 Task: Look for space in Tournai, Belgium from 10th July, 2023 to 15th July, 2023 for 7 adults in price range Rs.10000 to Rs.15000. Place can be entire place or shared room with 4 bedrooms having 7 beds and 4 bathrooms. Property type can be house, flat, guest house. Amenities needed are: wifi, washing machine, heating, TV, free parkinig on premises, hot tub, gym, smoking allowed. Booking option can be shelf check-in. Required host language is English.
Action: Mouse moved to (502, 100)
Screenshot: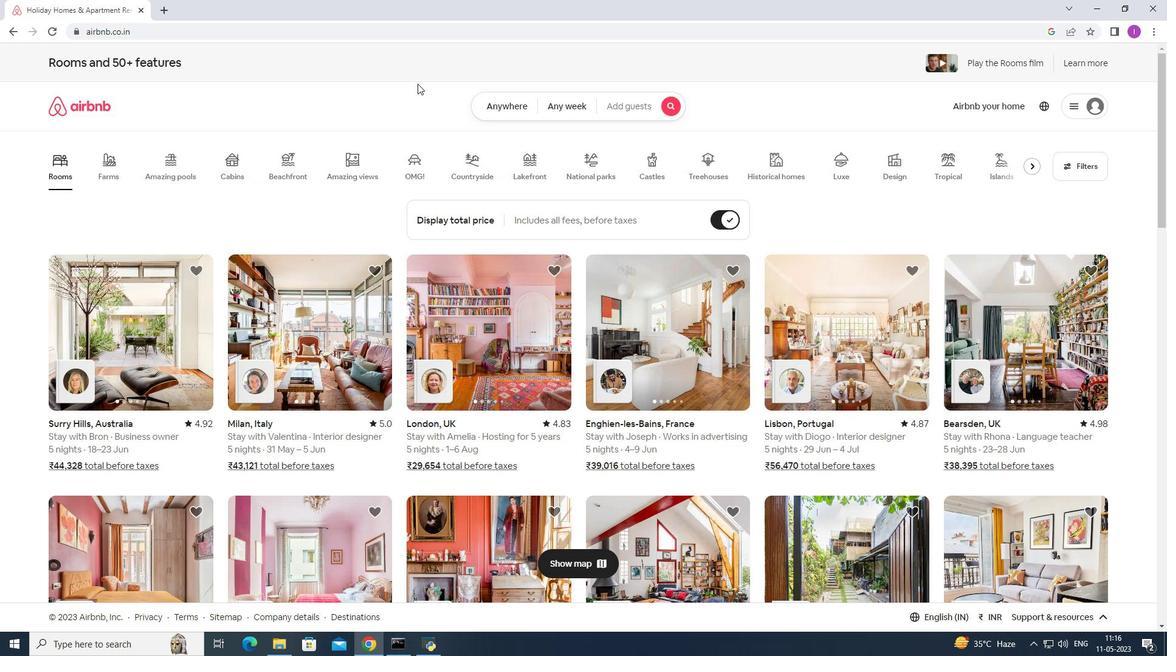 
Action: Mouse pressed left at (502, 100)
Screenshot: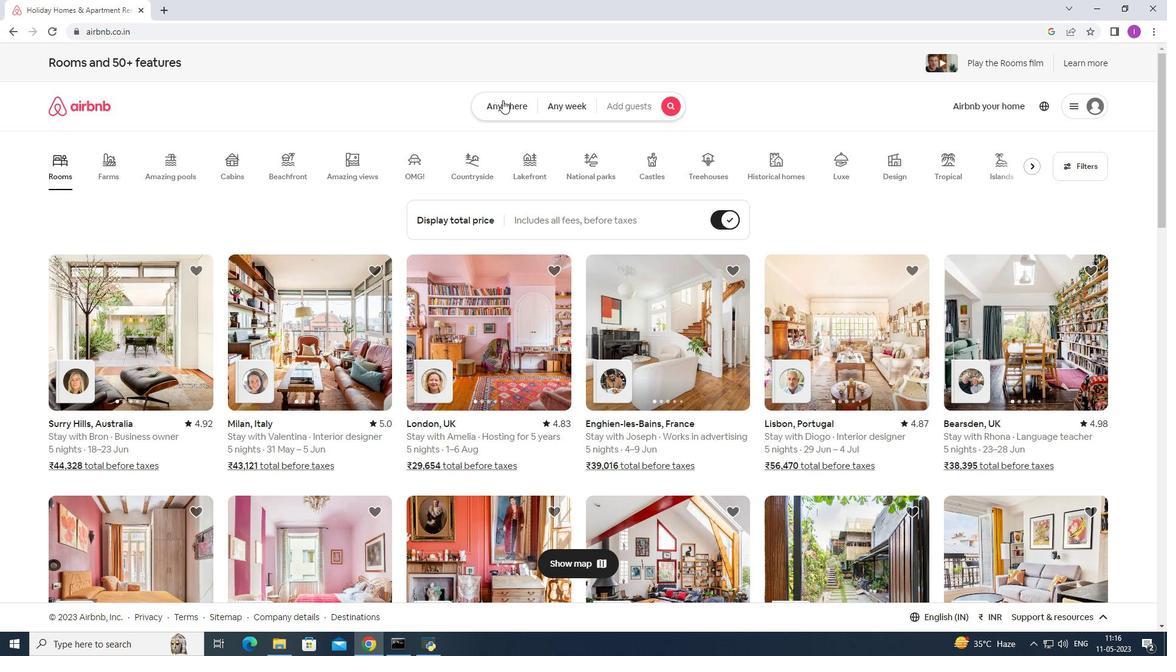 
Action: Mouse moved to (421, 155)
Screenshot: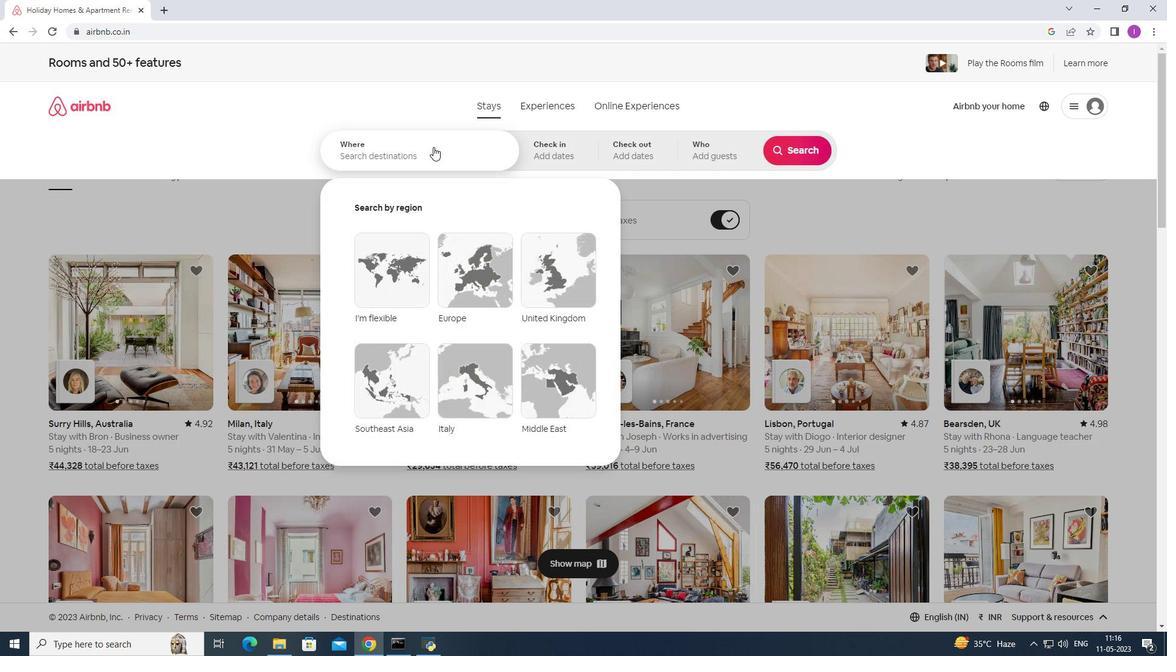 
Action: Mouse pressed left at (421, 155)
Screenshot: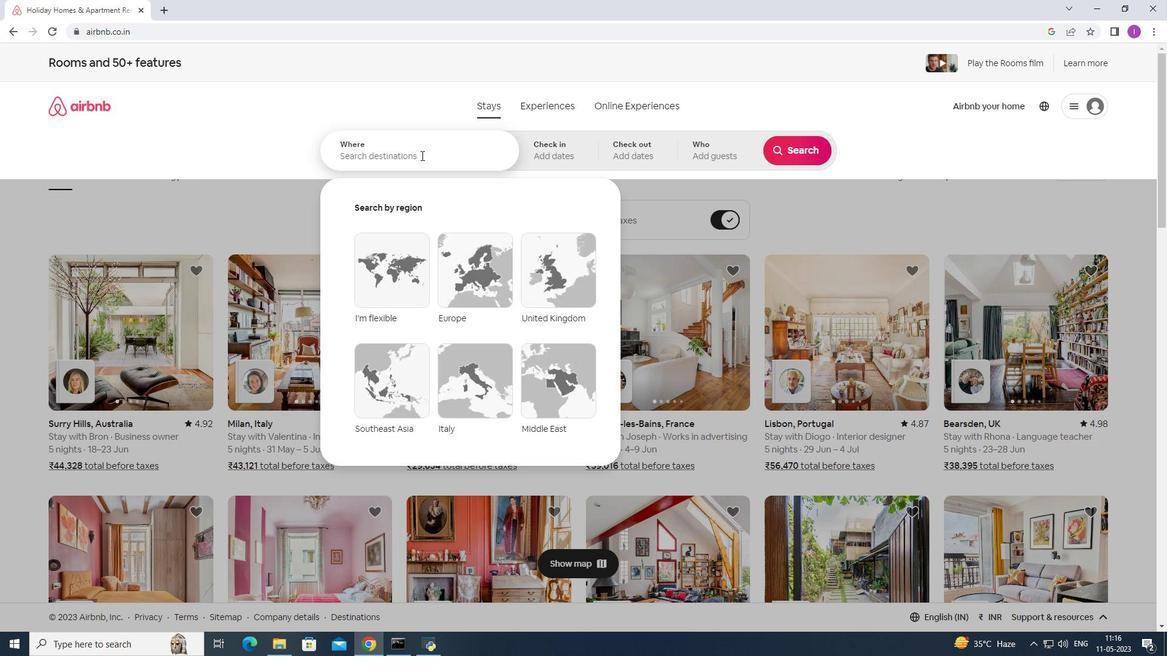 
Action: Mouse moved to (442, 167)
Screenshot: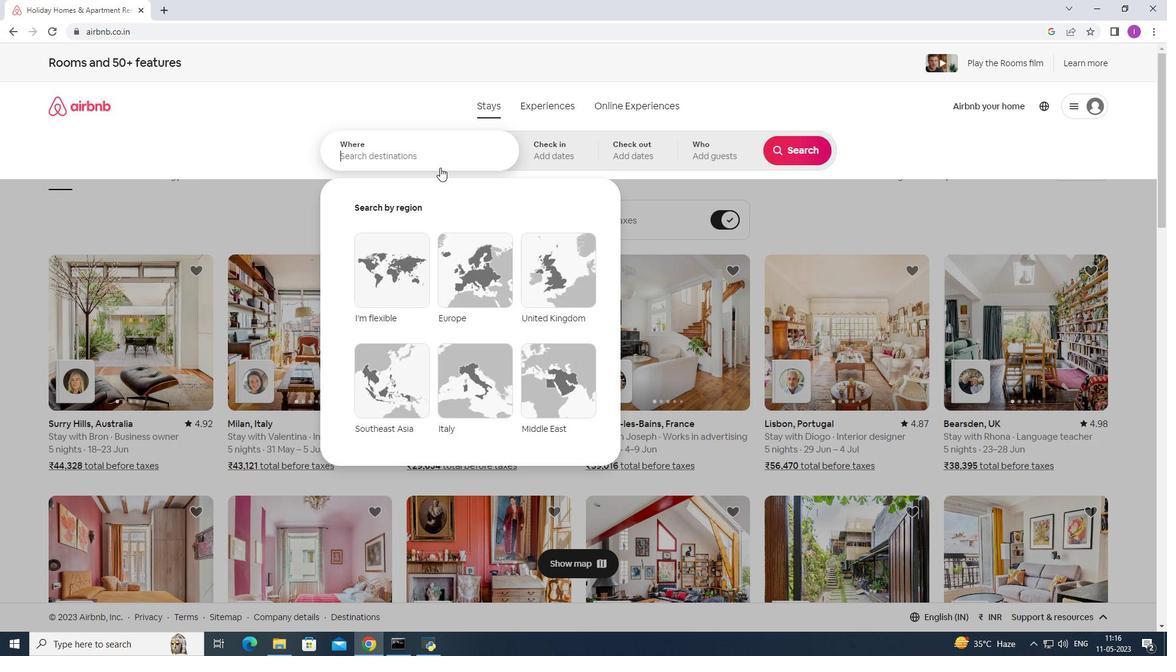
Action: Key pressed <Key.shift>Tournai,<Key.shift><Key.shift>Belgium
Screenshot: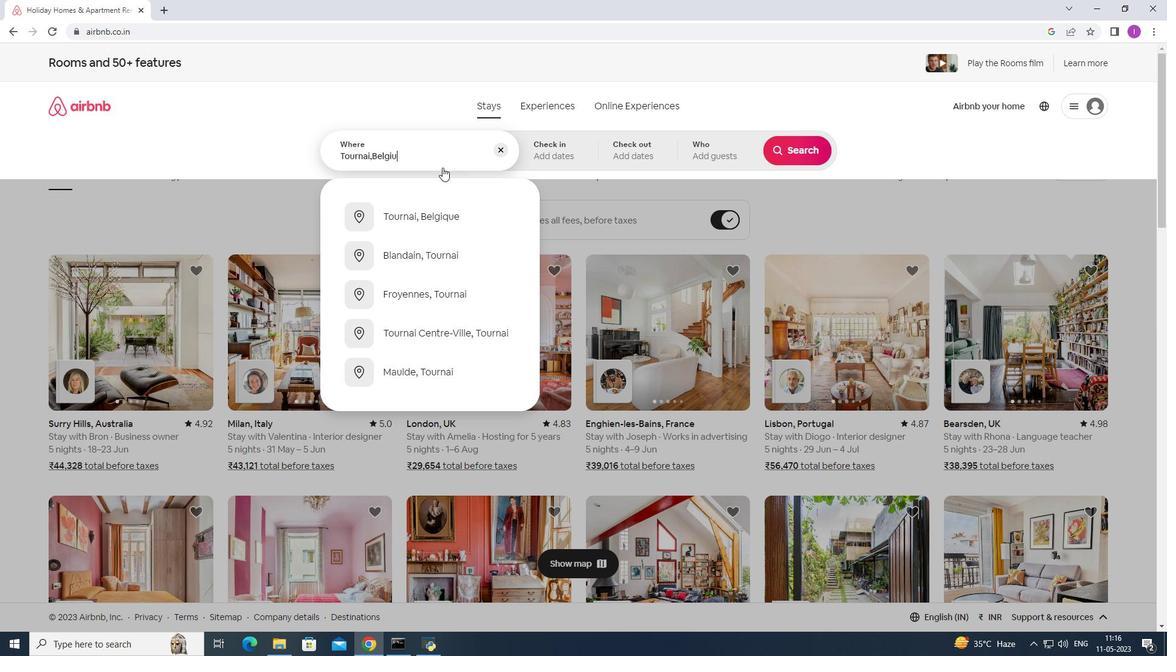 
Action: Mouse moved to (408, 216)
Screenshot: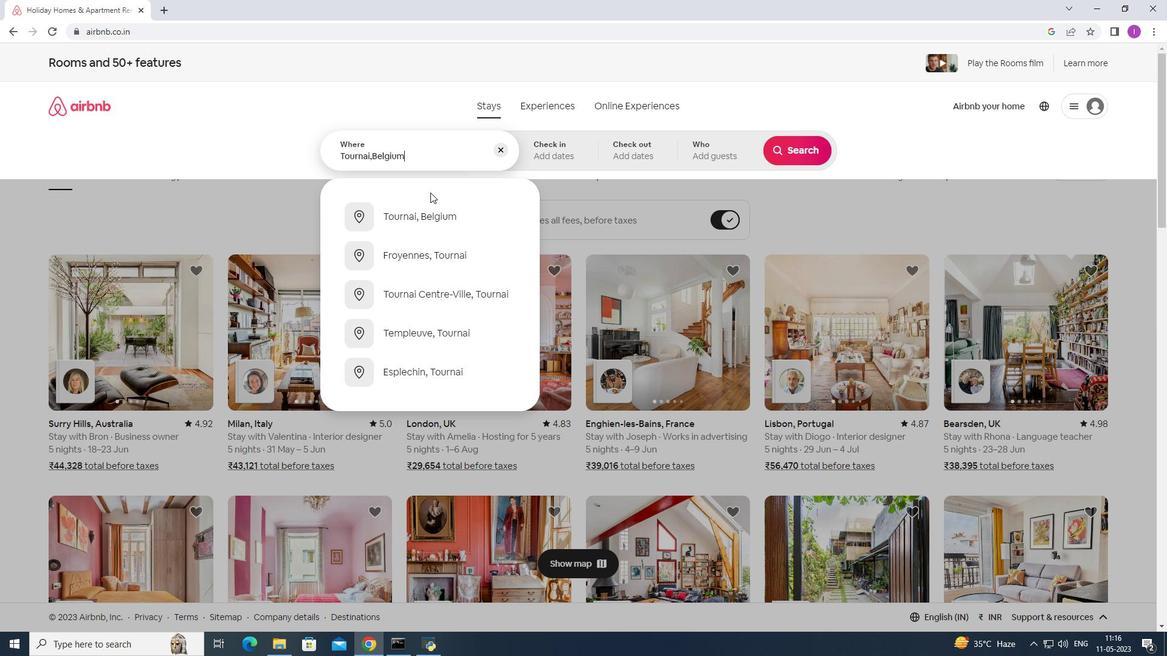 
Action: Mouse pressed left at (408, 216)
Screenshot: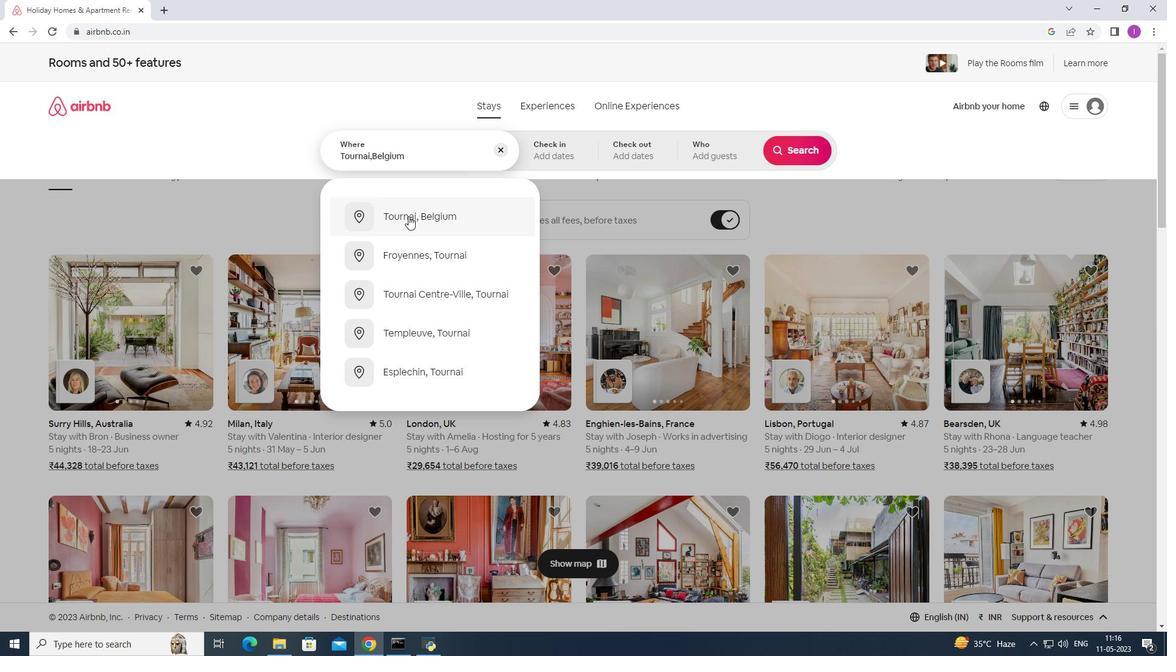 
Action: Mouse moved to (790, 244)
Screenshot: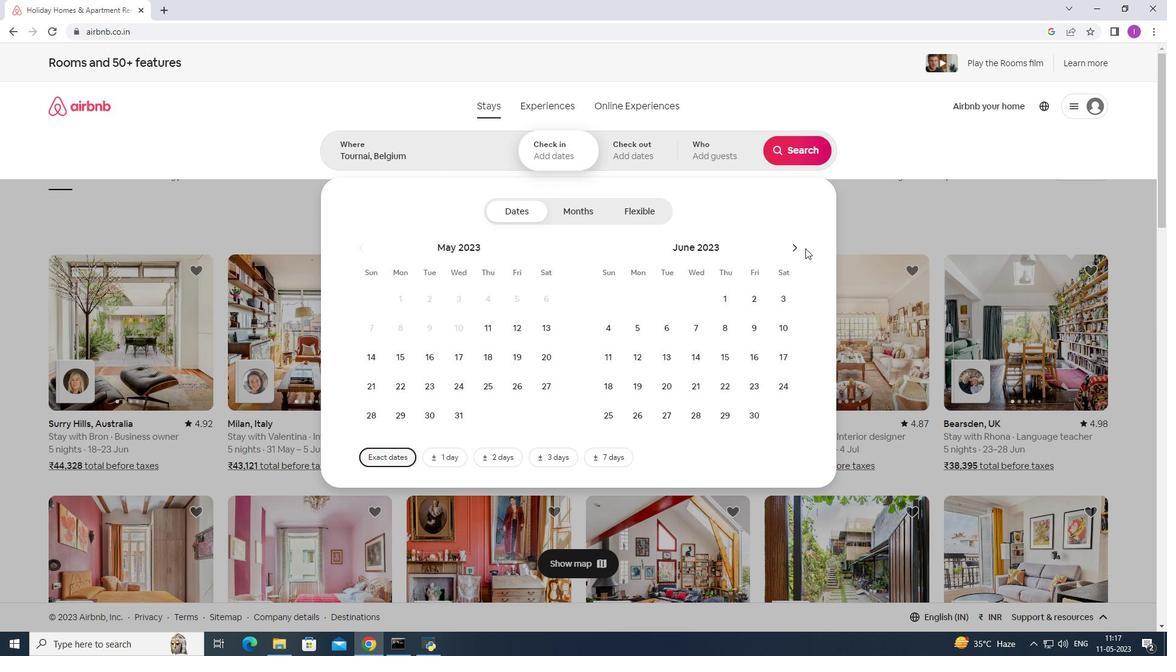 
Action: Mouse pressed left at (790, 244)
Screenshot: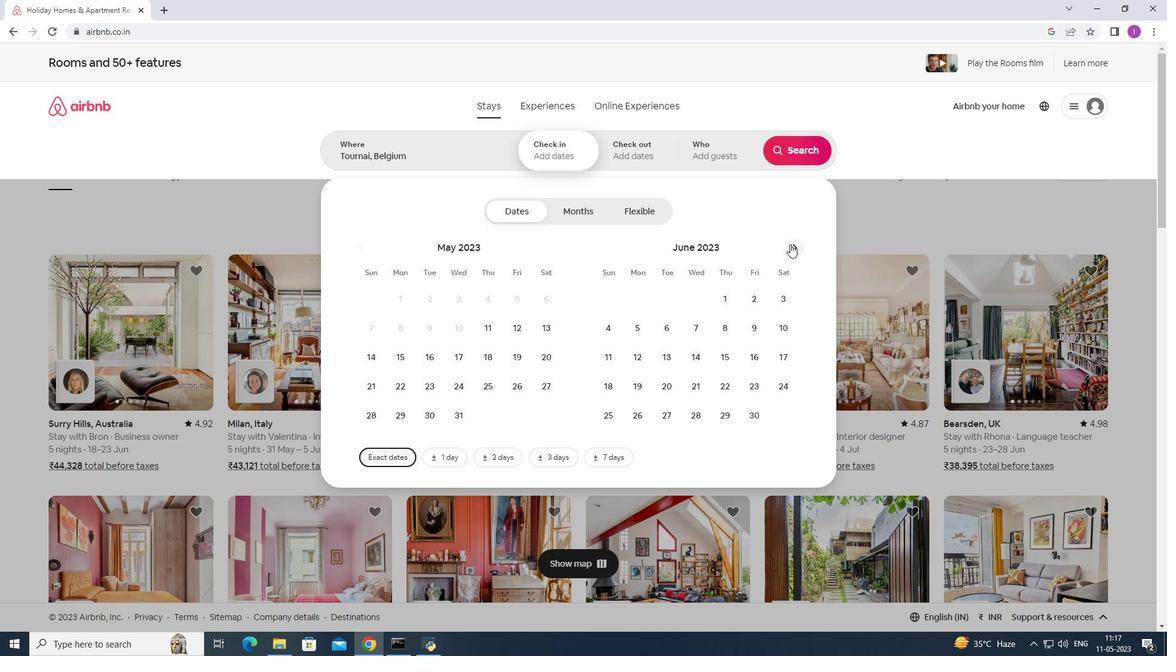 
Action: Mouse moved to (642, 352)
Screenshot: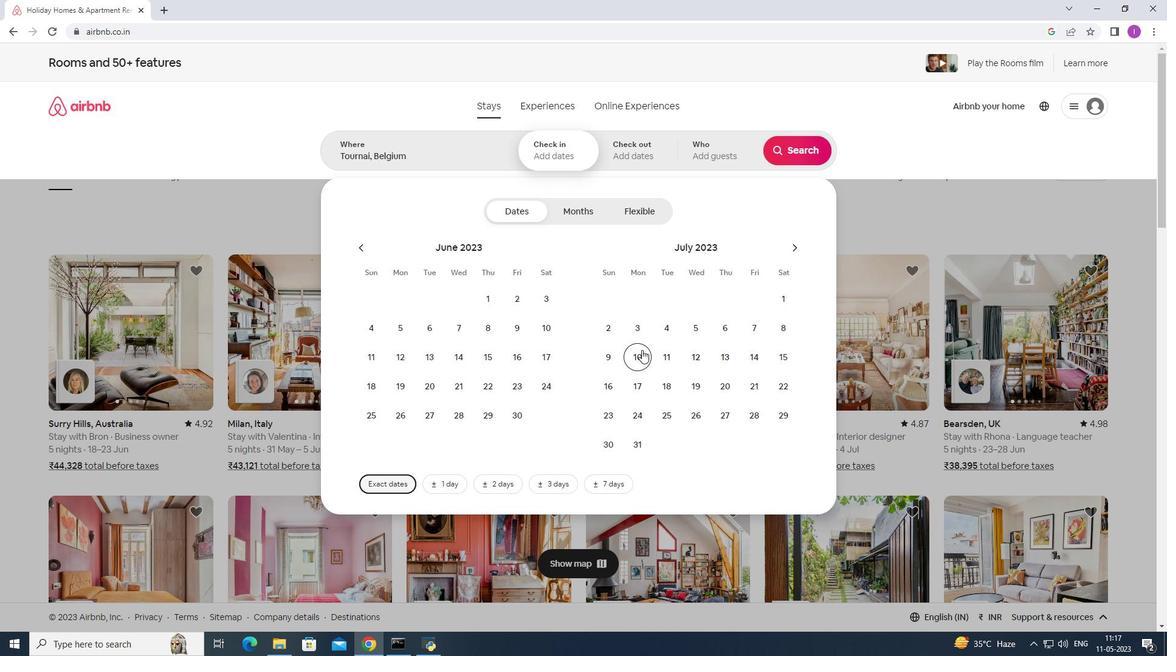 
Action: Mouse pressed left at (642, 352)
Screenshot: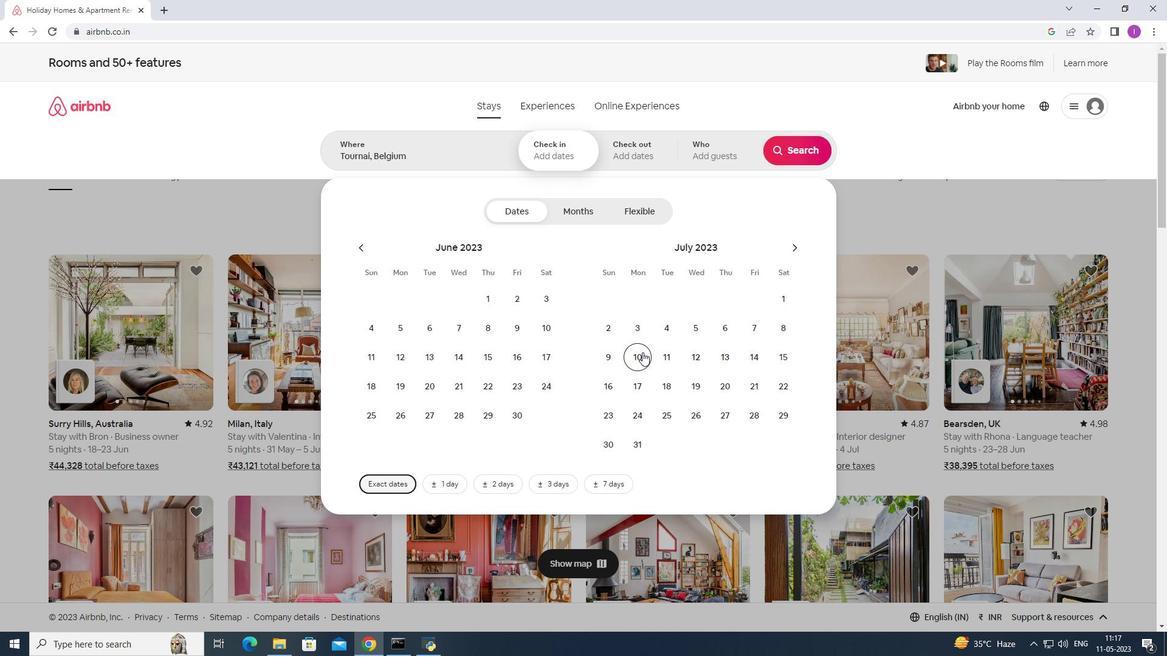 
Action: Mouse moved to (779, 356)
Screenshot: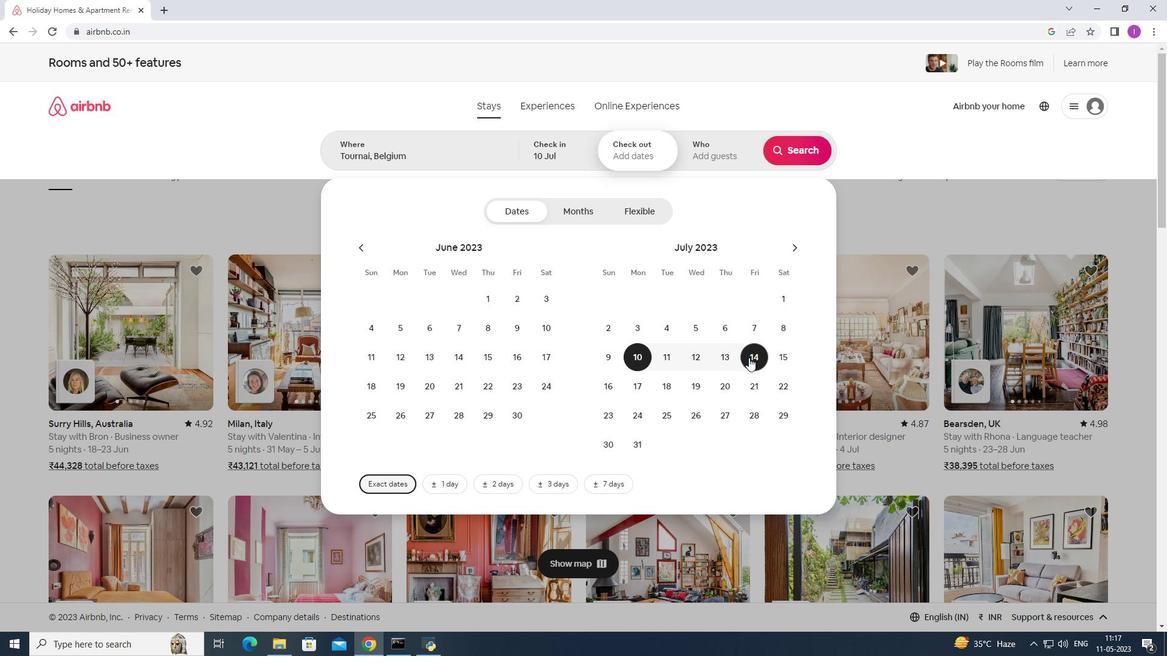 
Action: Mouse pressed left at (779, 356)
Screenshot: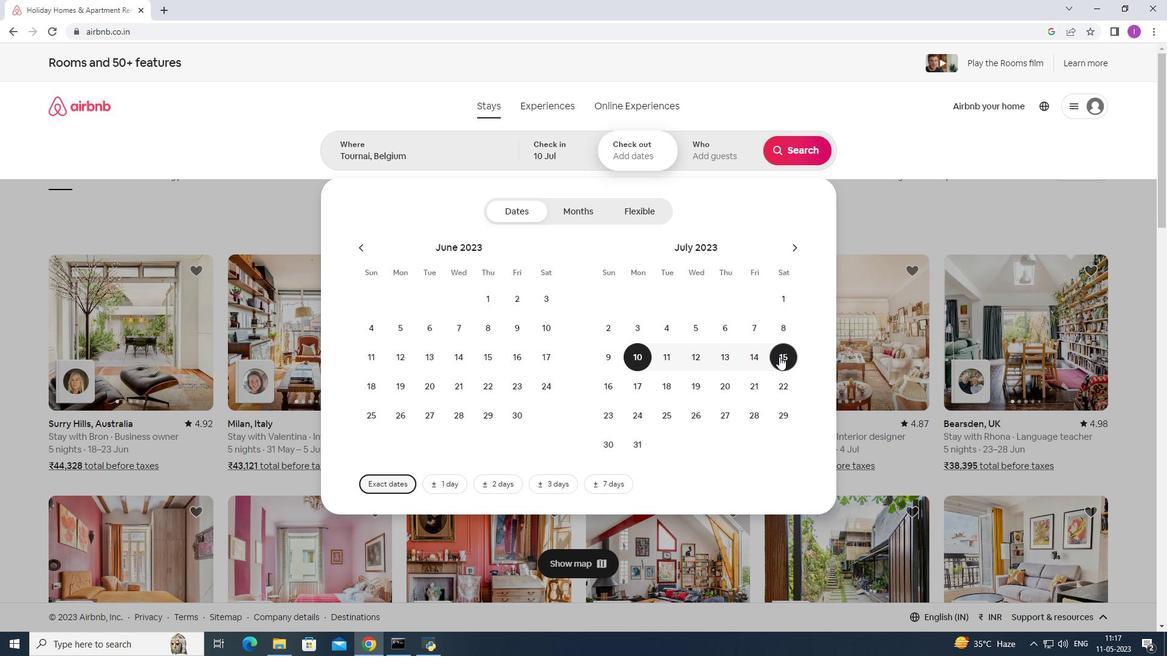 
Action: Mouse moved to (748, 152)
Screenshot: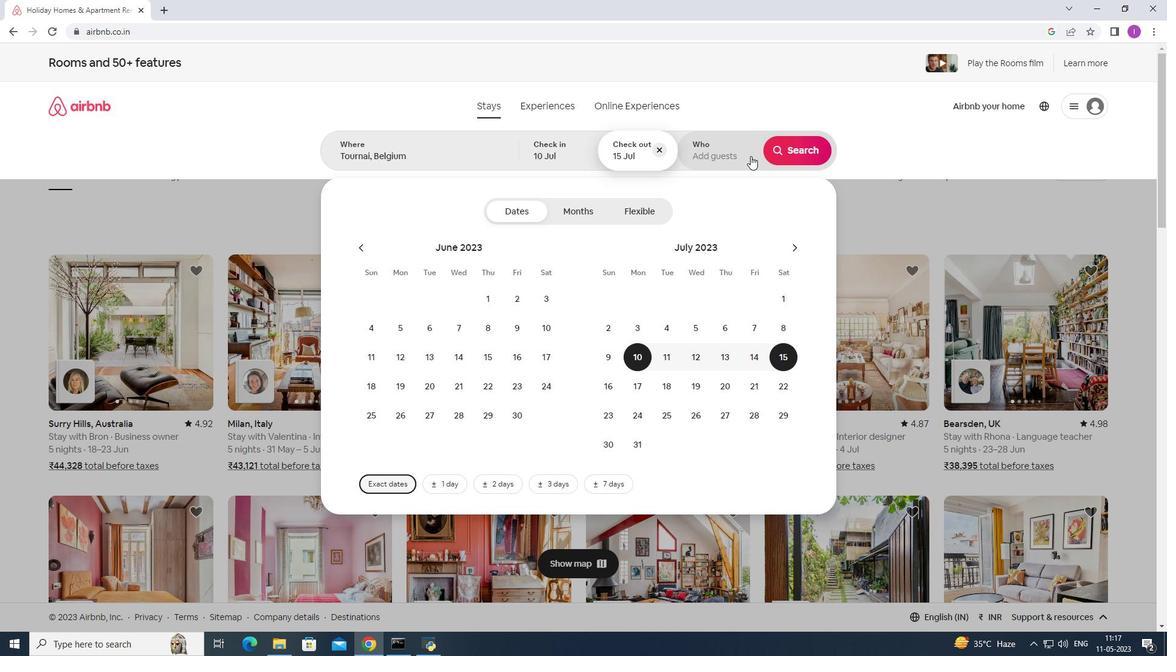 
Action: Mouse pressed left at (748, 152)
Screenshot: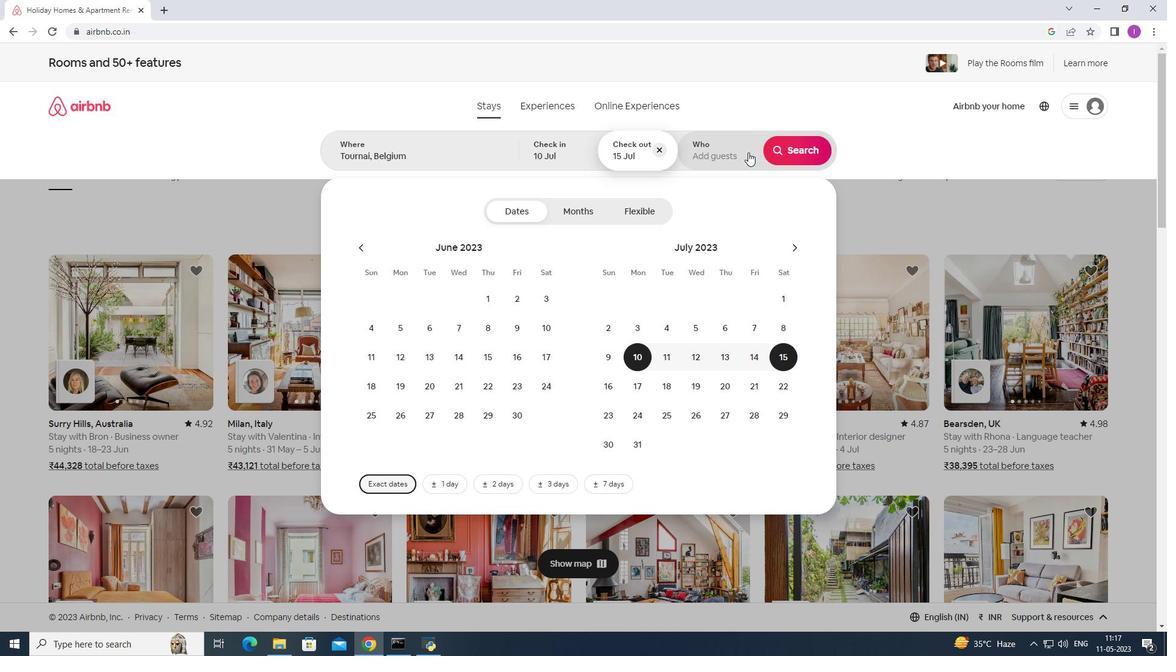 
Action: Mouse moved to (804, 211)
Screenshot: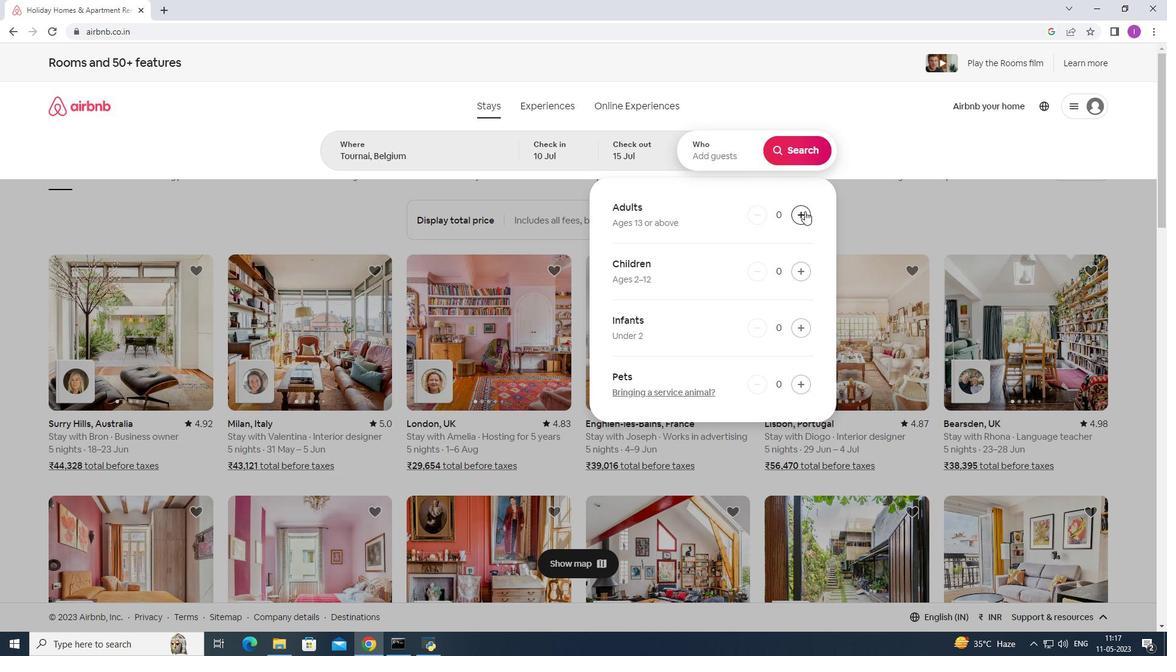
Action: Mouse pressed left at (804, 211)
Screenshot: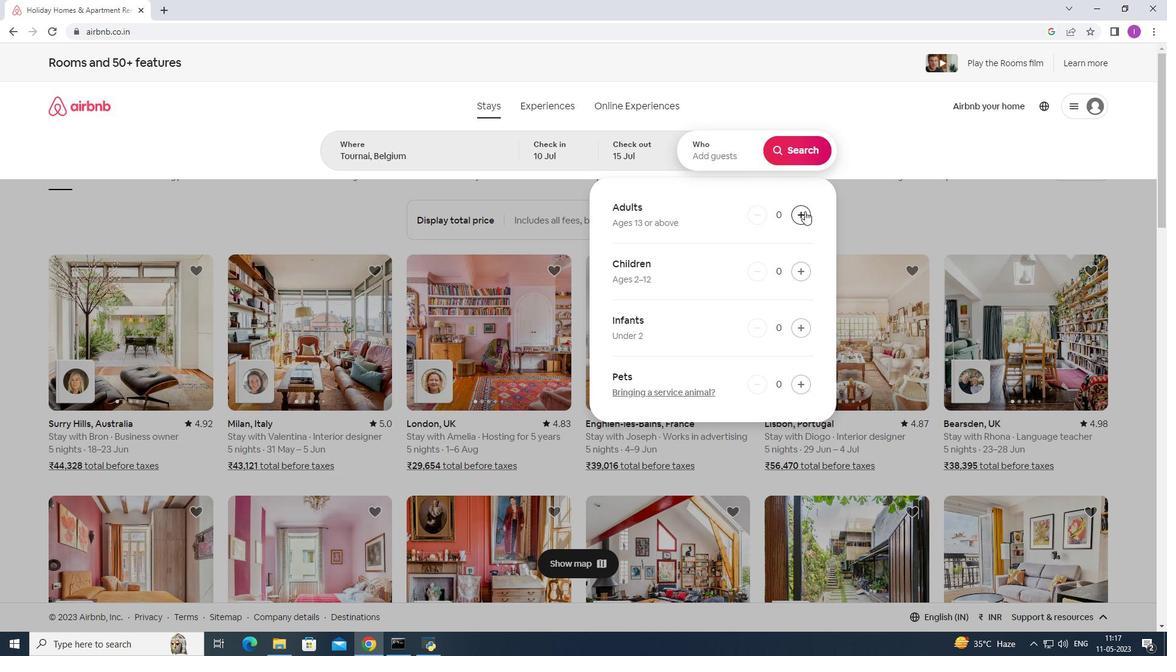 
Action: Mouse pressed left at (804, 211)
Screenshot: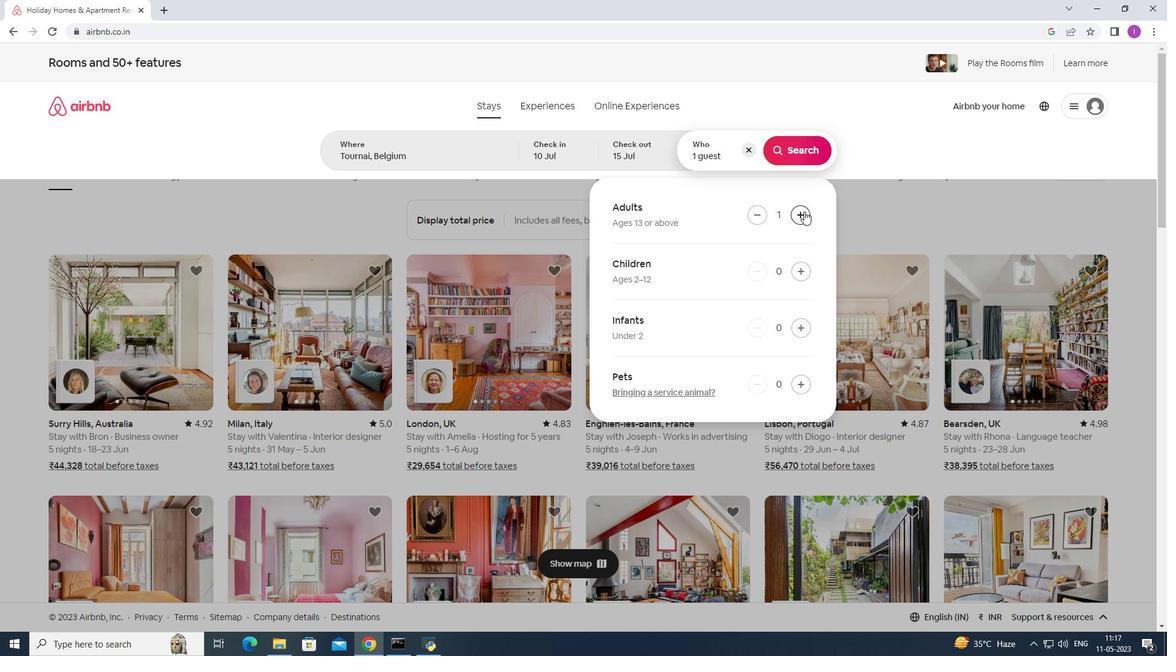 
Action: Mouse pressed left at (804, 211)
Screenshot: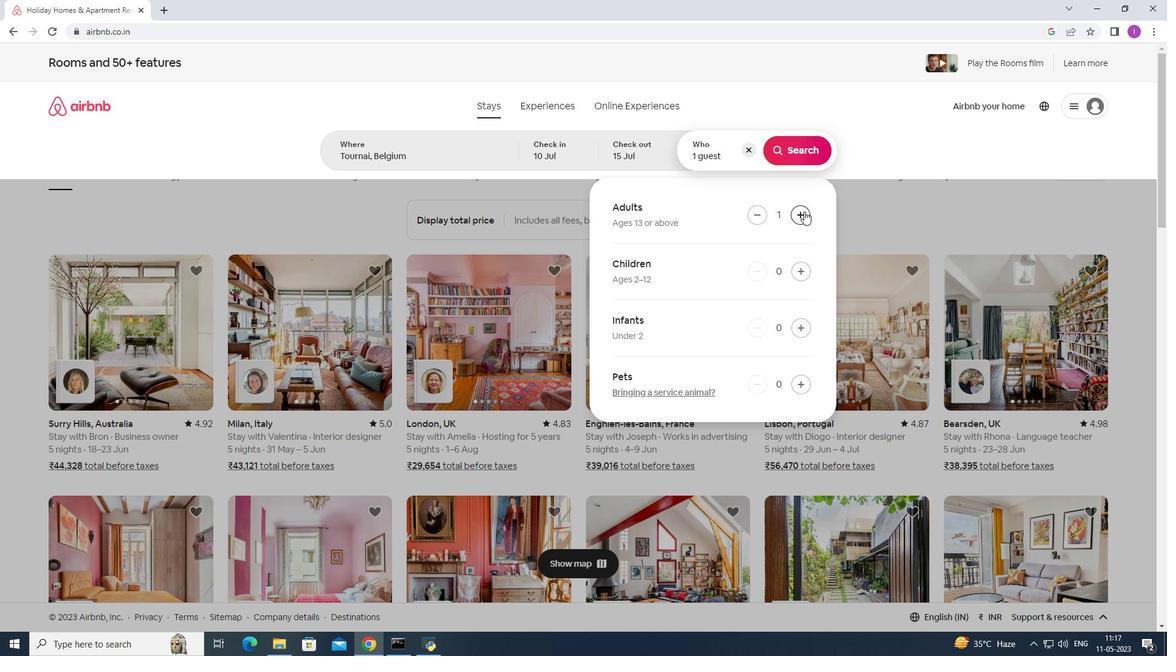 
Action: Mouse pressed left at (804, 211)
Screenshot: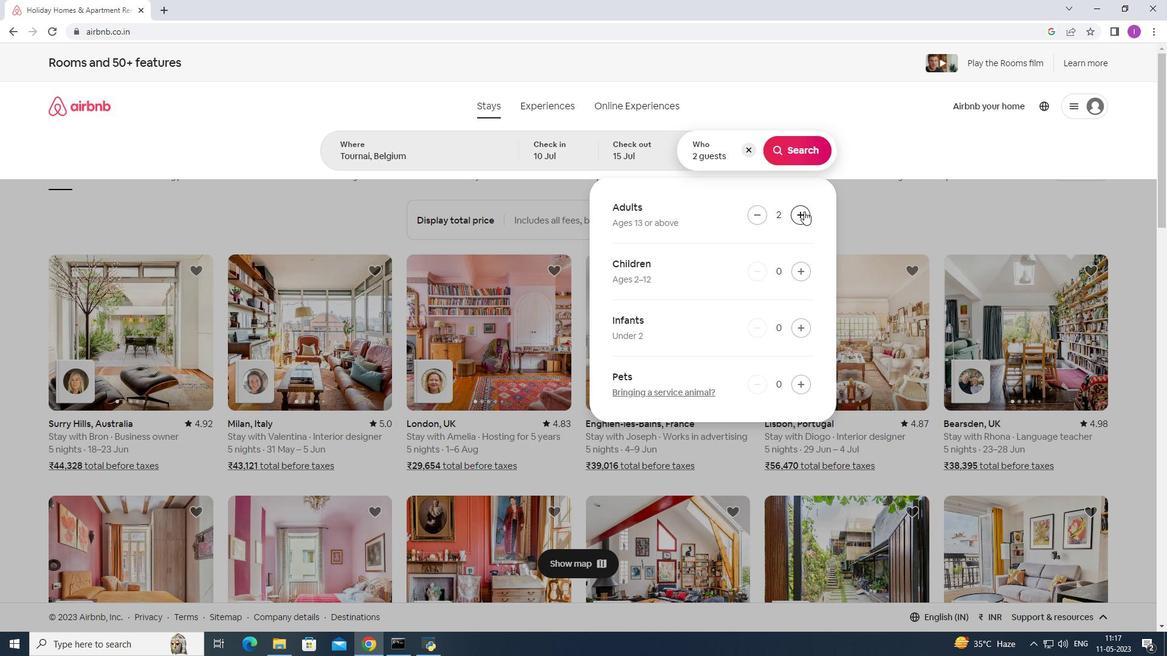 
Action: Mouse pressed left at (804, 211)
Screenshot: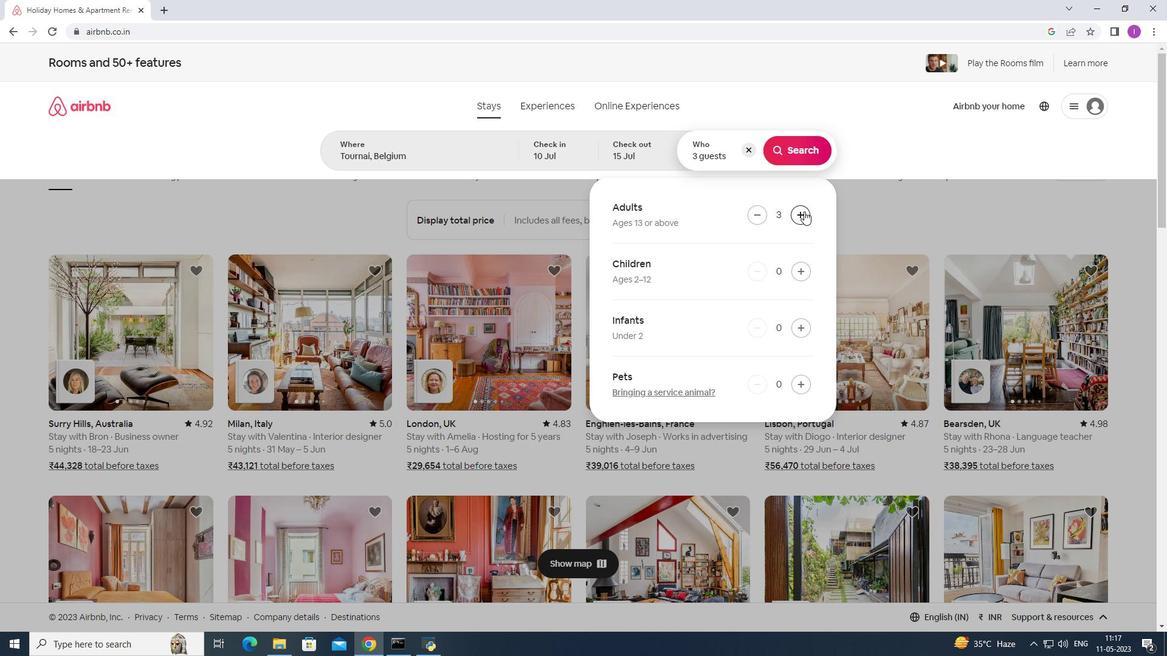 
Action: Mouse pressed left at (804, 211)
Screenshot: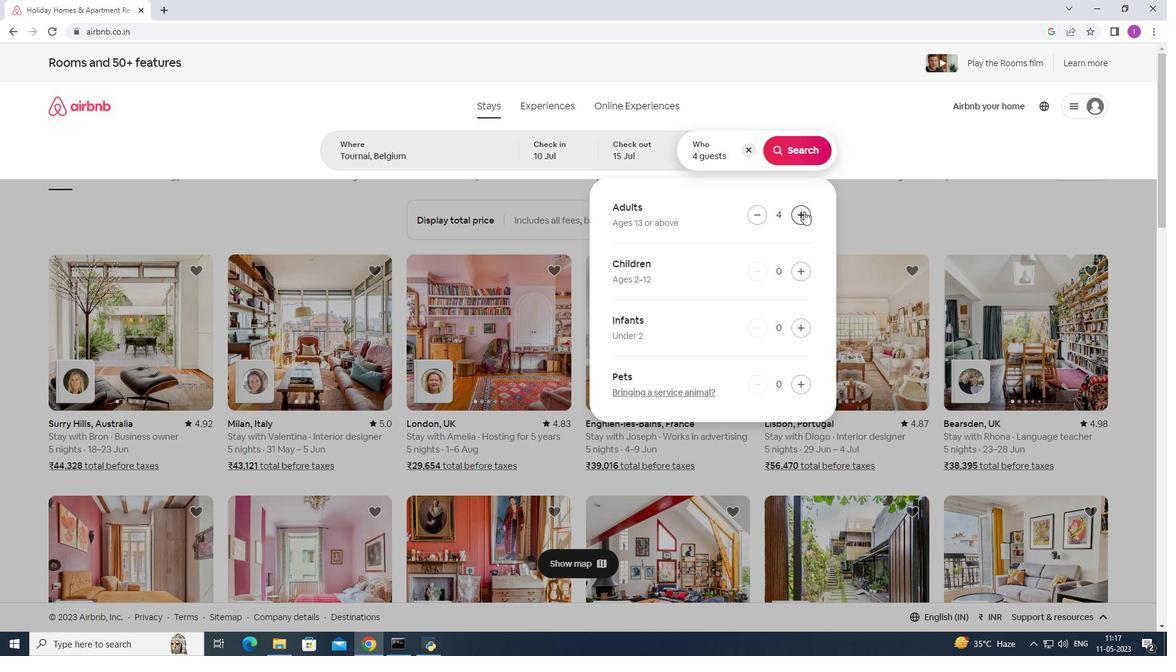 
Action: Mouse moved to (803, 212)
Screenshot: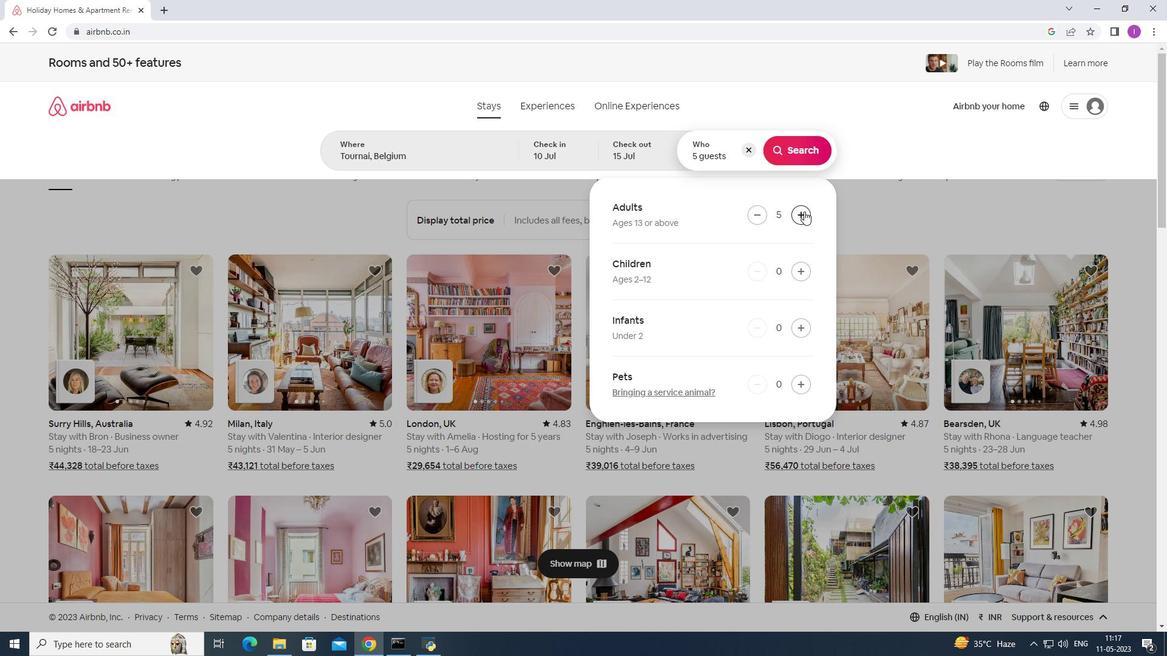 
Action: Mouse pressed left at (803, 212)
Screenshot: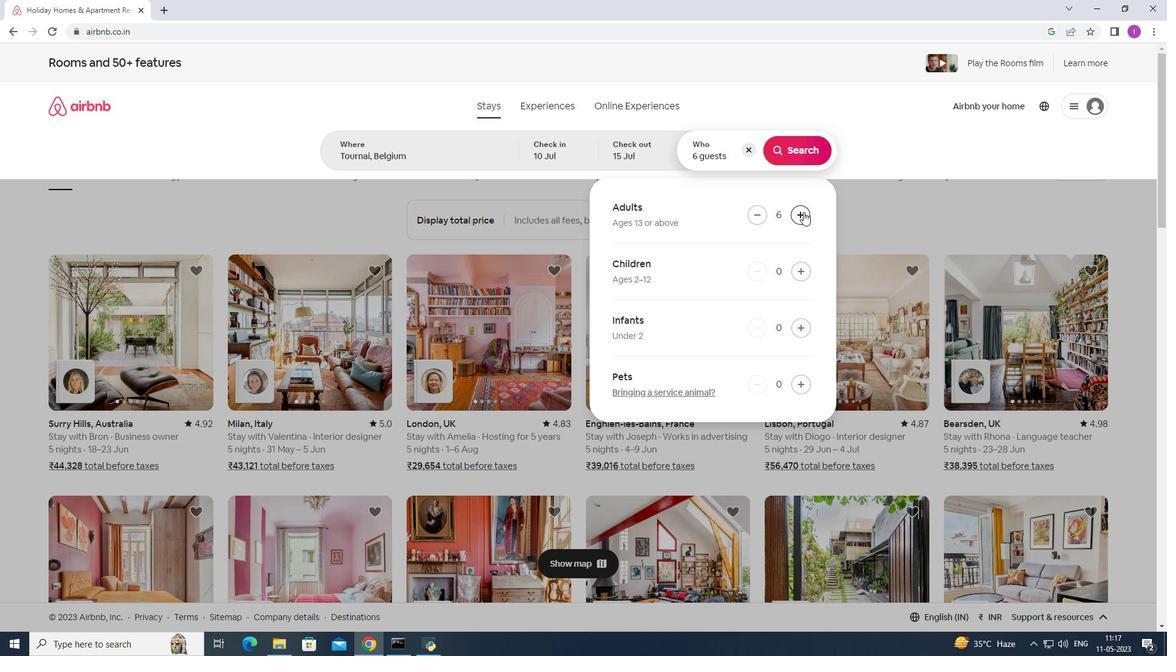 
Action: Mouse moved to (800, 158)
Screenshot: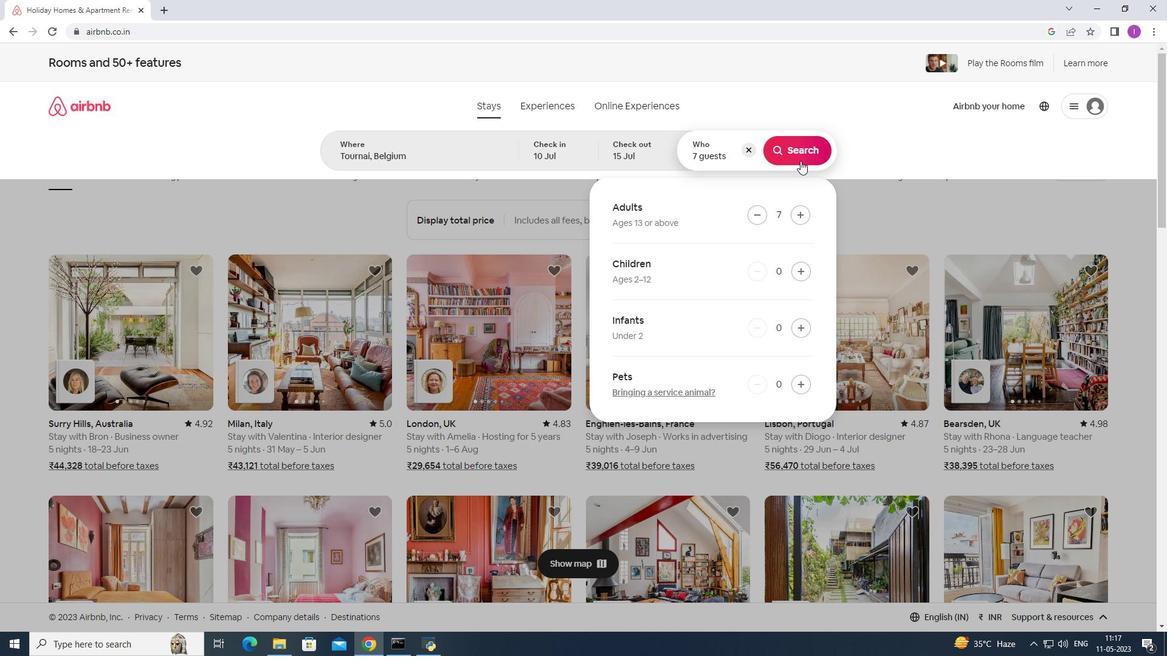 
Action: Mouse pressed left at (800, 158)
Screenshot: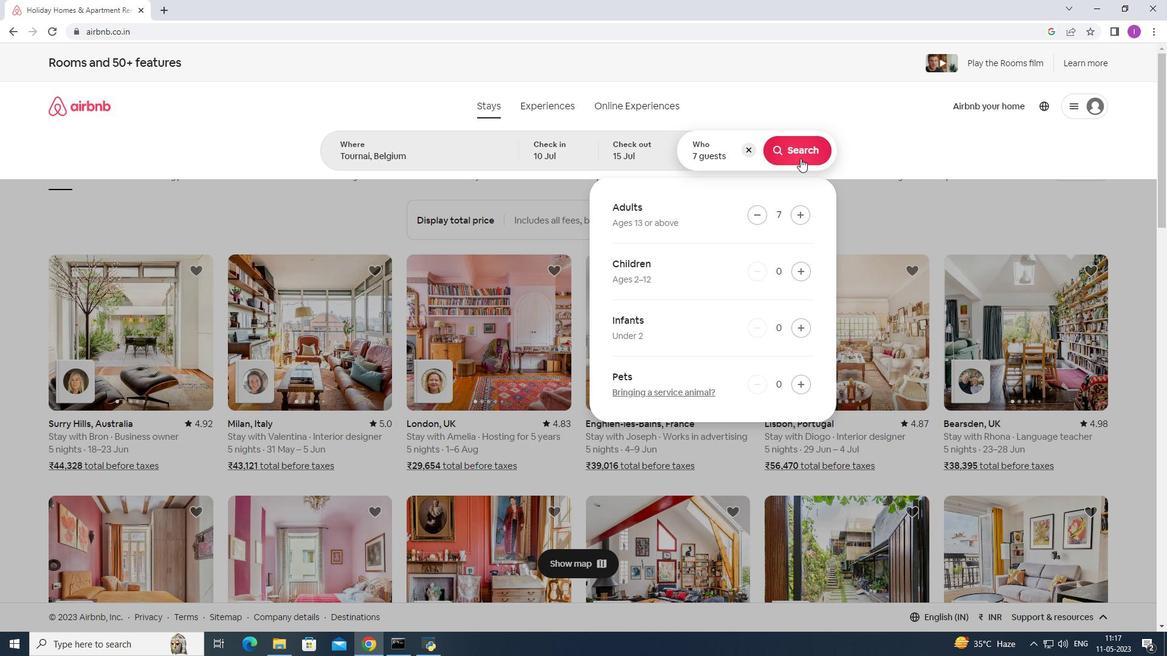 
Action: Mouse moved to (1106, 116)
Screenshot: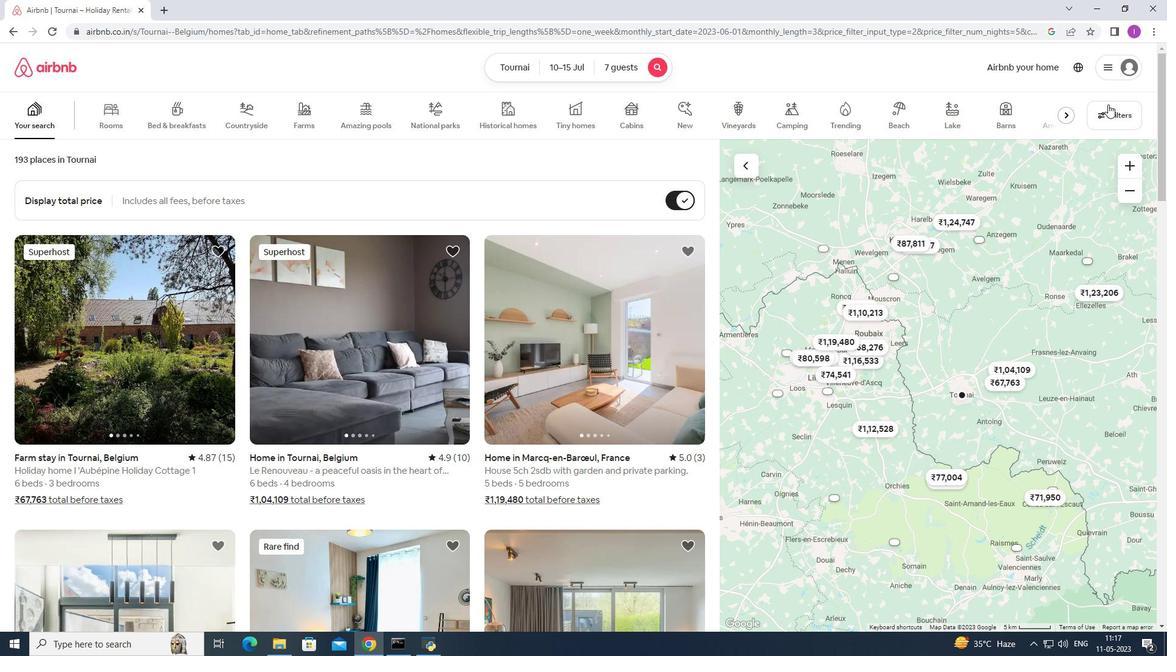 
Action: Mouse pressed left at (1106, 116)
Screenshot: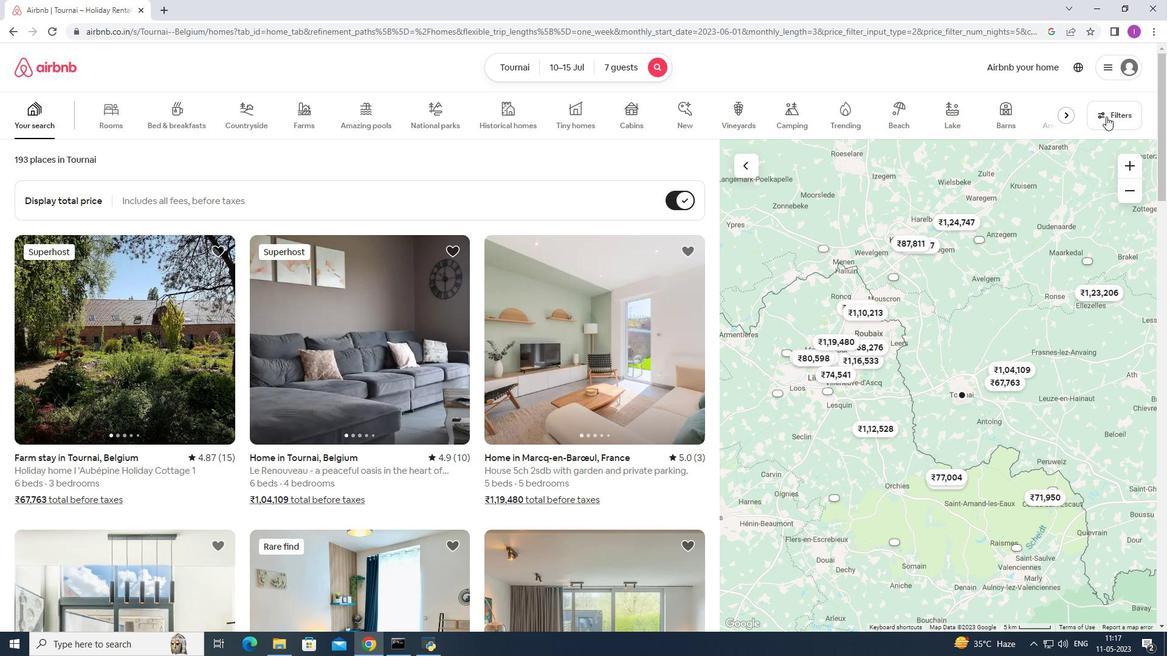 
Action: Mouse moved to (665, 418)
Screenshot: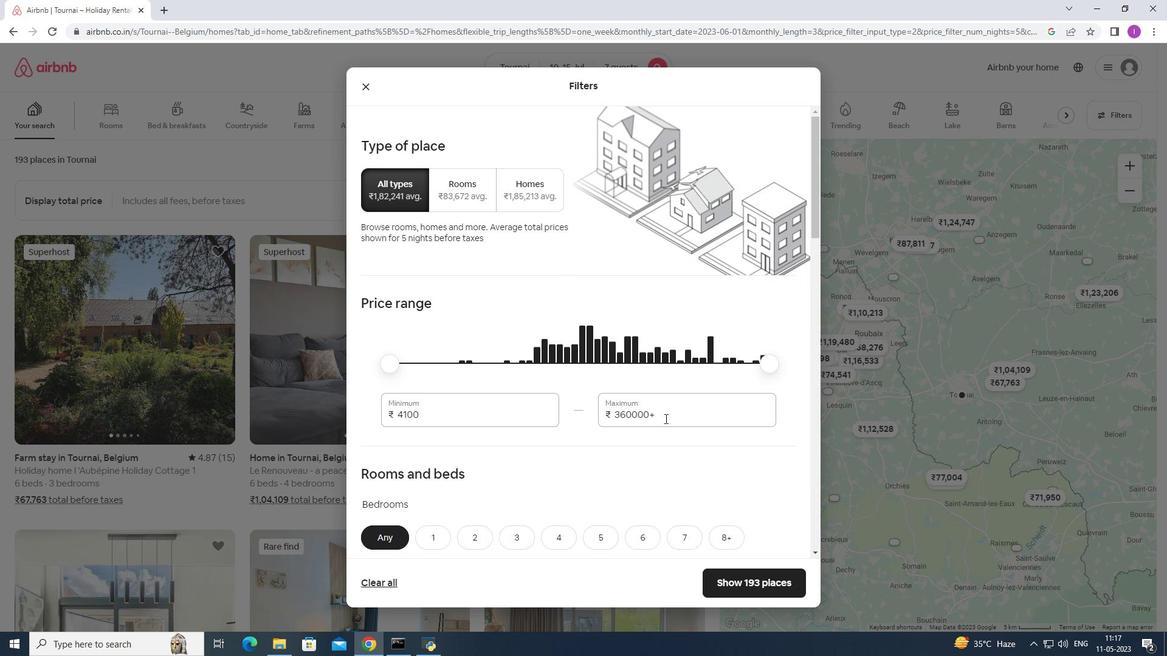 
Action: Mouse pressed left at (665, 418)
Screenshot: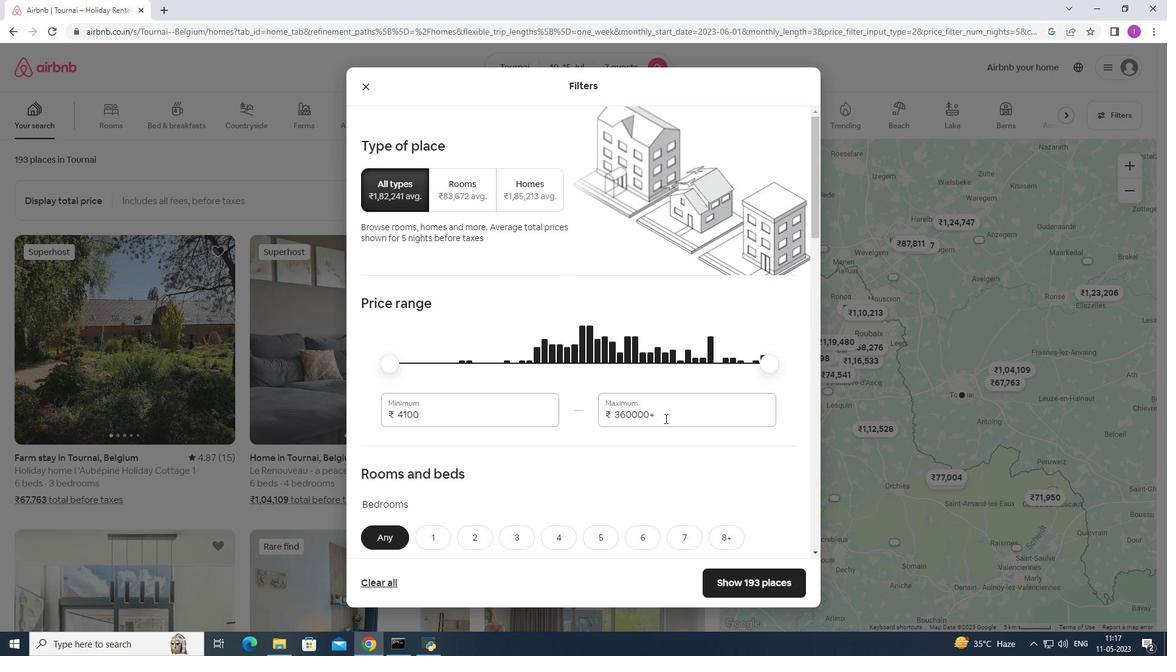 
Action: Mouse moved to (594, 420)
Screenshot: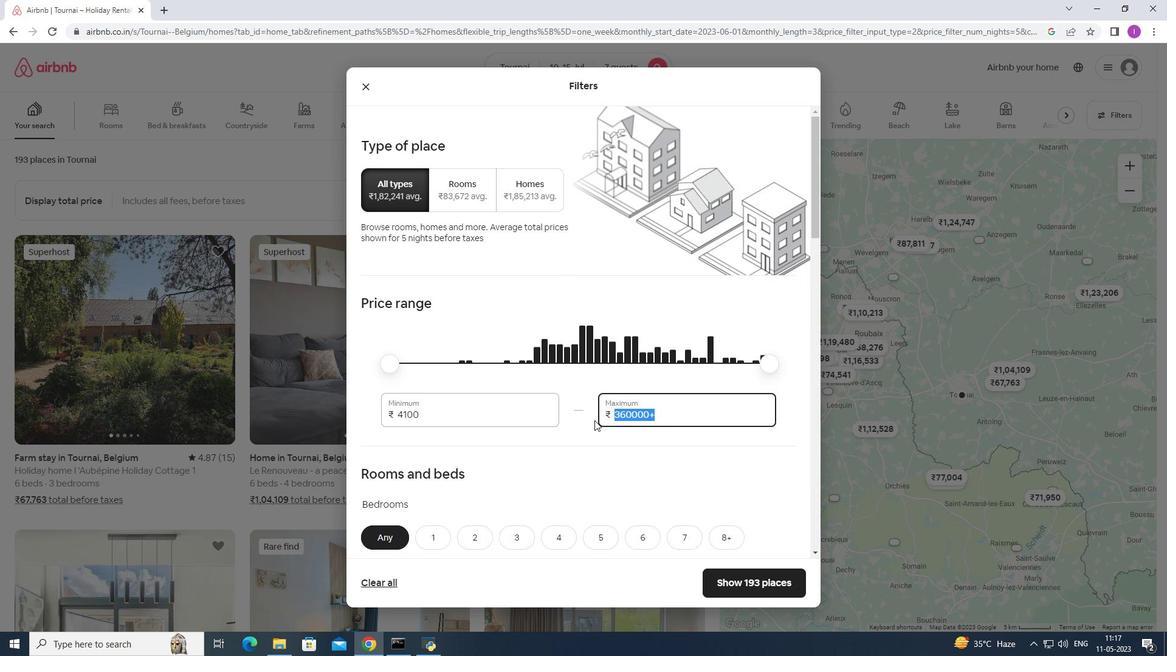 
Action: Key pressed 1
Screenshot: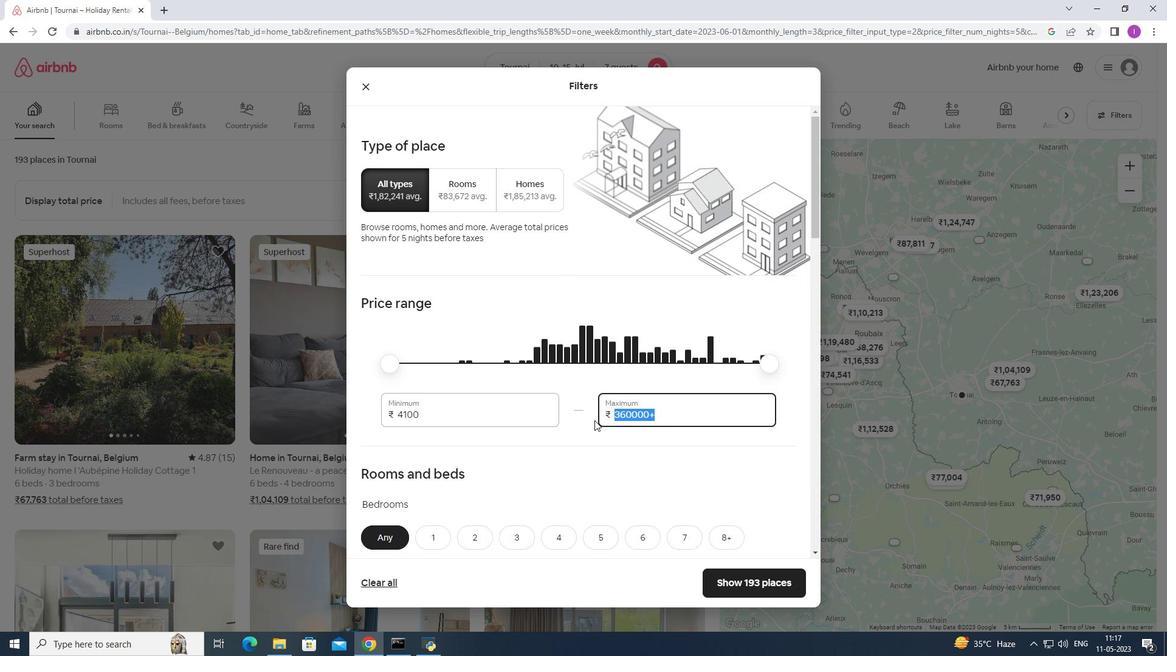 
Action: Mouse moved to (594, 417)
Screenshot: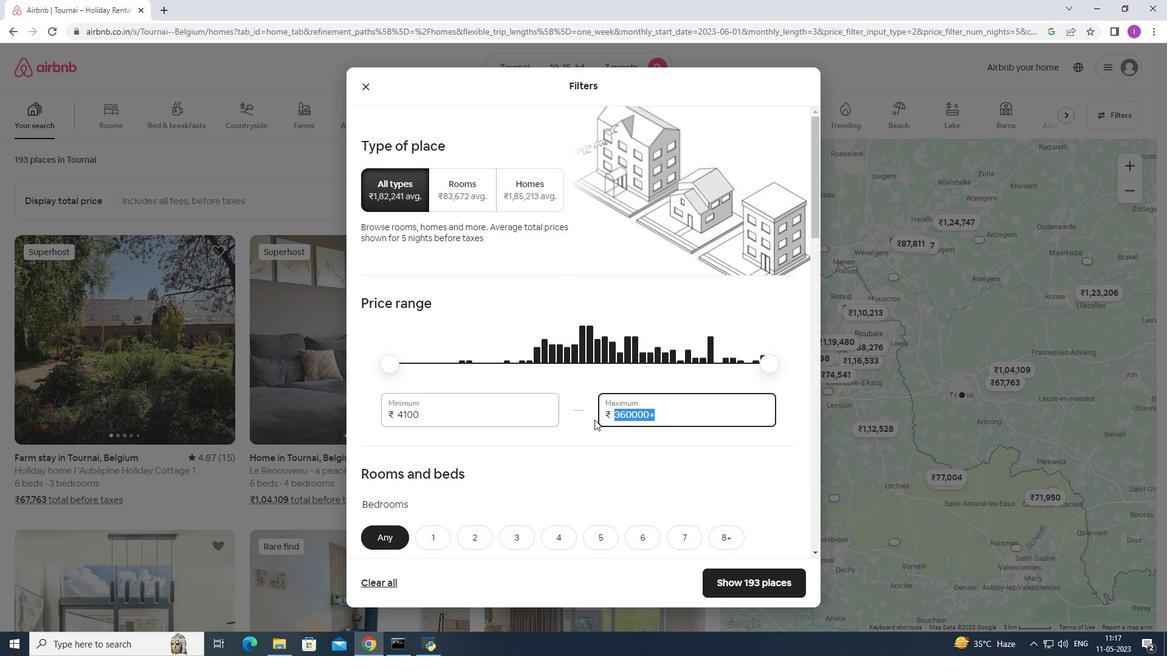 
Action: Key pressed 5000
Screenshot: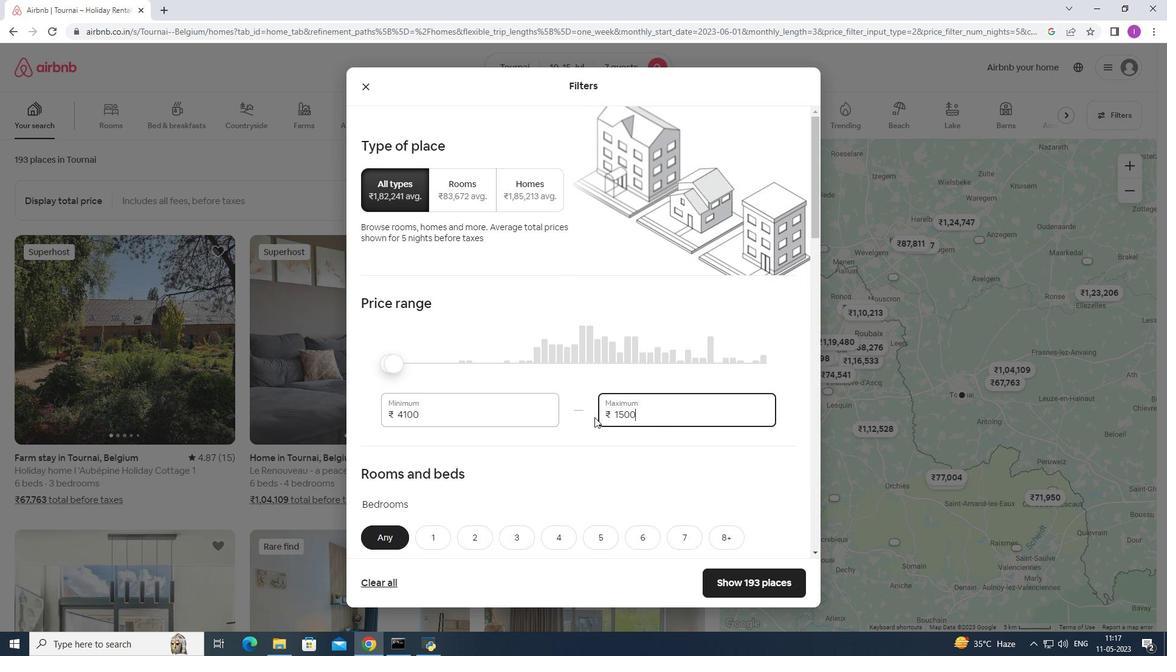 
Action: Mouse moved to (434, 415)
Screenshot: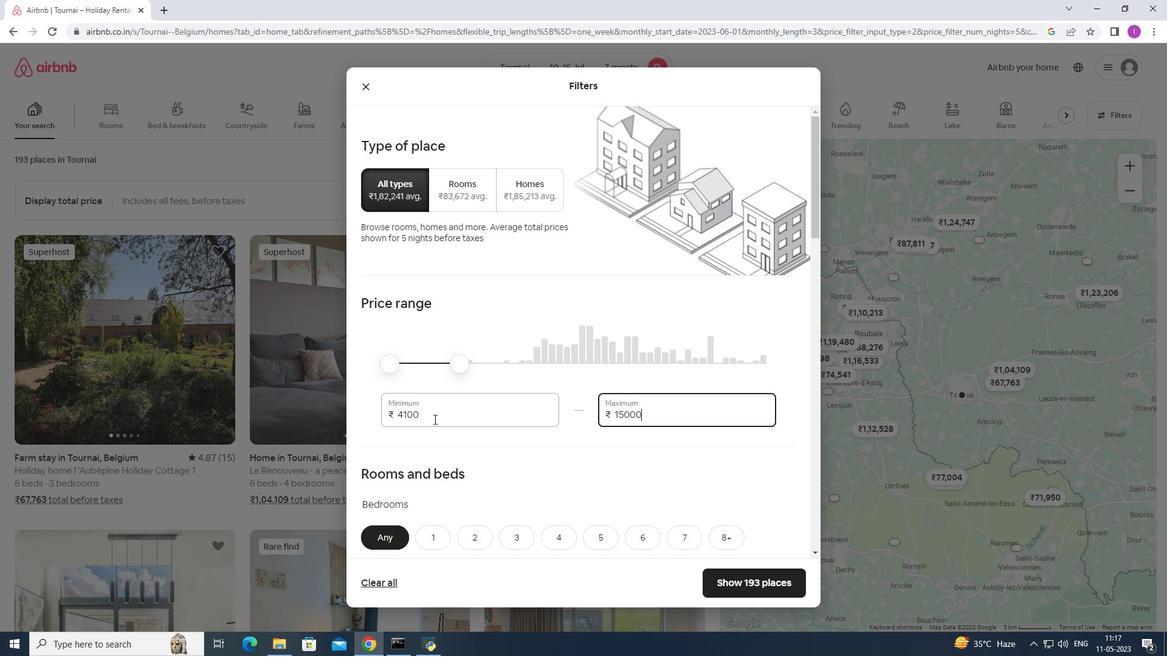 
Action: Mouse pressed left at (434, 415)
Screenshot: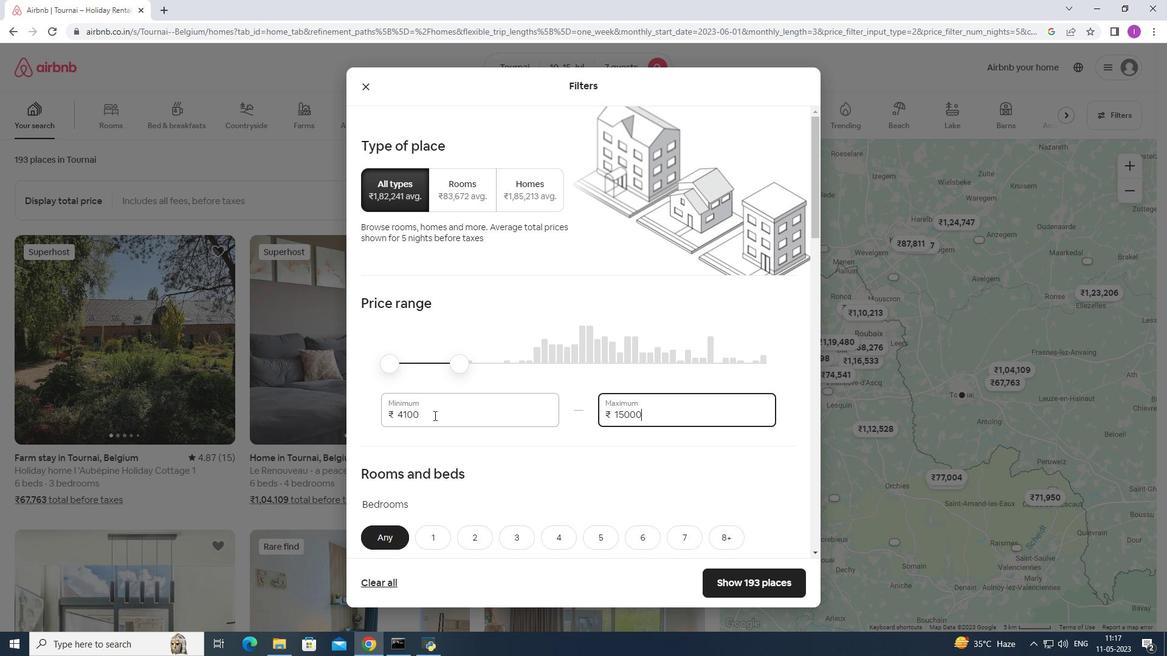 
Action: Mouse moved to (382, 421)
Screenshot: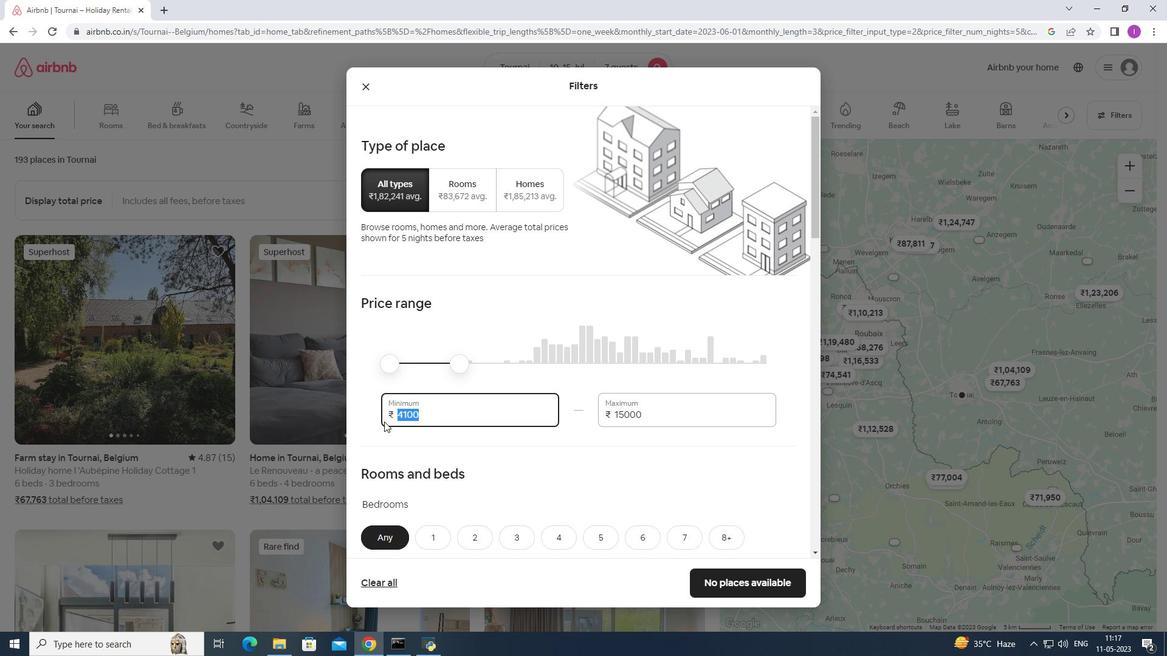 
Action: Key pressed 1
Screenshot: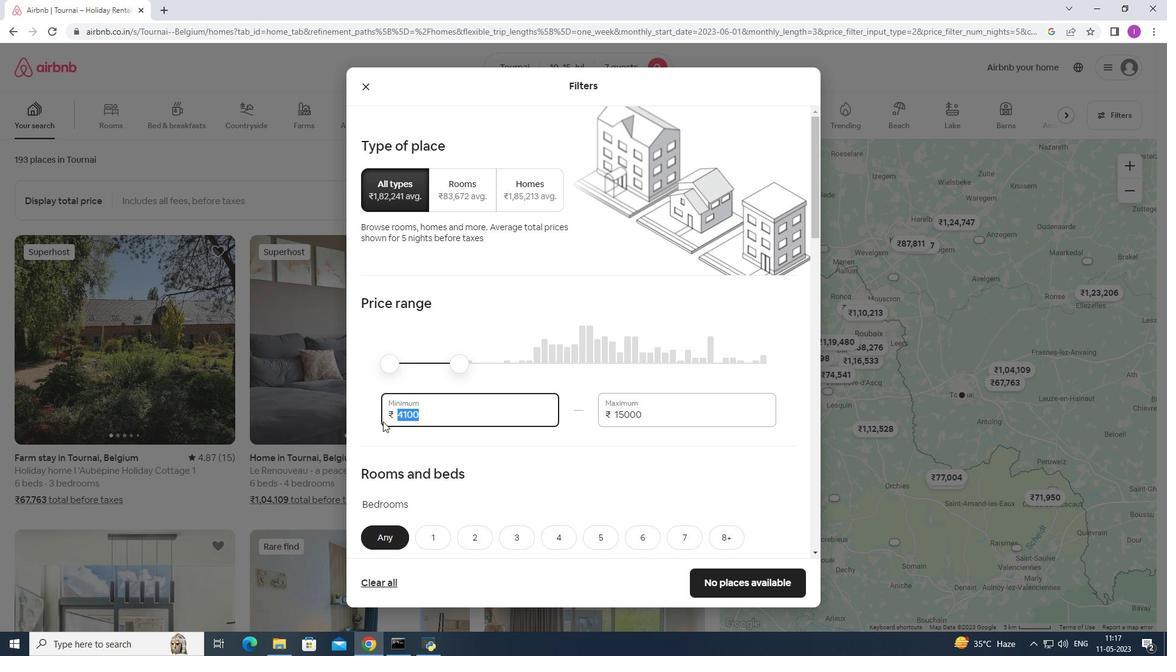 
Action: Mouse moved to (390, 415)
Screenshot: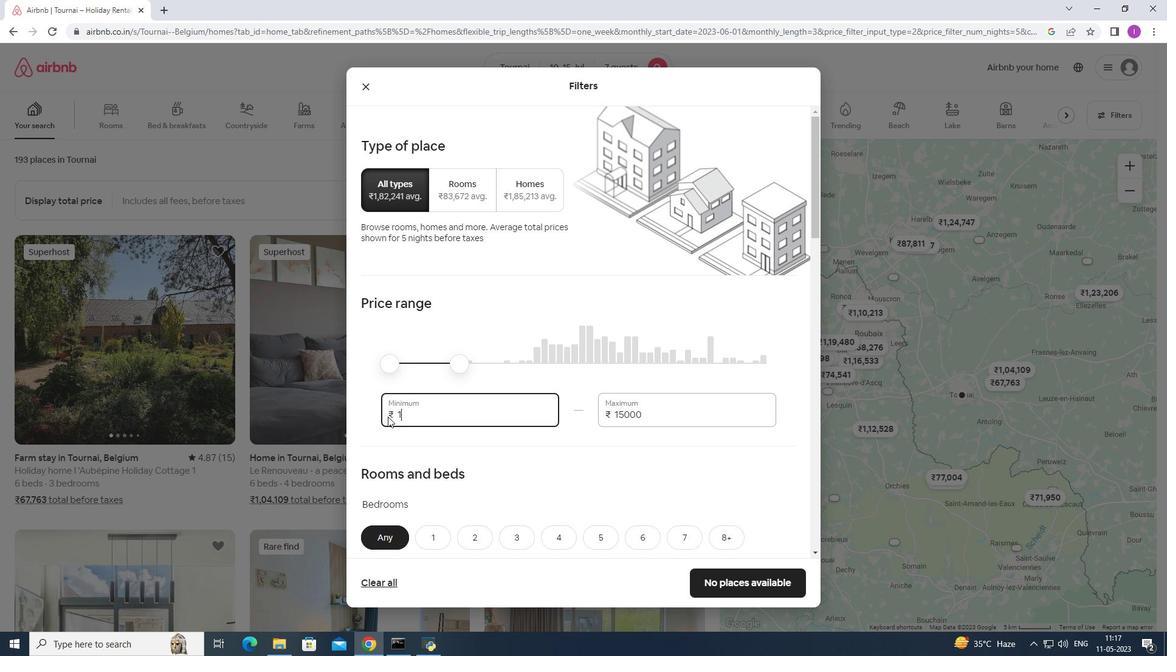 
Action: Key pressed 0
Screenshot: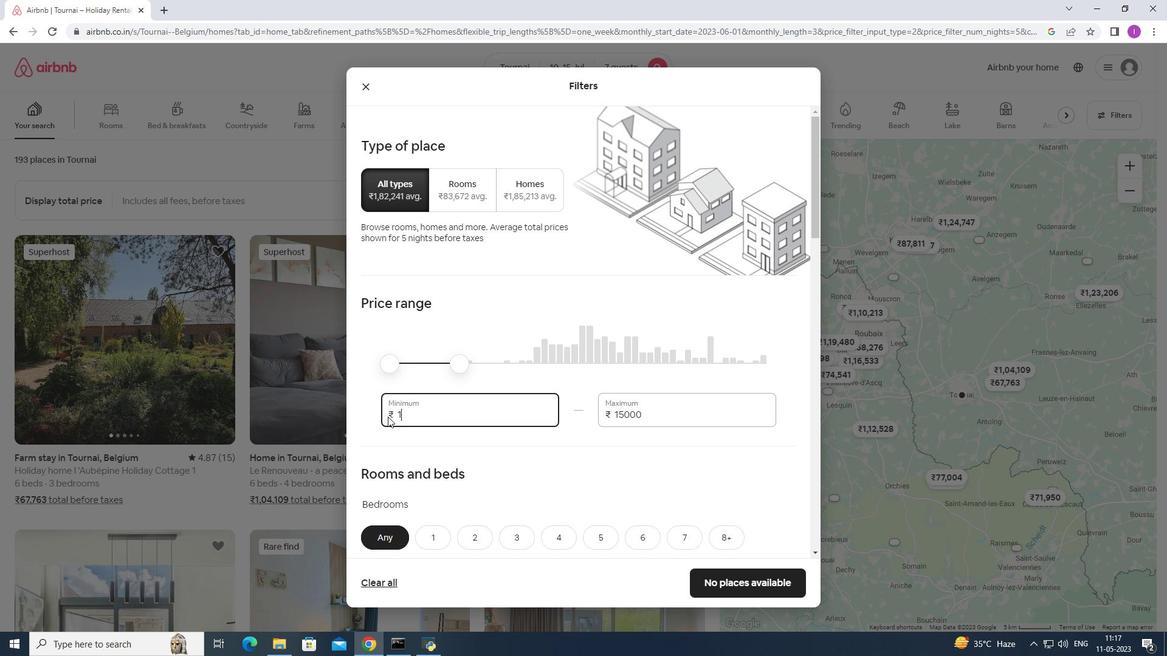 
Action: Mouse moved to (390, 414)
Screenshot: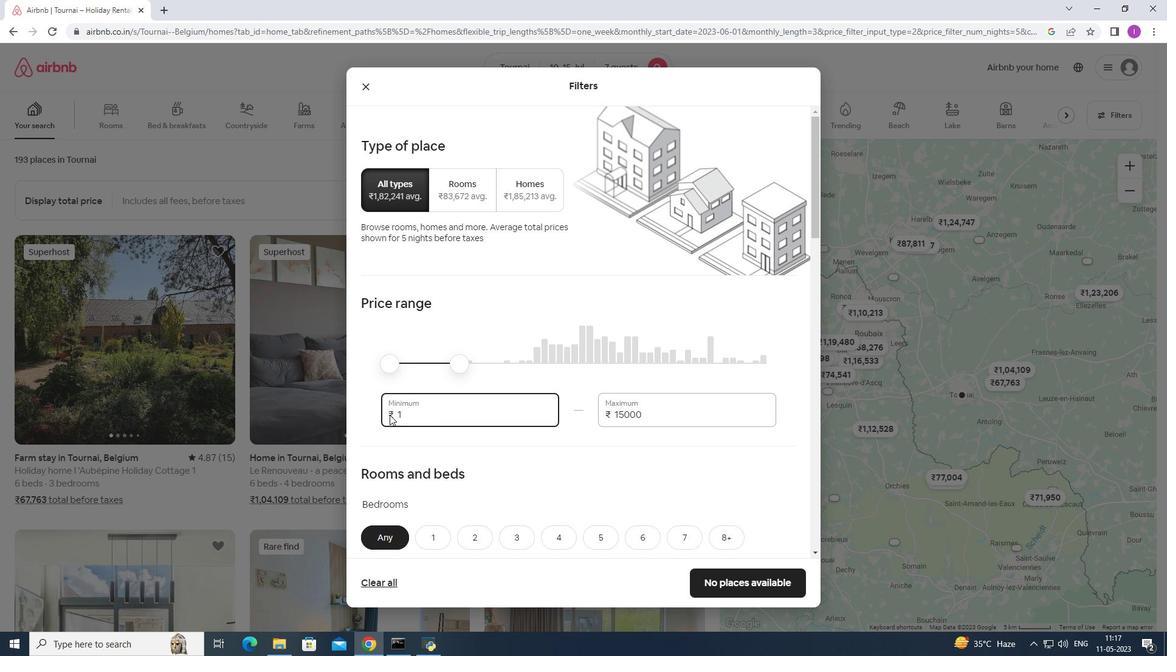 
Action: Key pressed 0
Screenshot: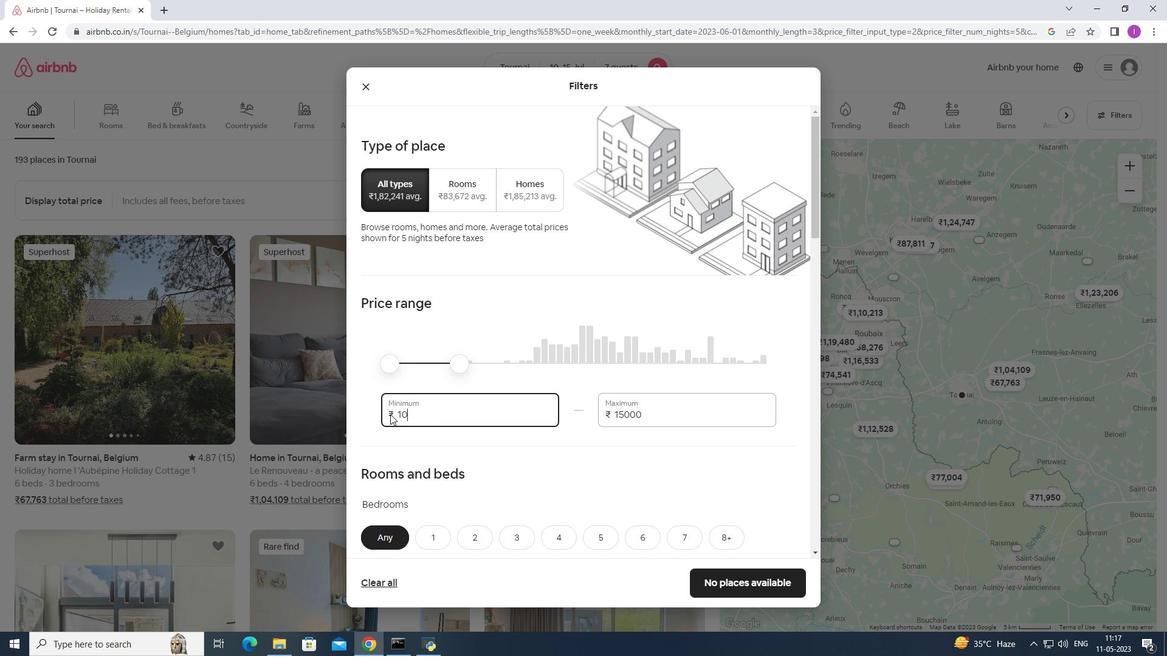 
Action: Mouse moved to (395, 412)
Screenshot: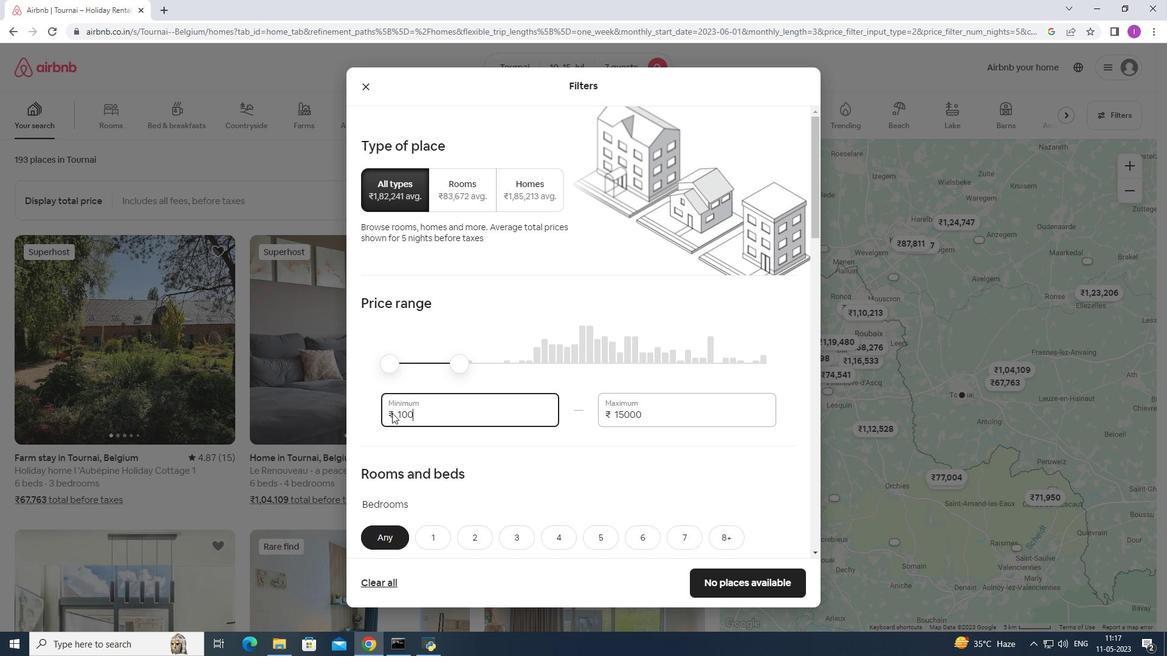 
Action: Key pressed 0
Screenshot: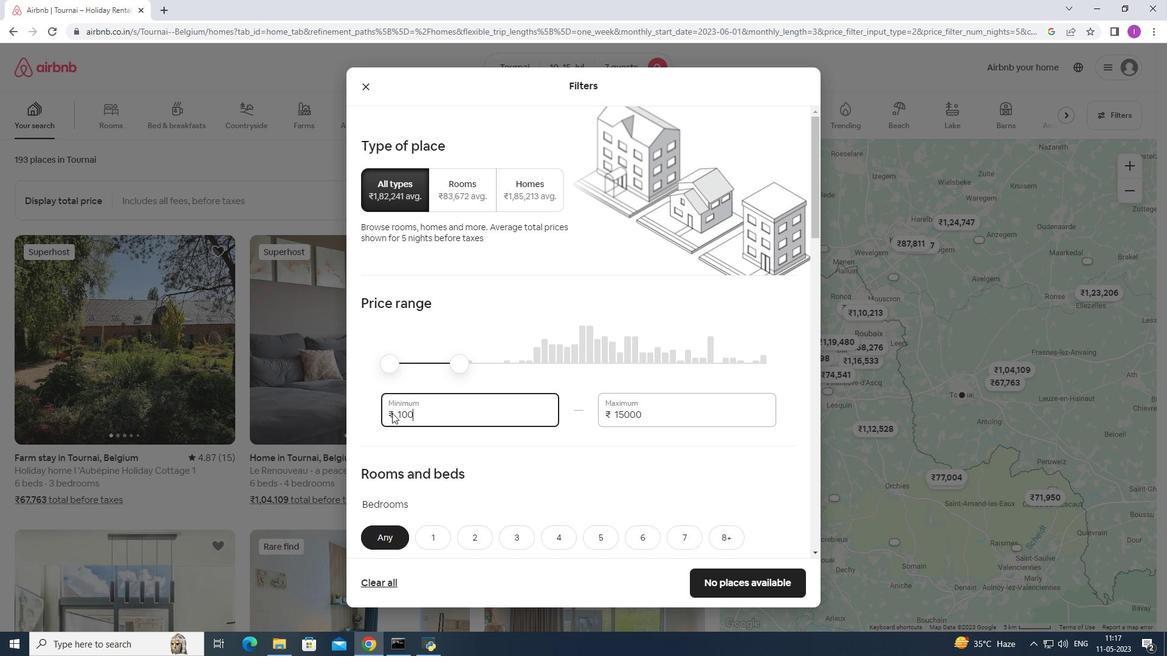 
Action: Mouse moved to (421, 410)
Screenshot: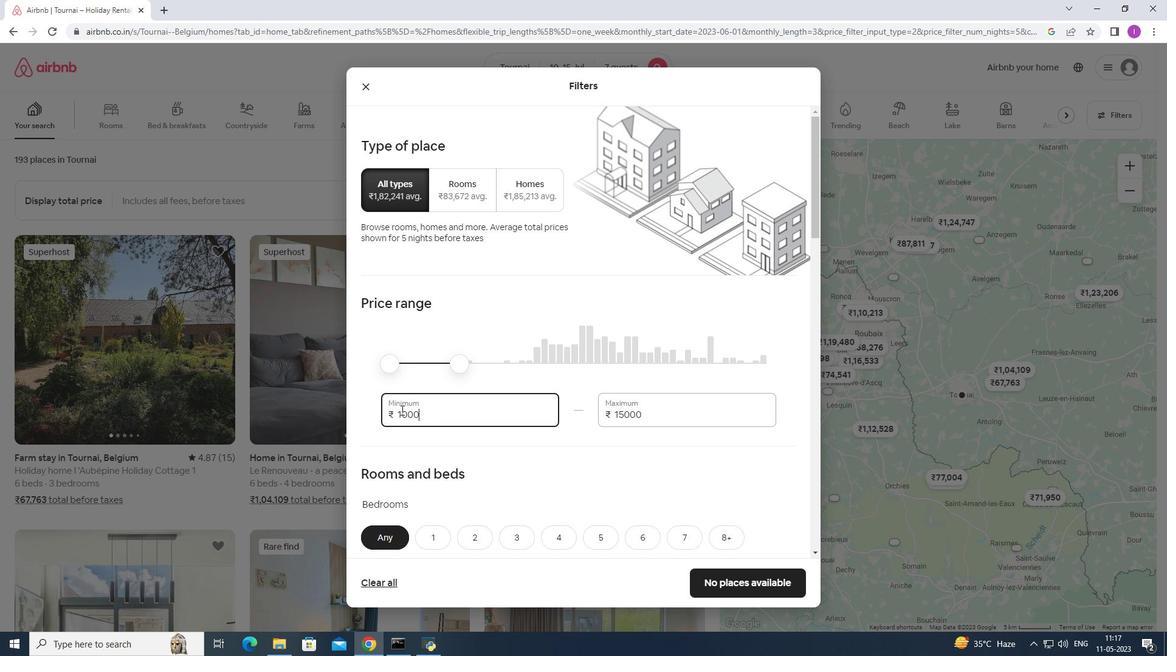 
Action: Key pressed 0
Screenshot: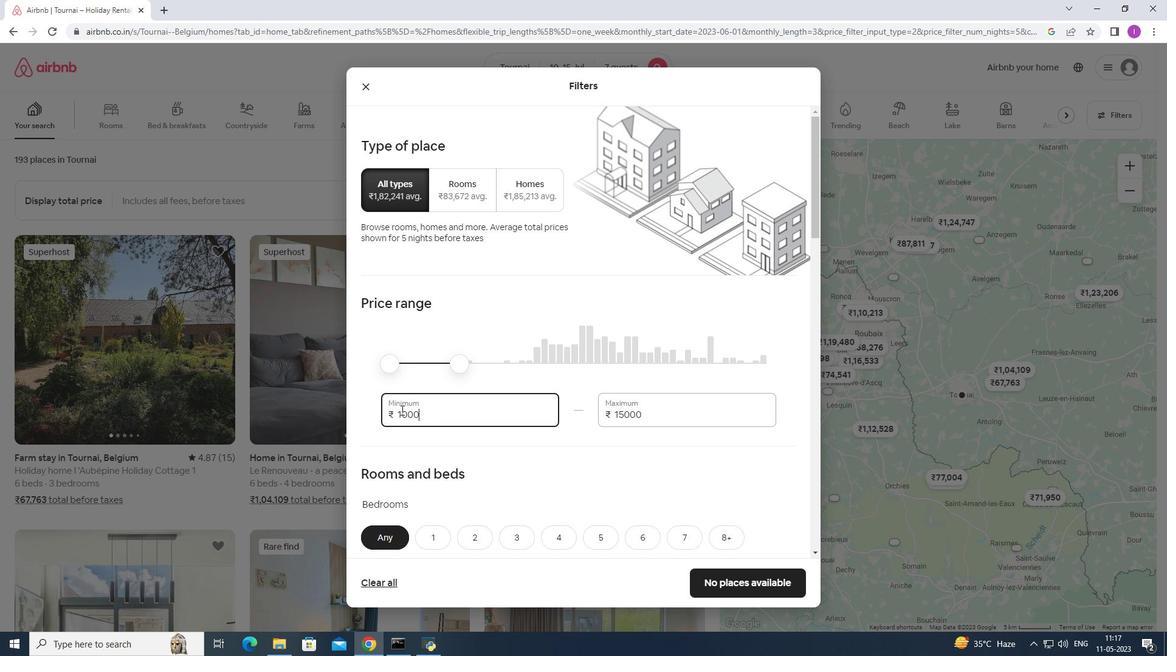 
Action: Mouse moved to (593, 478)
Screenshot: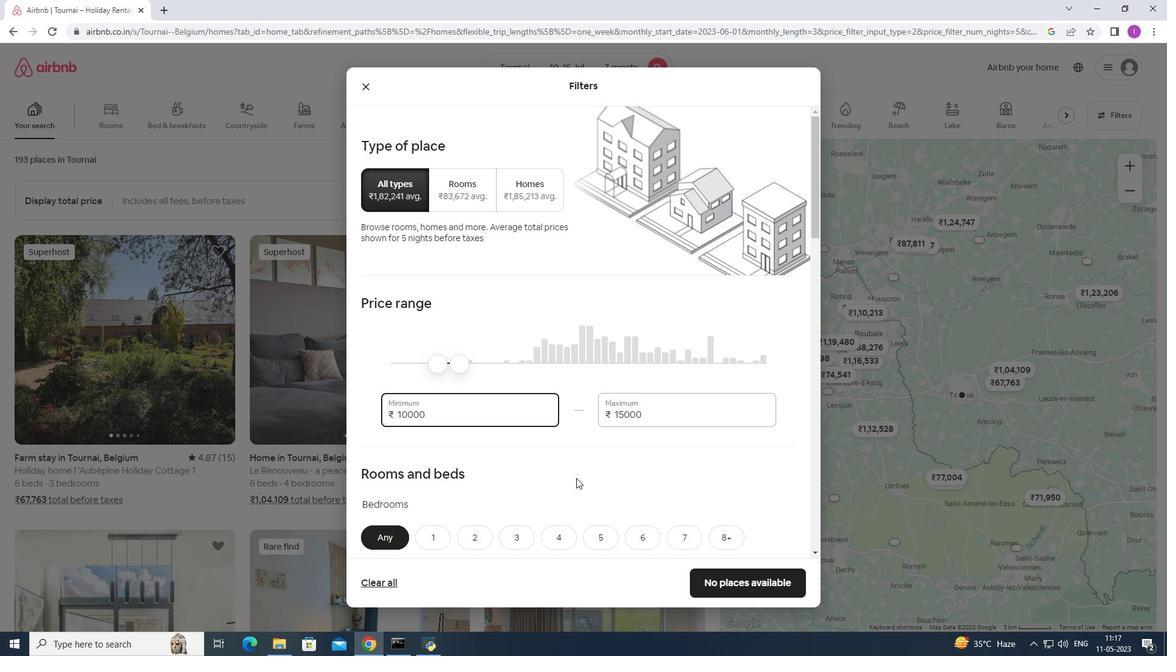 
Action: Mouse scrolled (593, 477) with delta (0, 0)
Screenshot: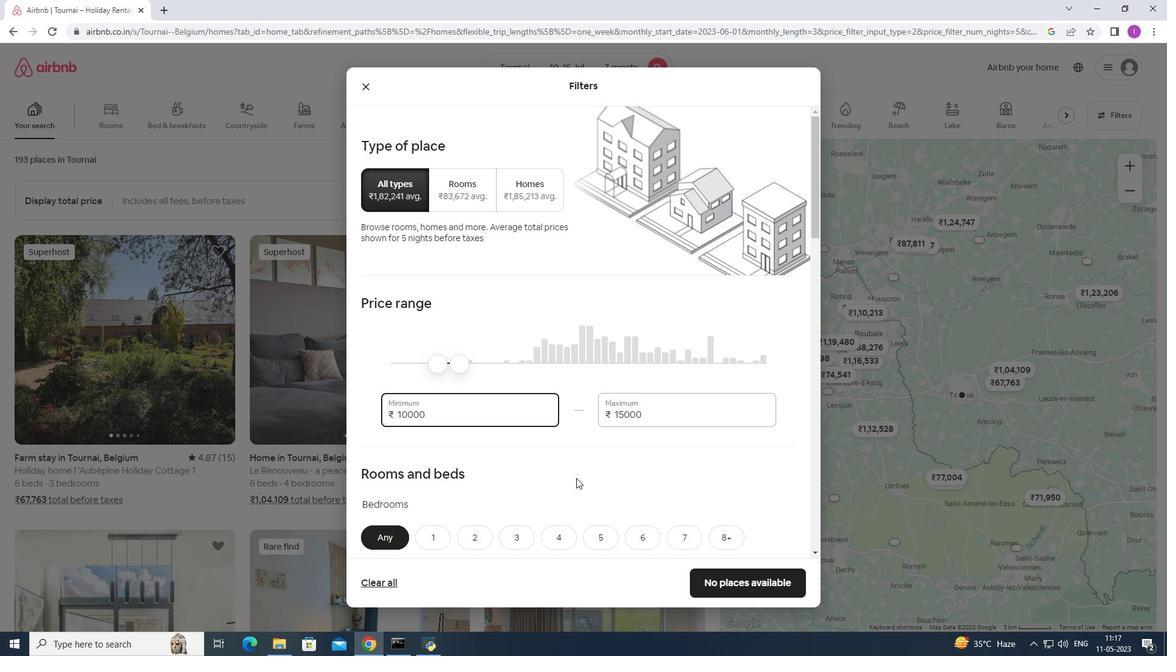 
Action: Mouse scrolled (593, 477) with delta (0, 0)
Screenshot: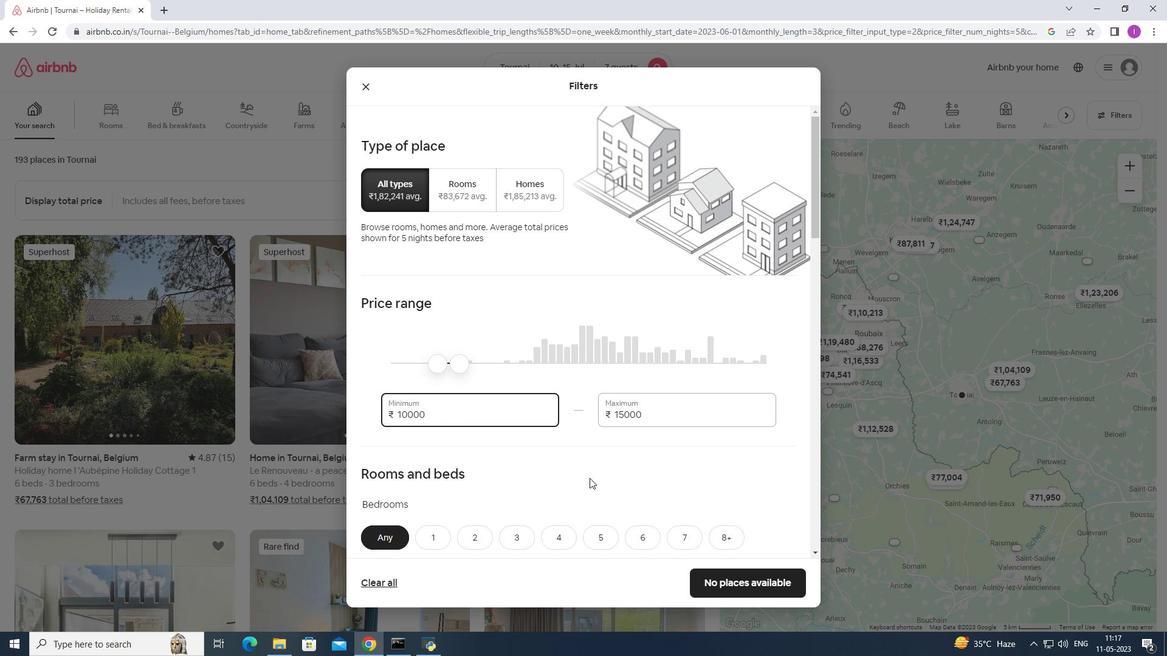 
Action: Mouse scrolled (593, 477) with delta (0, 0)
Screenshot: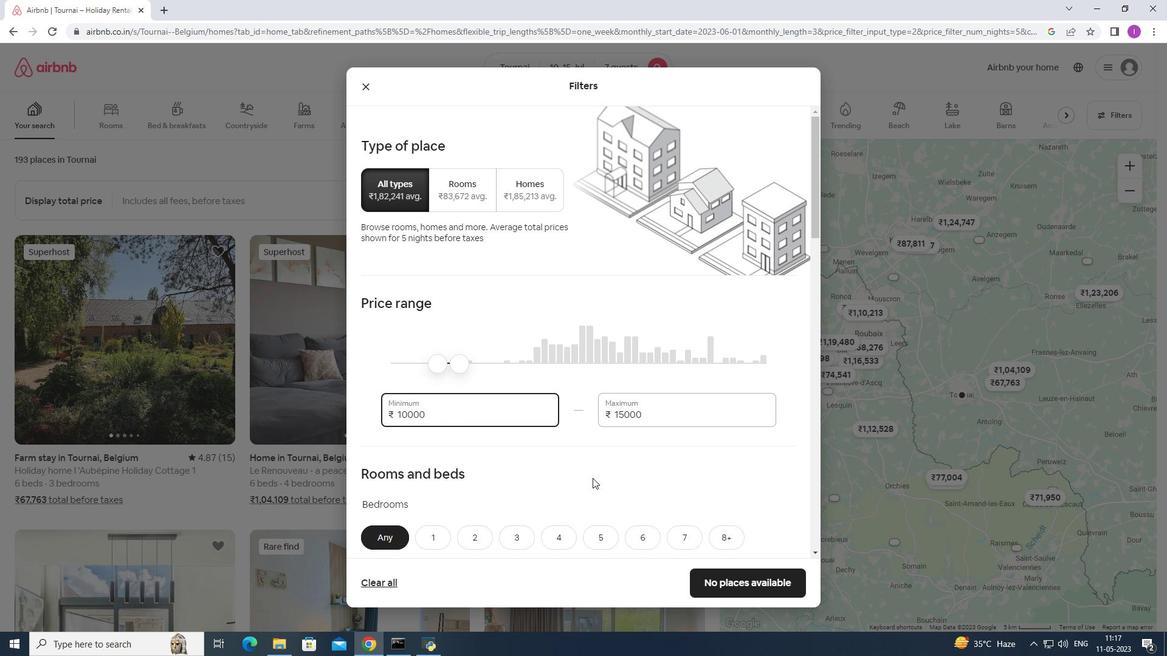 
Action: Mouse moved to (558, 359)
Screenshot: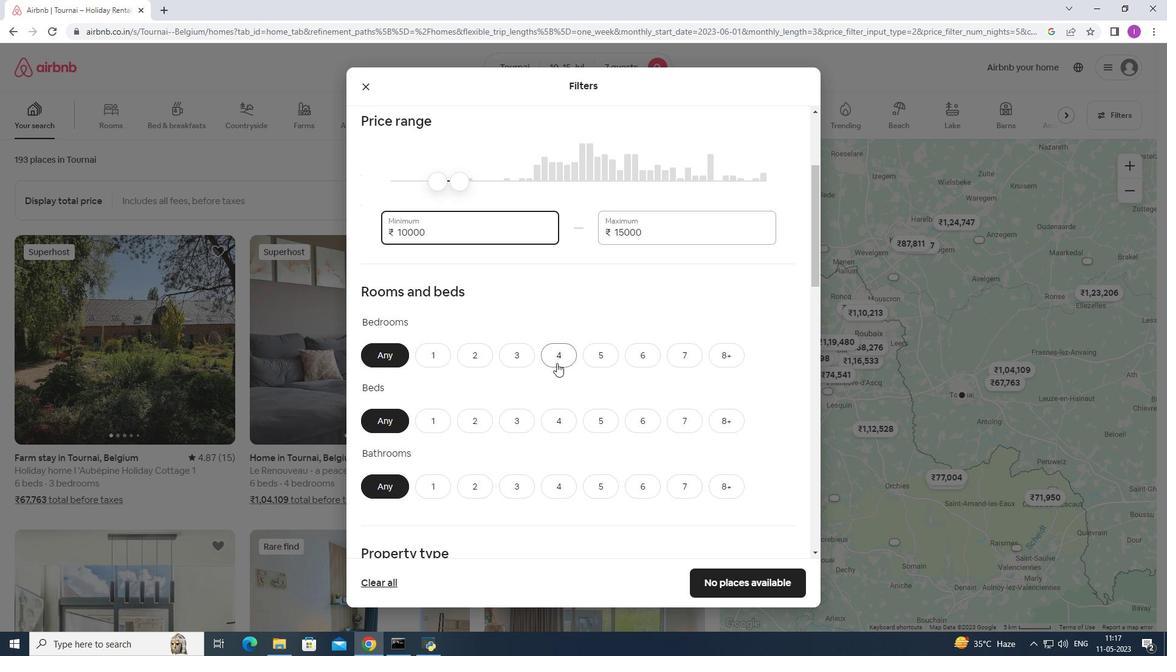 
Action: Mouse pressed left at (558, 359)
Screenshot: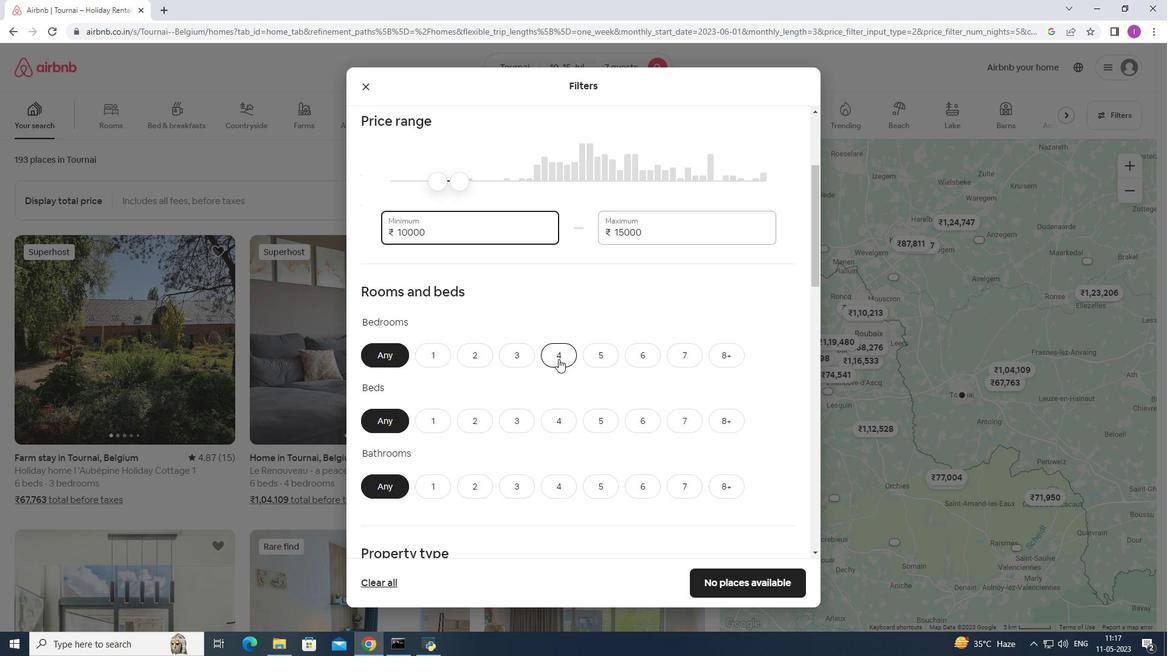 
Action: Mouse moved to (699, 423)
Screenshot: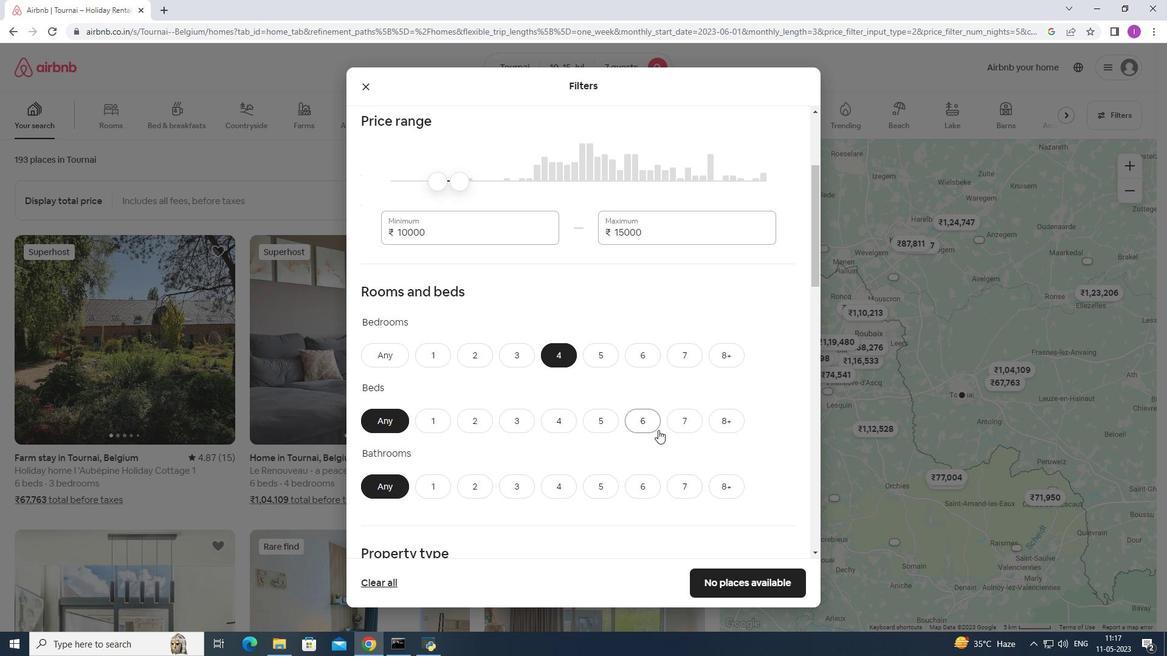 
Action: Mouse pressed left at (699, 423)
Screenshot: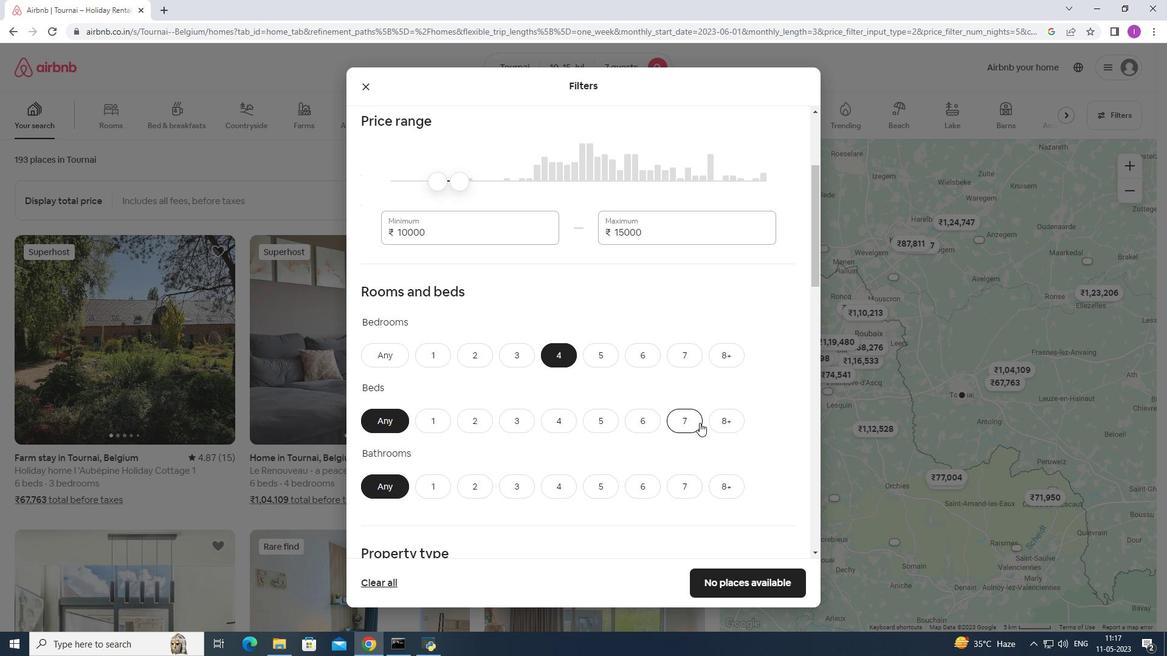 
Action: Mouse moved to (553, 491)
Screenshot: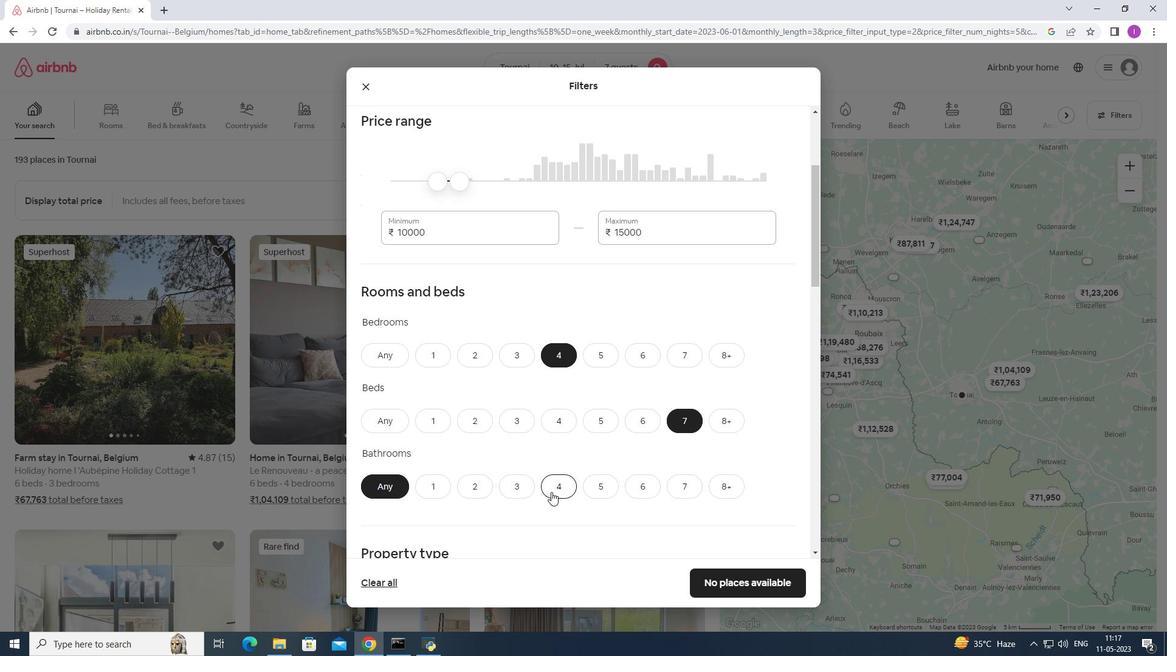 
Action: Mouse pressed left at (553, 491)
Screenshot: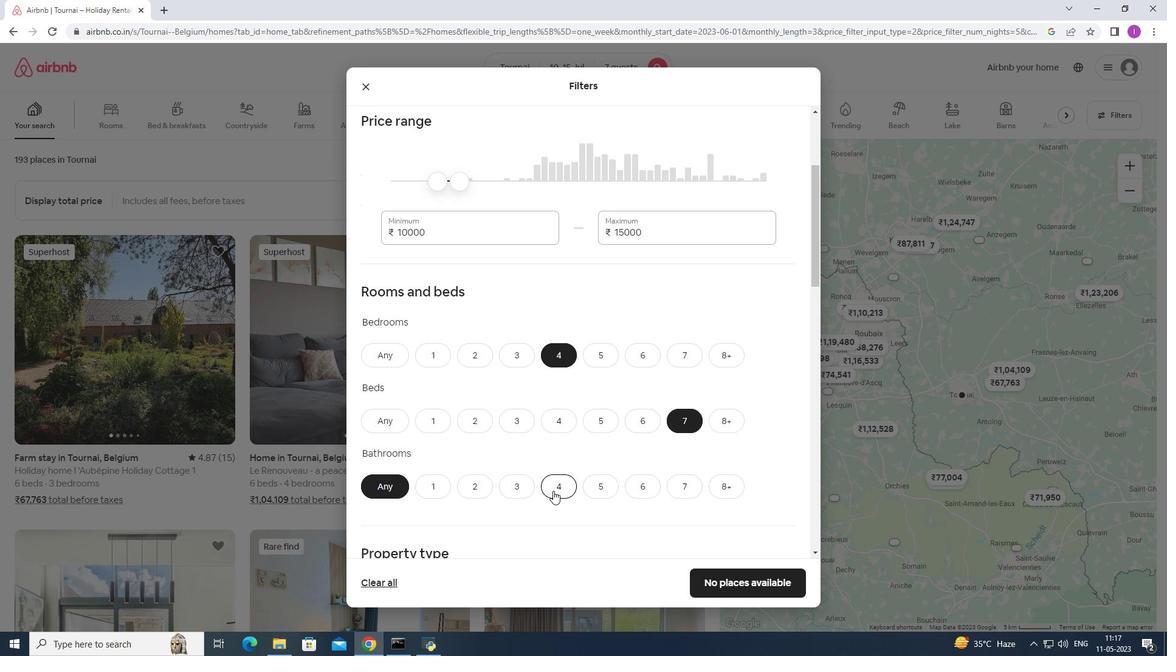
Action: Mouse moved to (565, 457)
Screenshot: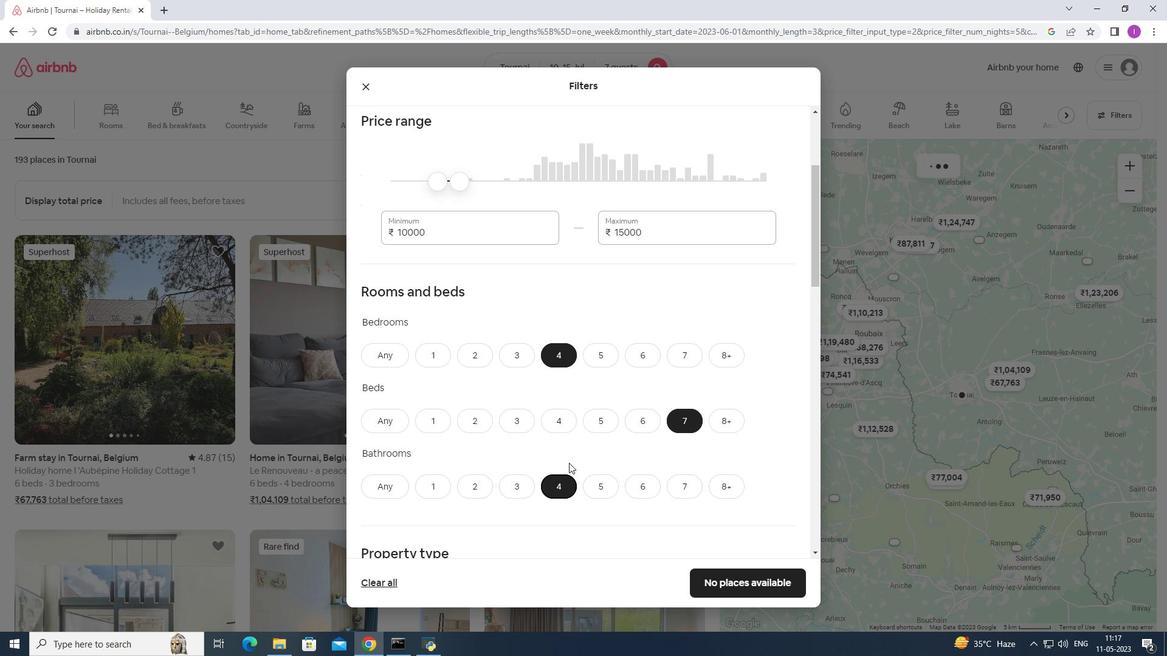 
Action: Mouse scrolled (565, 457) with delta (0, 0)
Screenshot: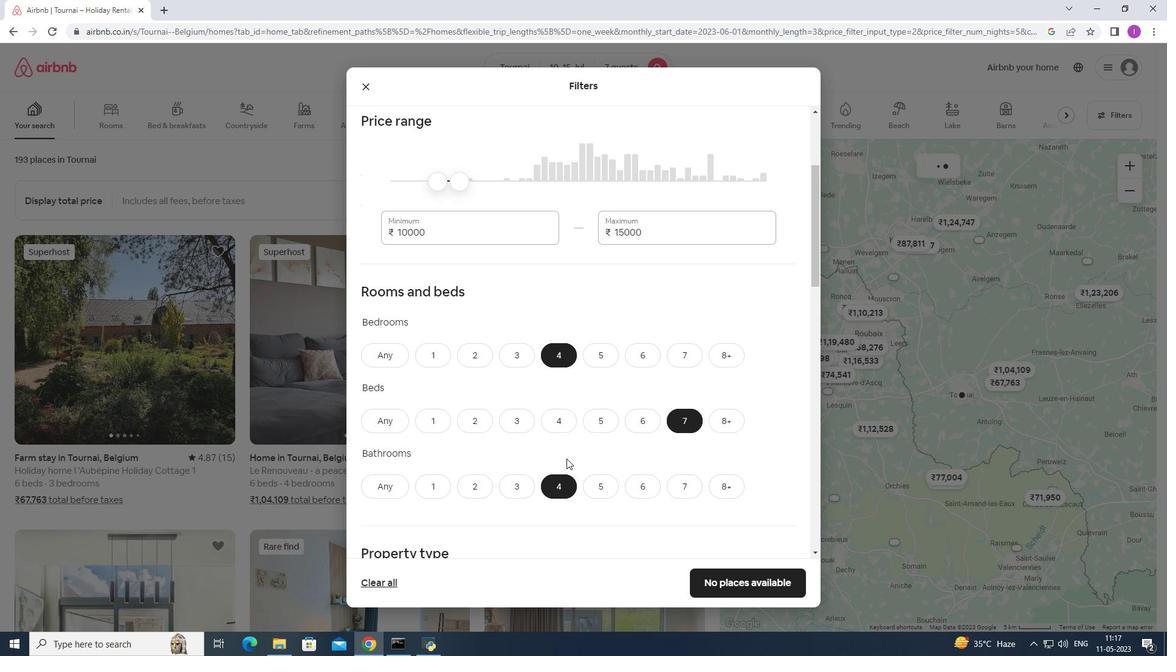 
Action: Mouse scrolled (565, 457) with delta (0, 0)
Screenshot: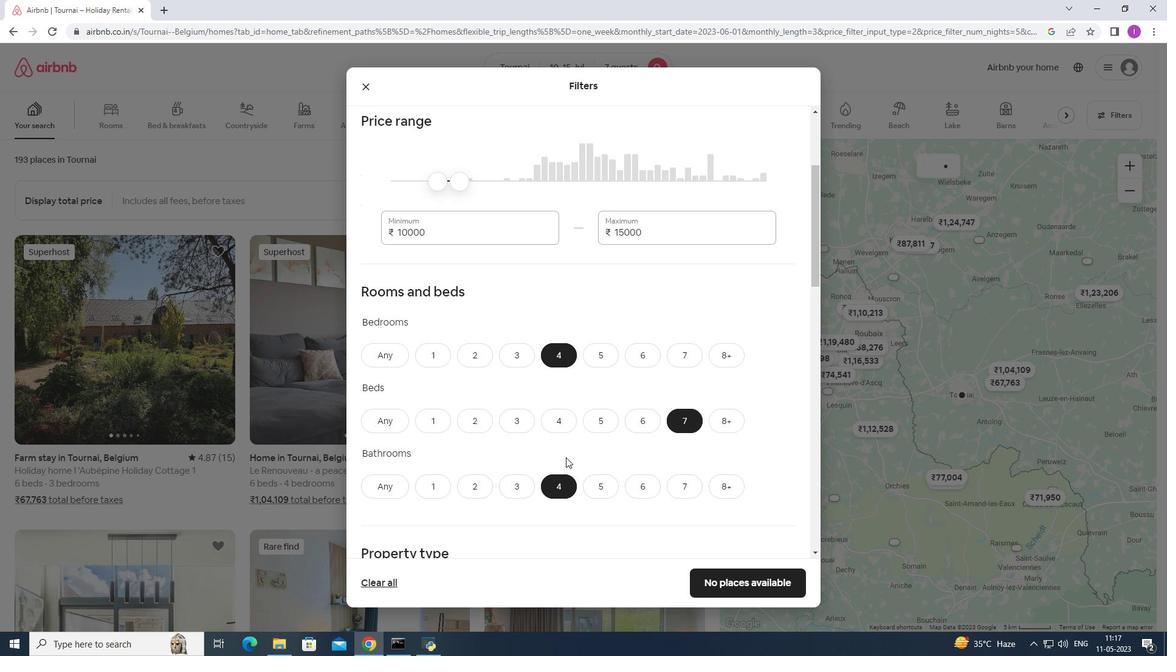 
Action: Mouse moved to (562, 452)
Screenshot: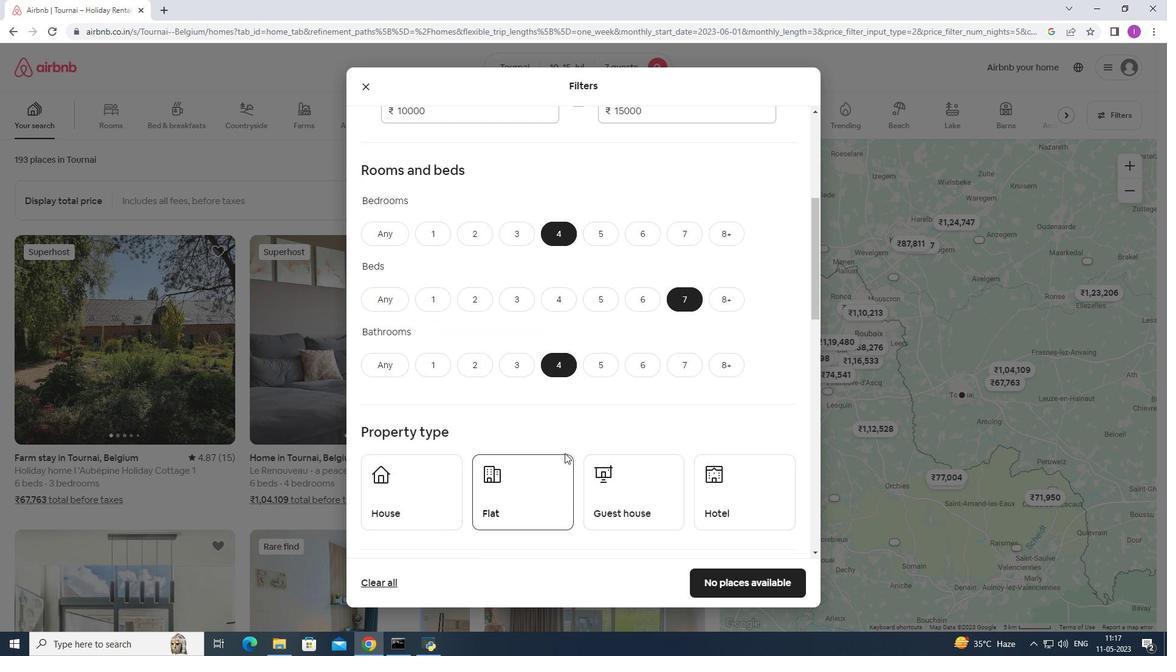 
Action: Mouse scrolled (562, 451) with delta (0, 0)
Screenshot: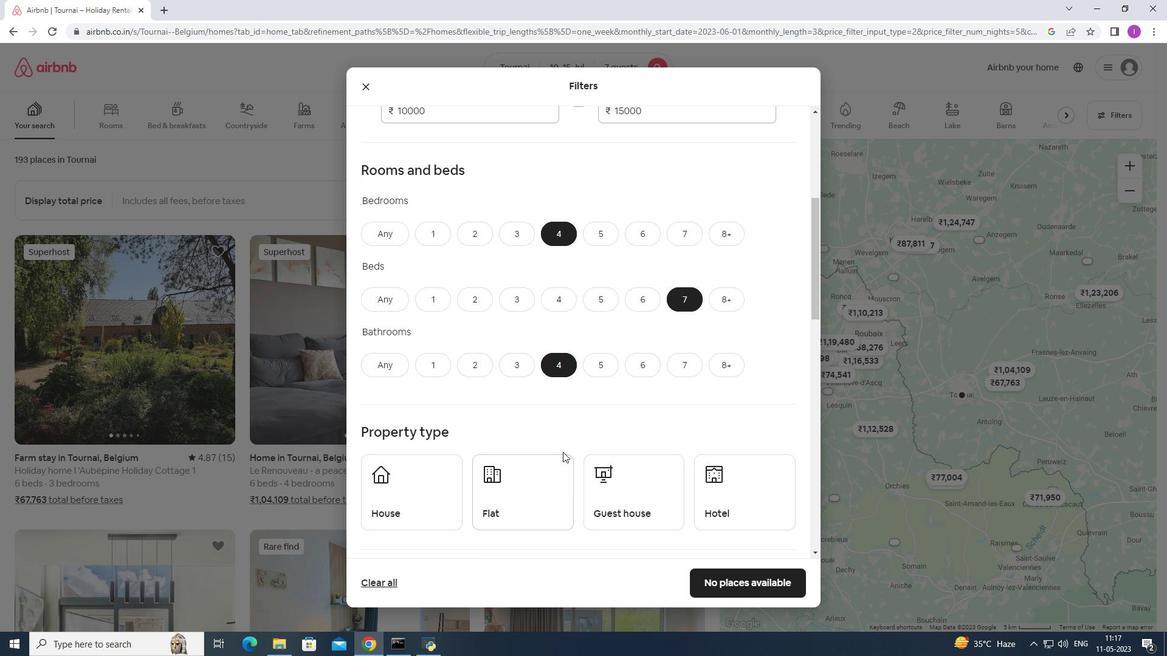 
Action: Mouse moved to (462, 398)
Screenshot: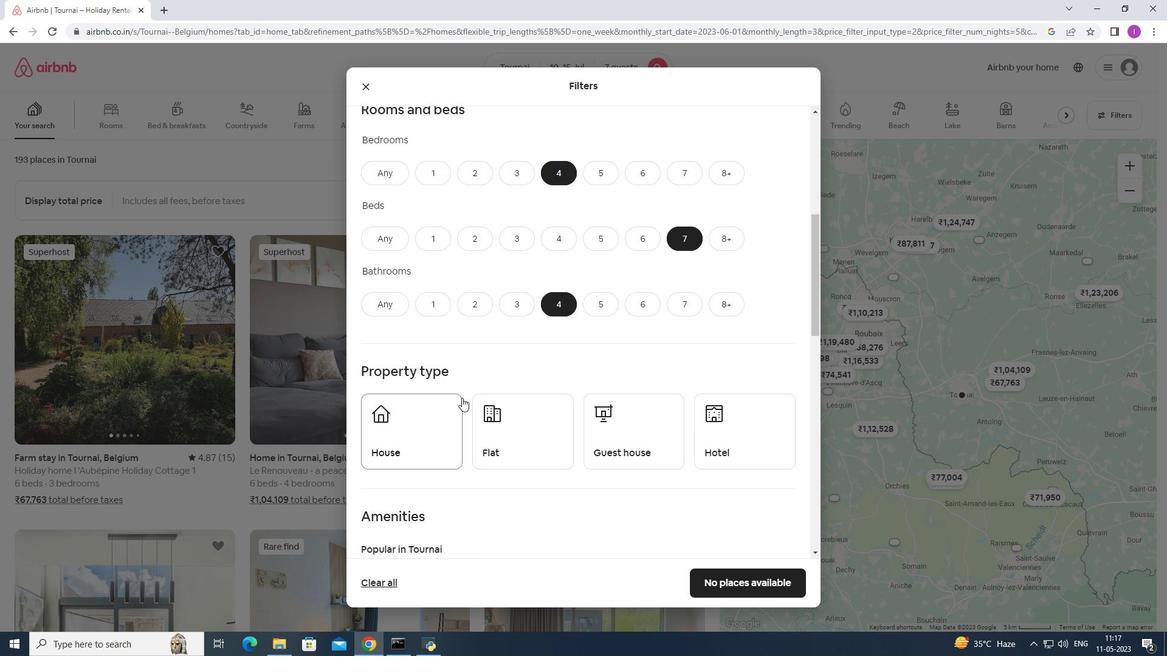 
Action: Mouse scrolled (462, 398) with delta (0, 0)
Screenshot: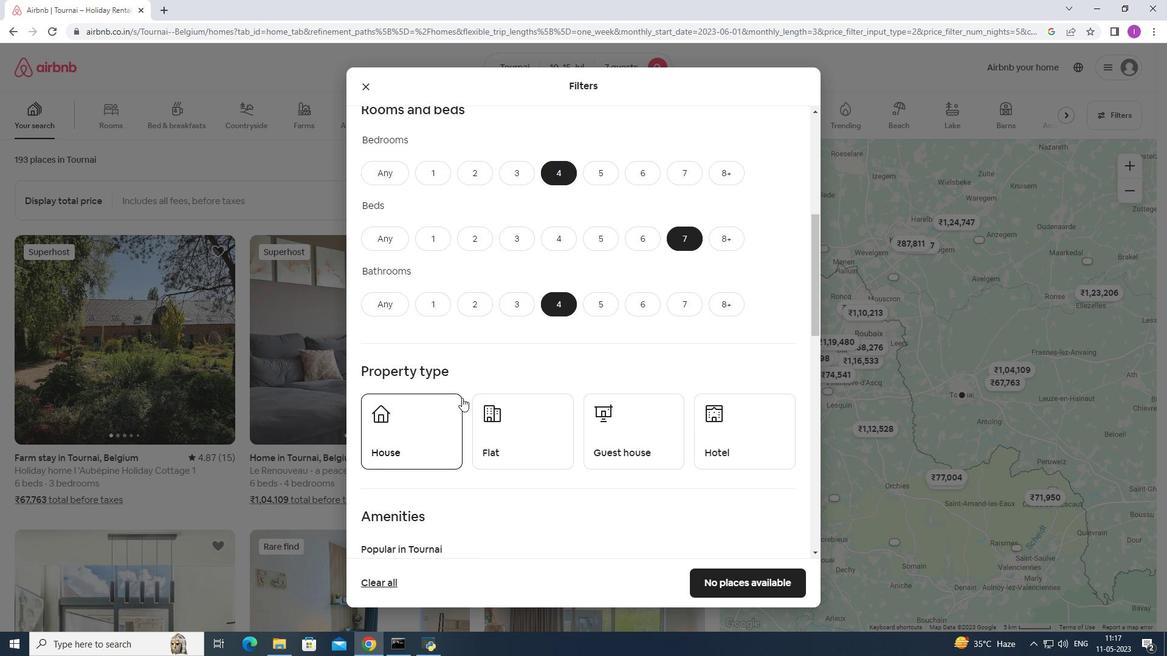 
Action: Mouse moved to (407, 365)
Screenshot: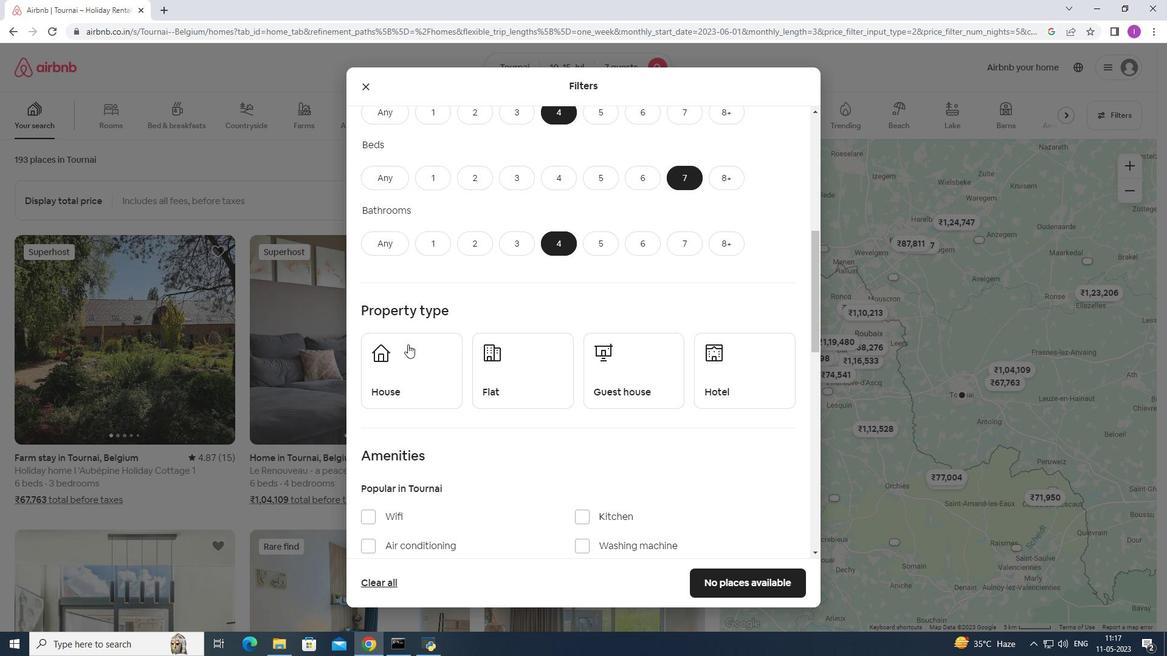 
Action: Mouse pressed left at (407, 365)
Screenshot: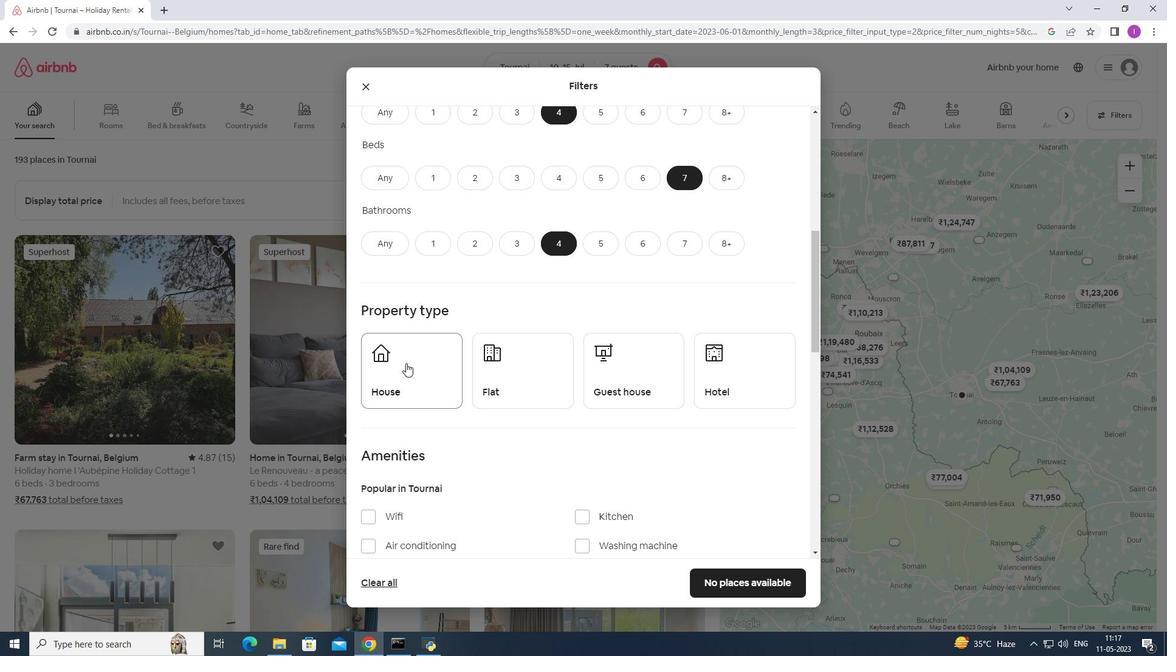 
Action: Mouse moved to (503, 379)
Screenshot: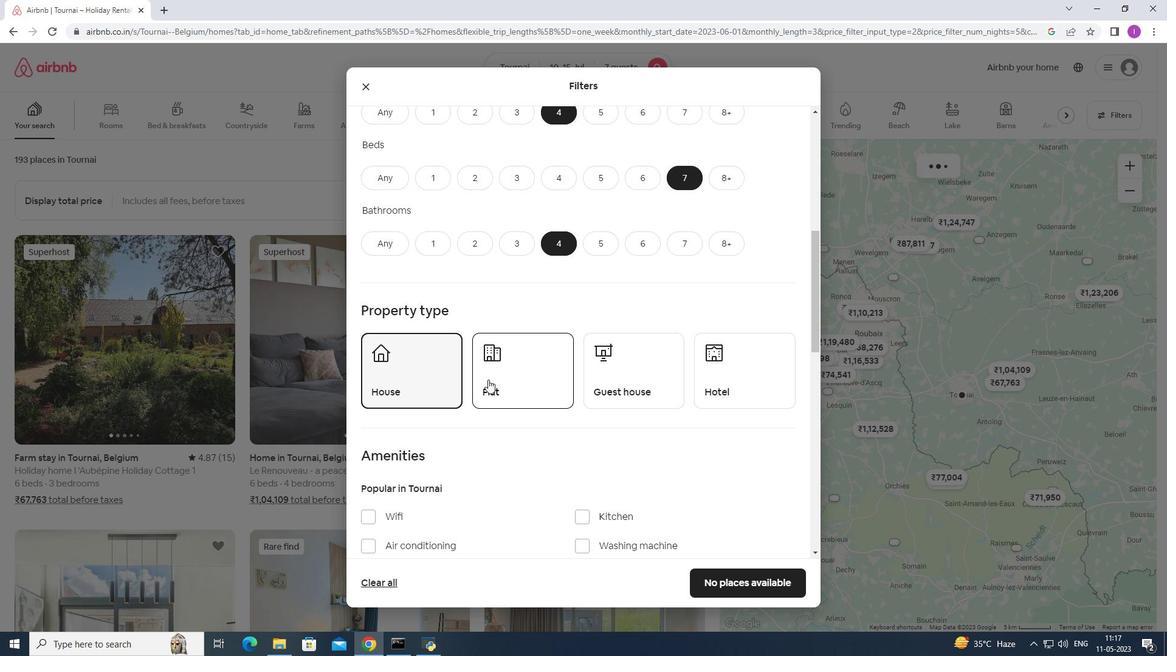 
Action: Mouse pressed left at (503, 379)
Screenshot: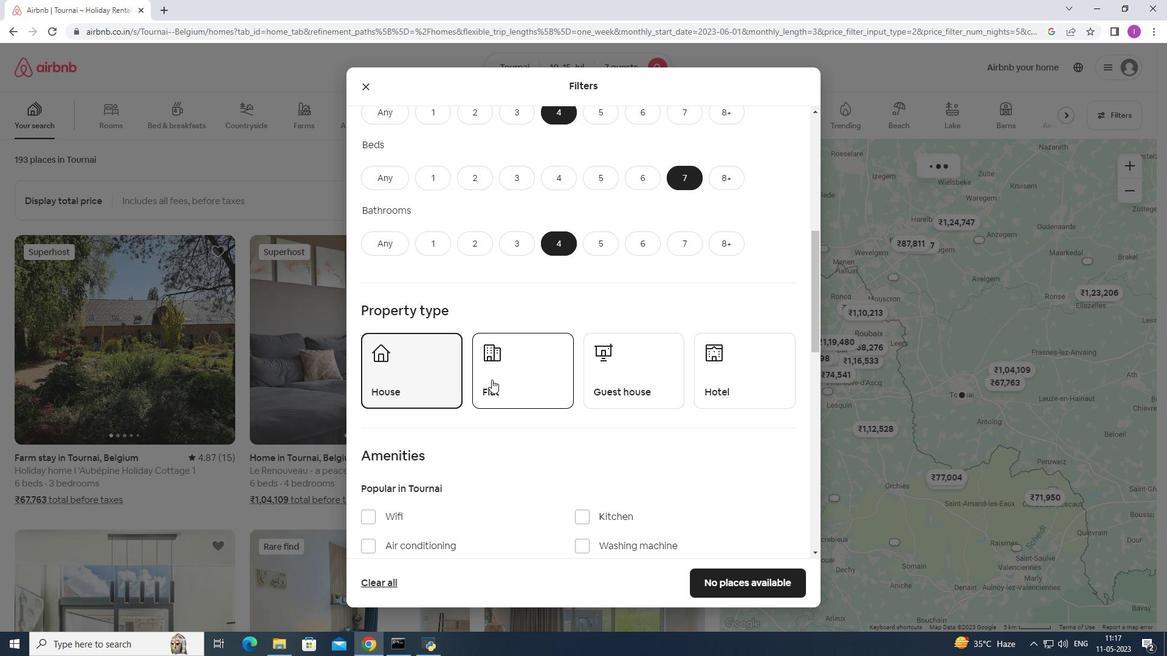 
Action: Mouse moved to (633, 380)
Screenshot: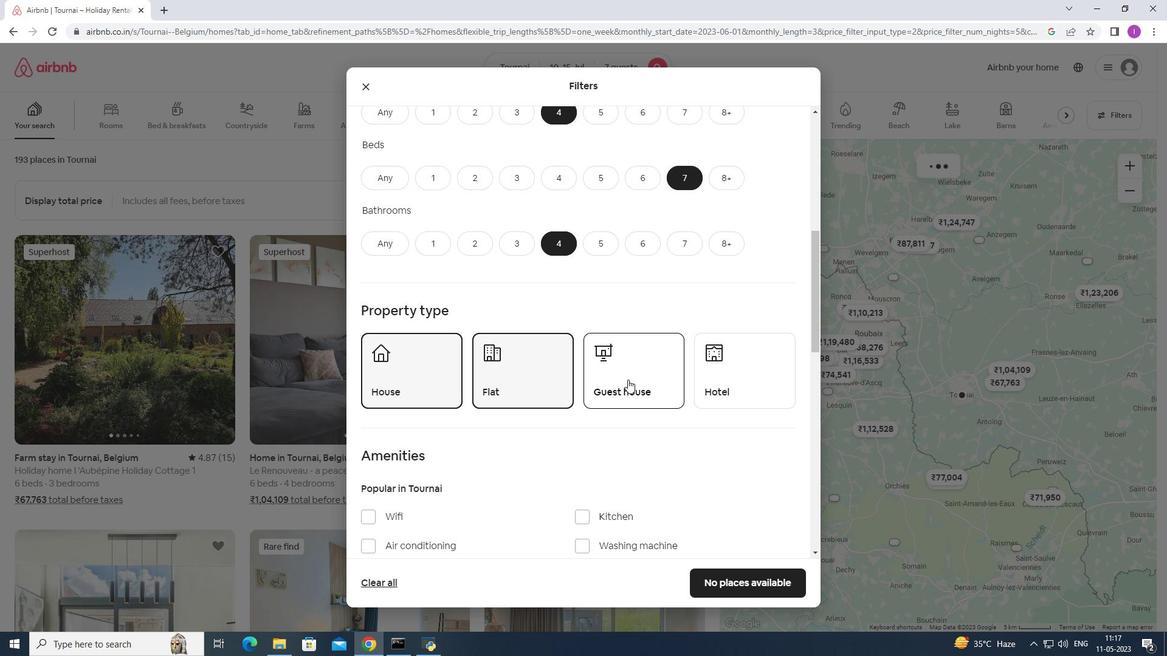 
Action: Mouse pressed left at (633, 380)
Screenshot: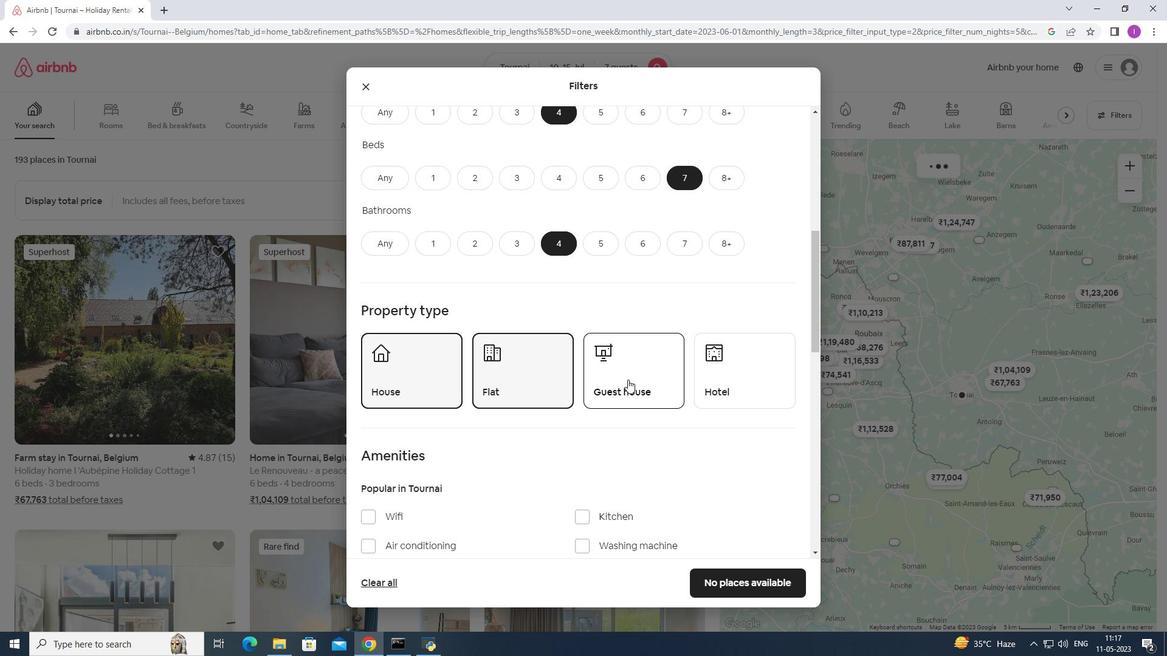 
Action: Mouse moved to (545, 458)
Screenshot: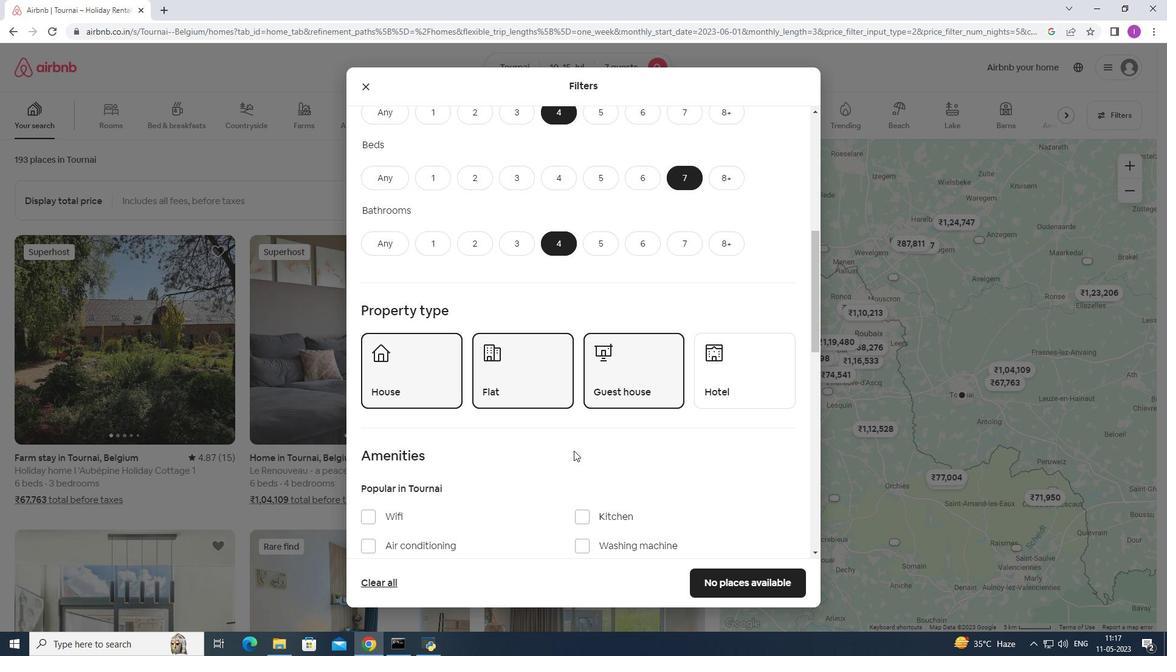 
Action: Mouse scrolled (545, 457) with delta (0, 0)
Screenshot: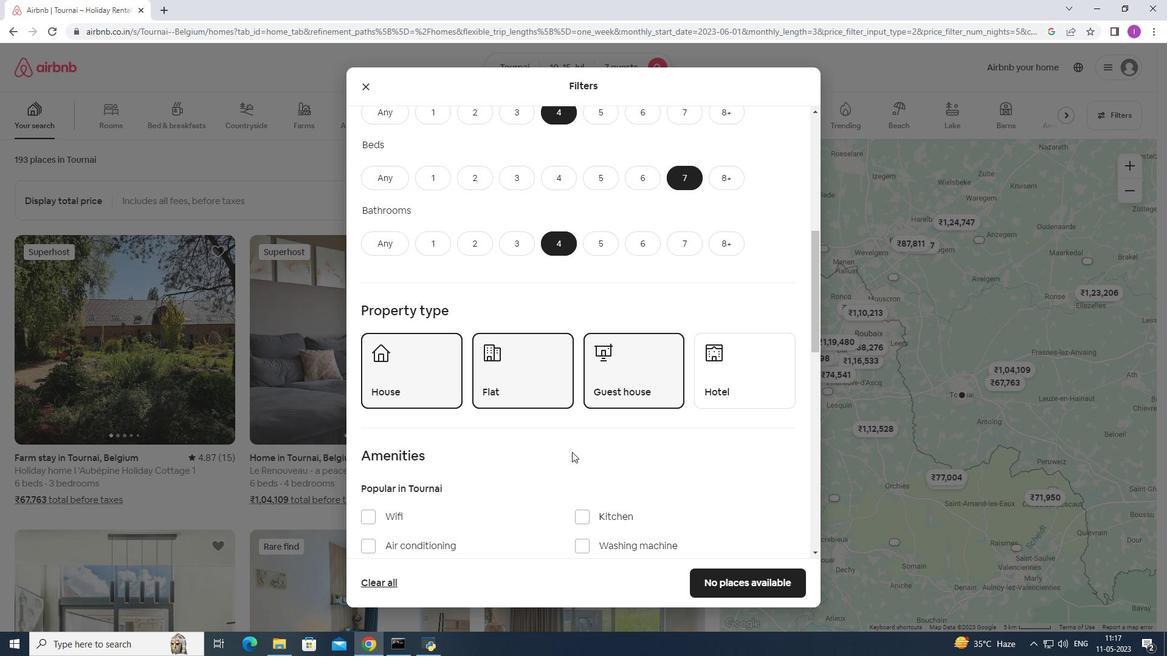 
Action: Mouse scrolled (545, 457) with delta (0, 0)
Screenshot: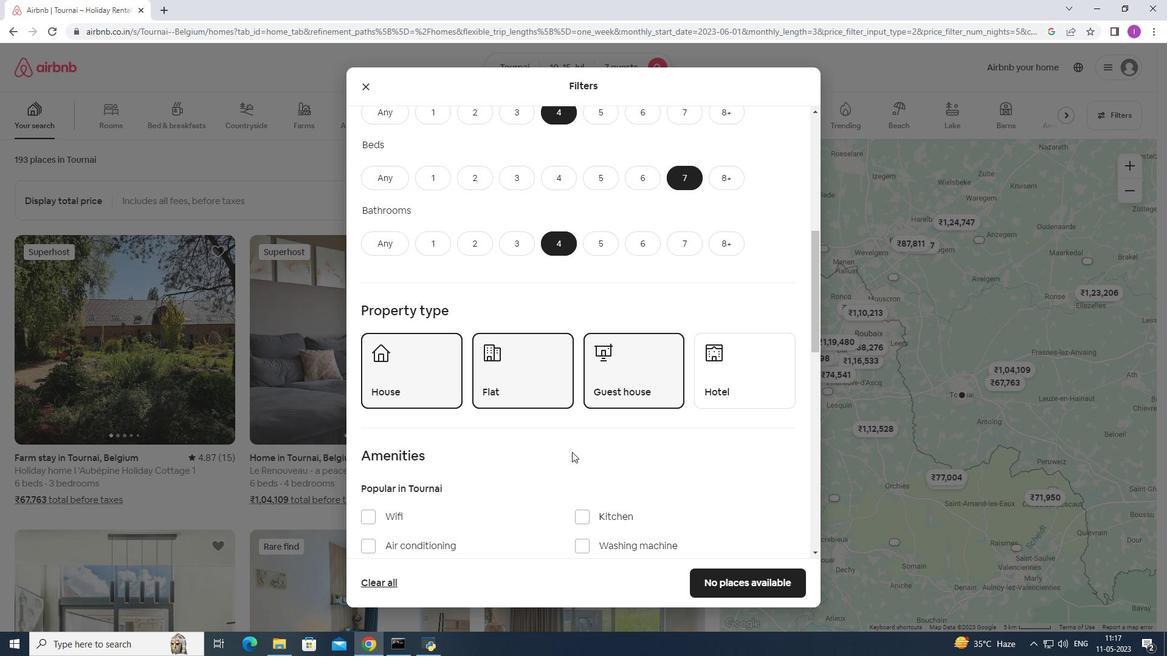 
Action: Mouse moved to (376, 388)
Screenshot: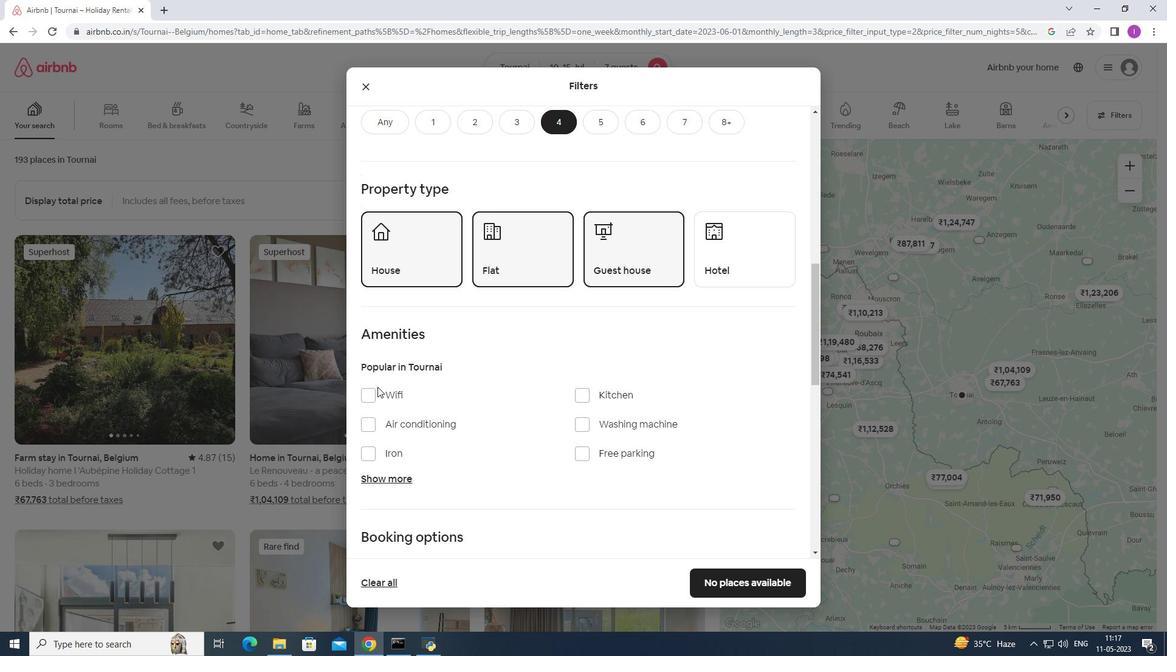 
Action: Mouse pressed left at (376, 388)
Screenshot: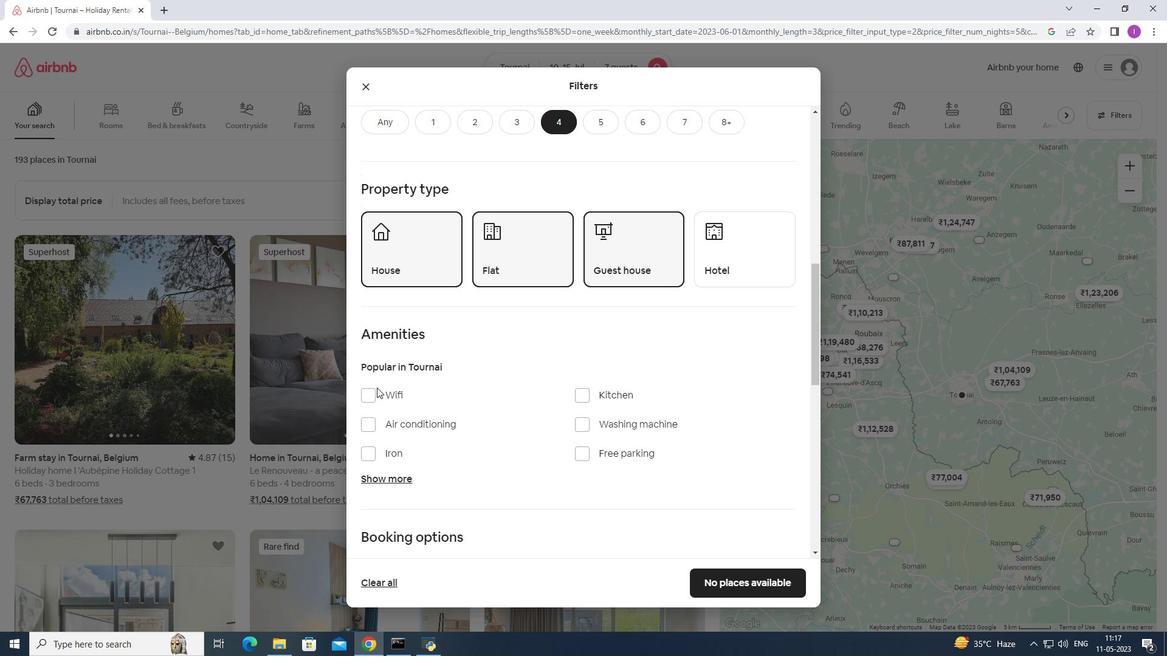 
Action: Mouse moved to (593, 450)
Screenshot: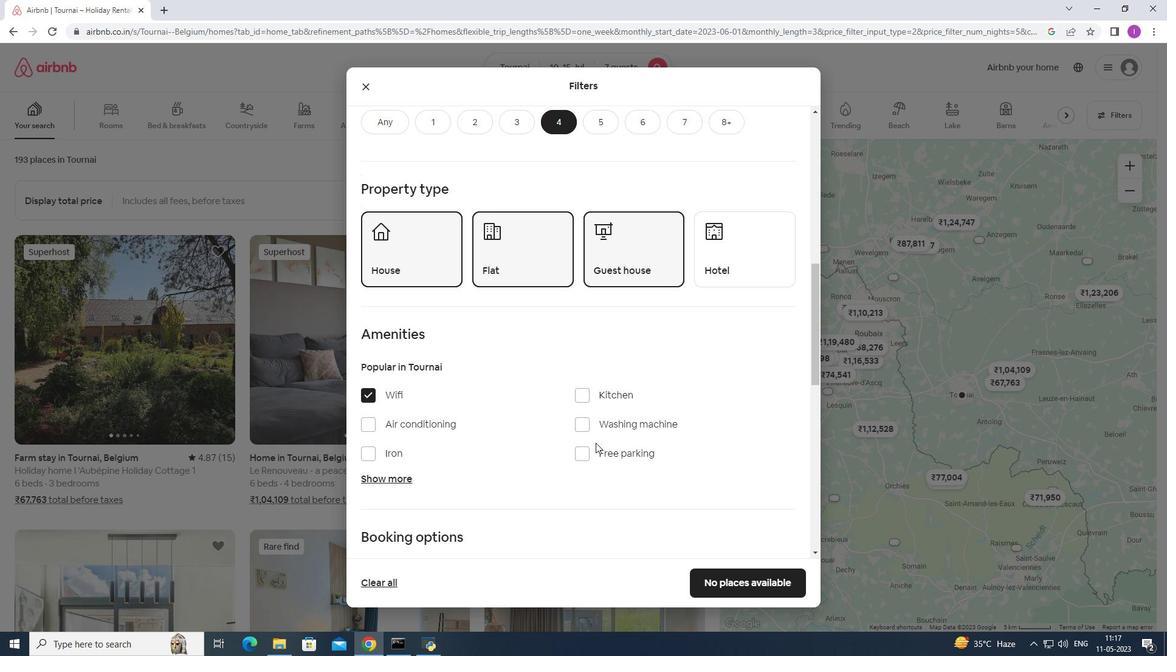 
Action: Mouse pressed left at (593, 450)
Screenshot: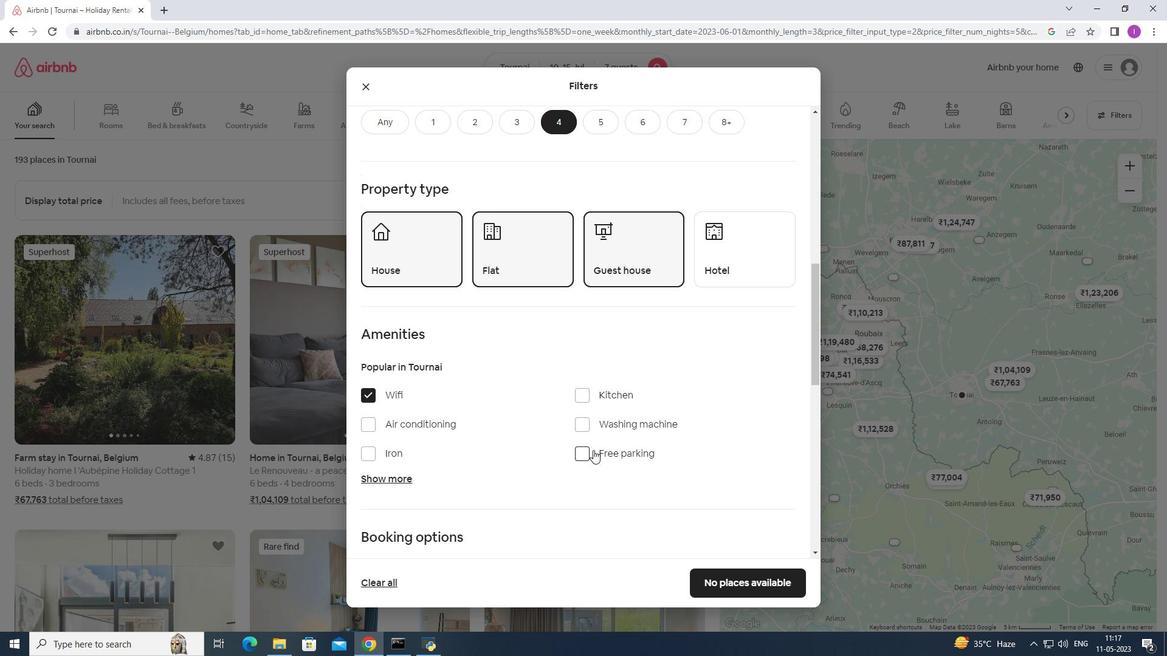 
Action: Mouse moved to (407, 479)
Screenshot: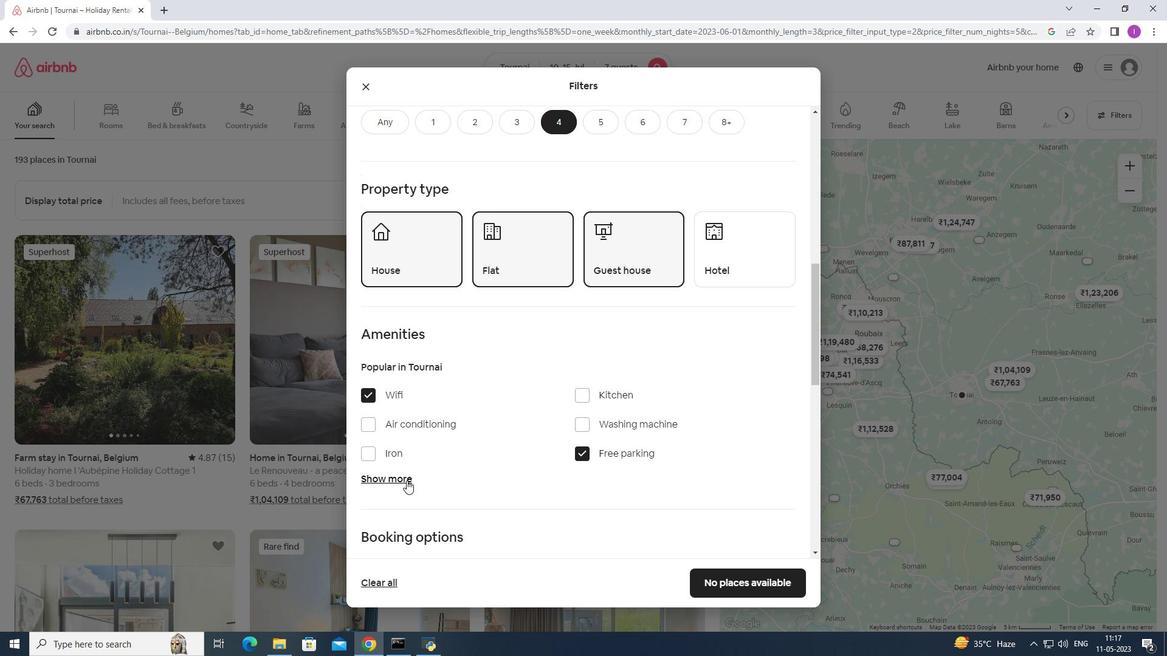 
Action: Mouse pressed left at (407, 479)
Screenshot: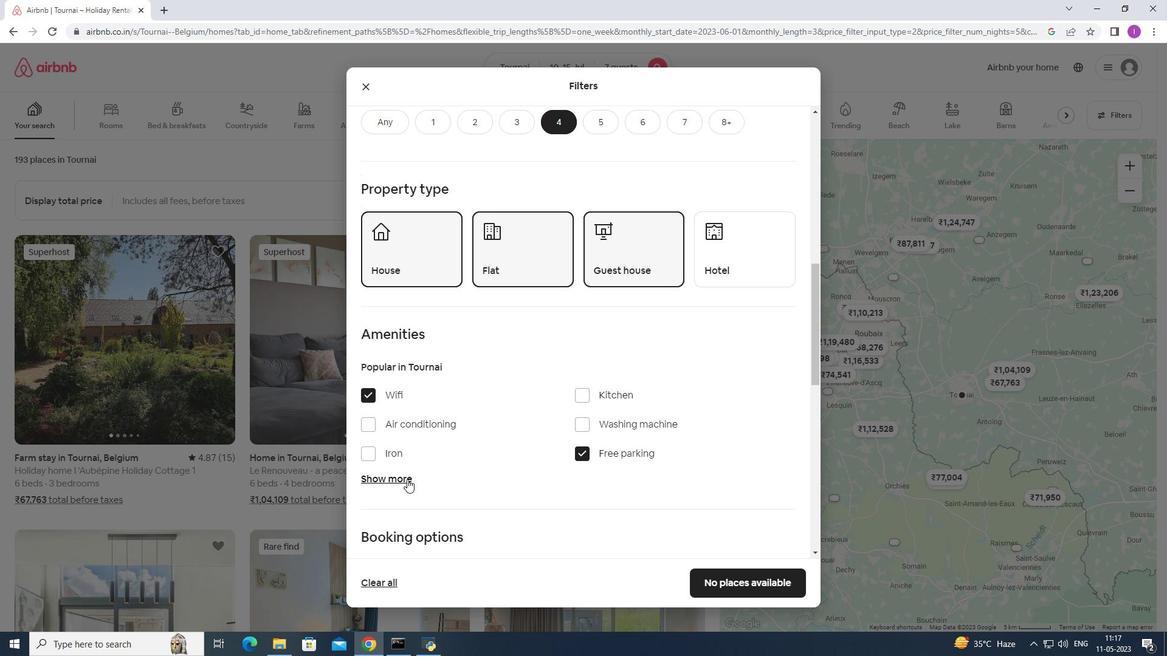 
Action: Mouse moved to (470, 475)
Screenshot: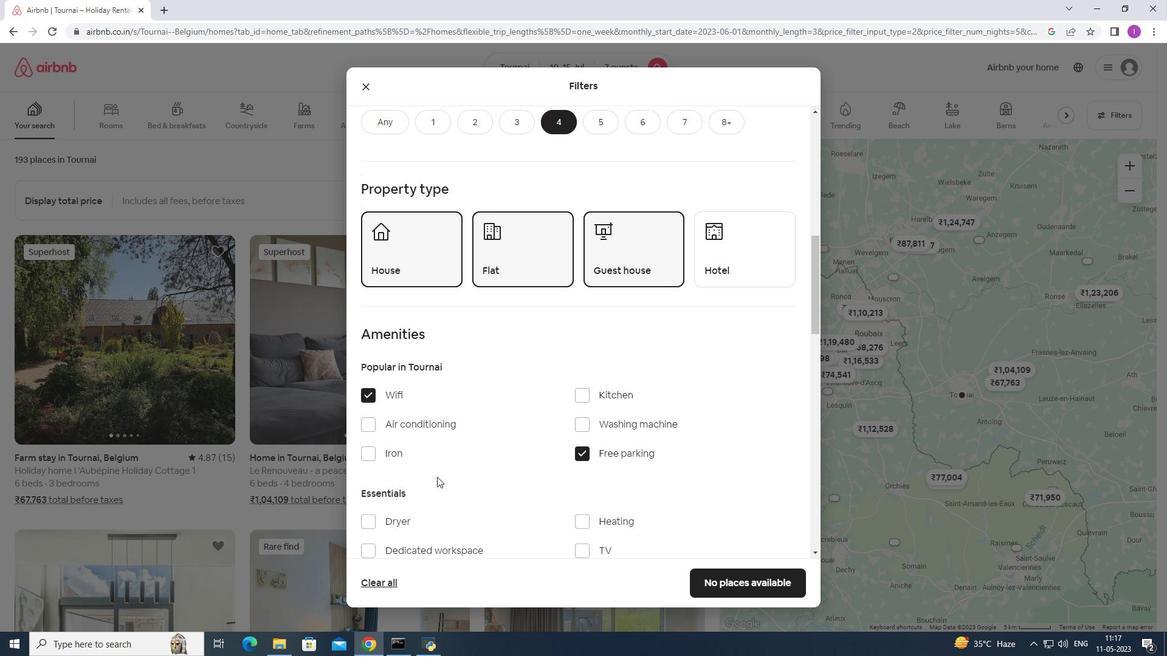 
Action: Mouse scrolled (470, 475) with delta (0, 0)
Screenshot: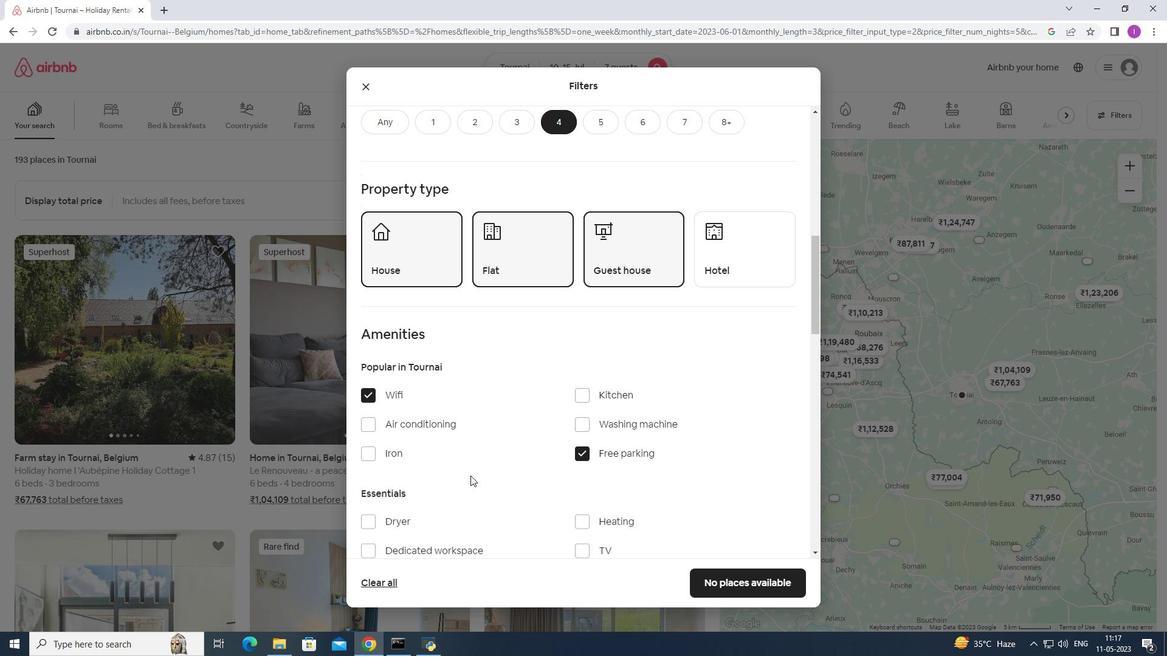 
Action: Mouse moved to (577, 490)
Screenshot: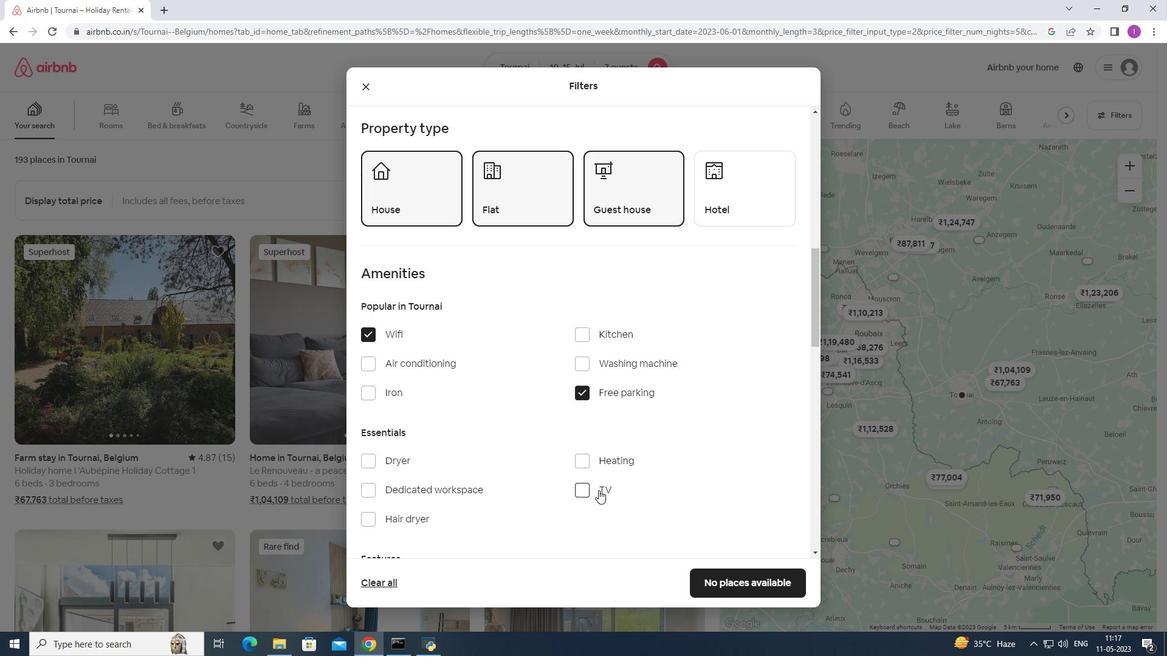 
Action: Mouse pressed left at (577, 490)
Screenshot: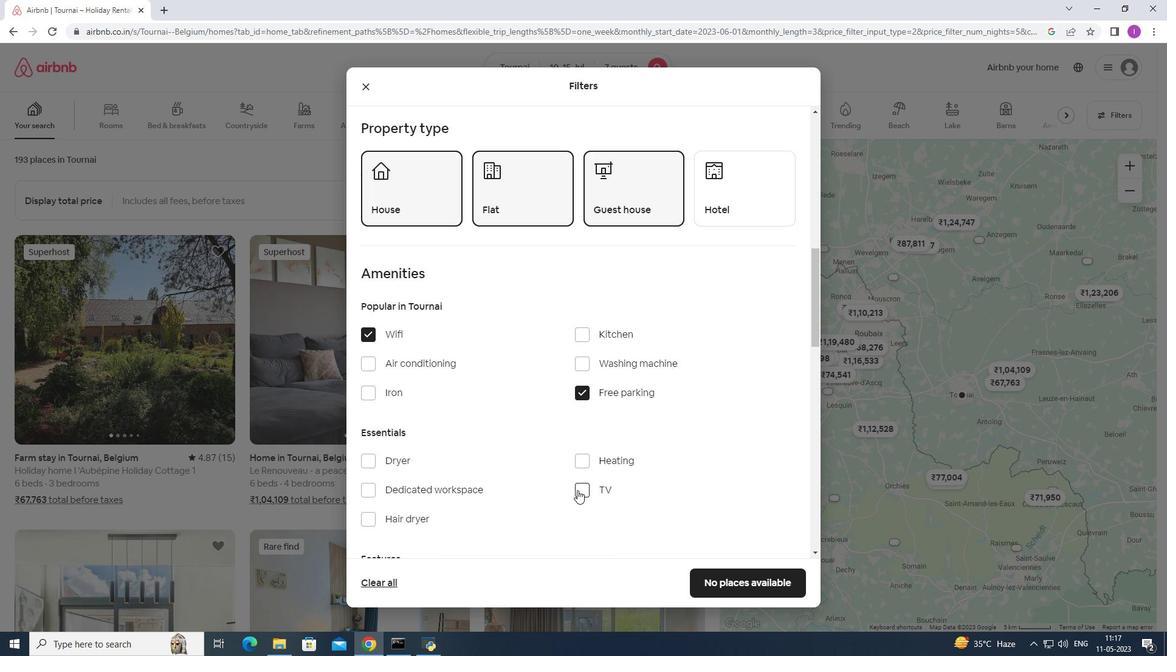 
Action: Mouse moved to (458, 500)
Screenshot: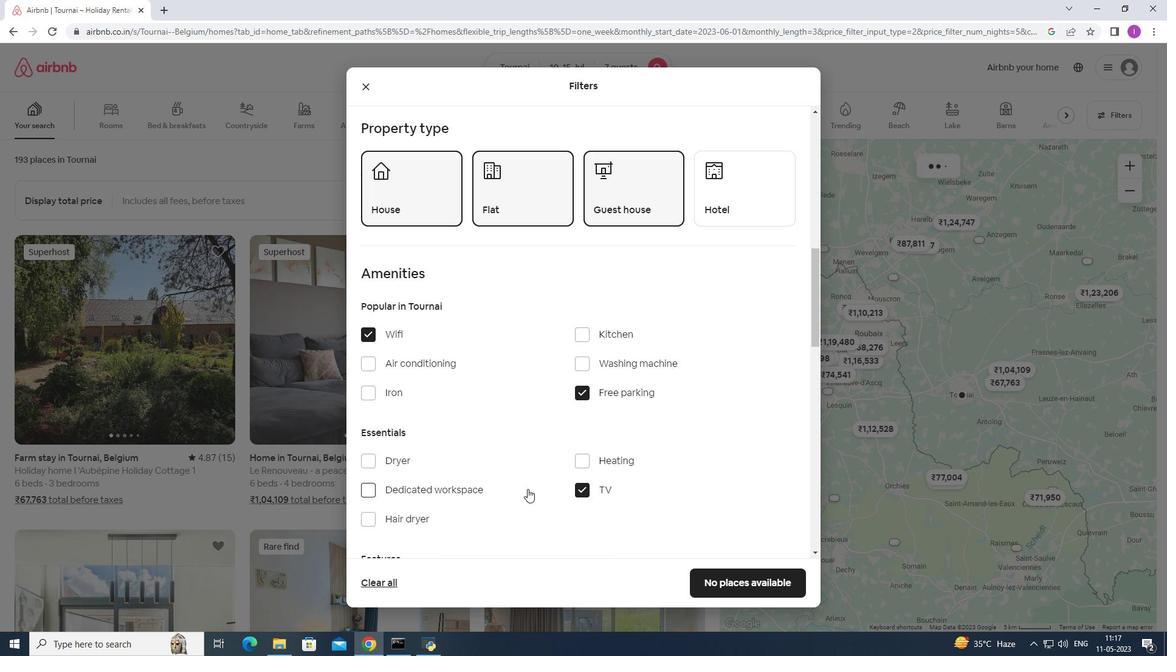 
Action: Mouse scrolled (459, 499) with delta (0, 0)
Screenshot: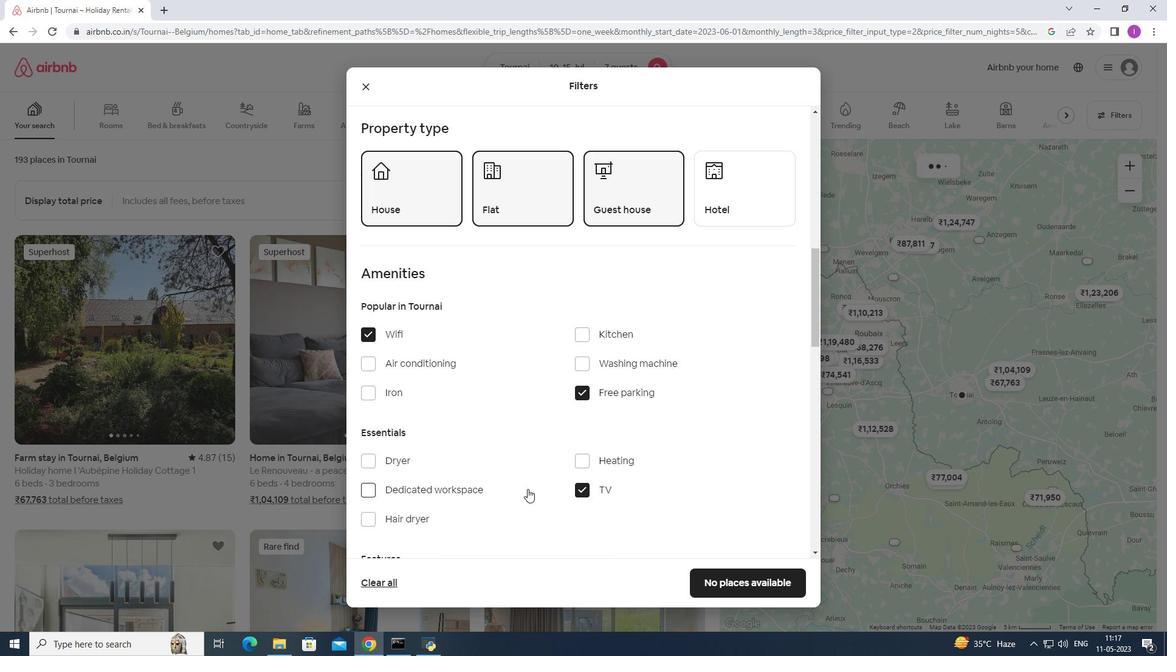 
Action: Mouse moved to (456, 501)
Screenshot: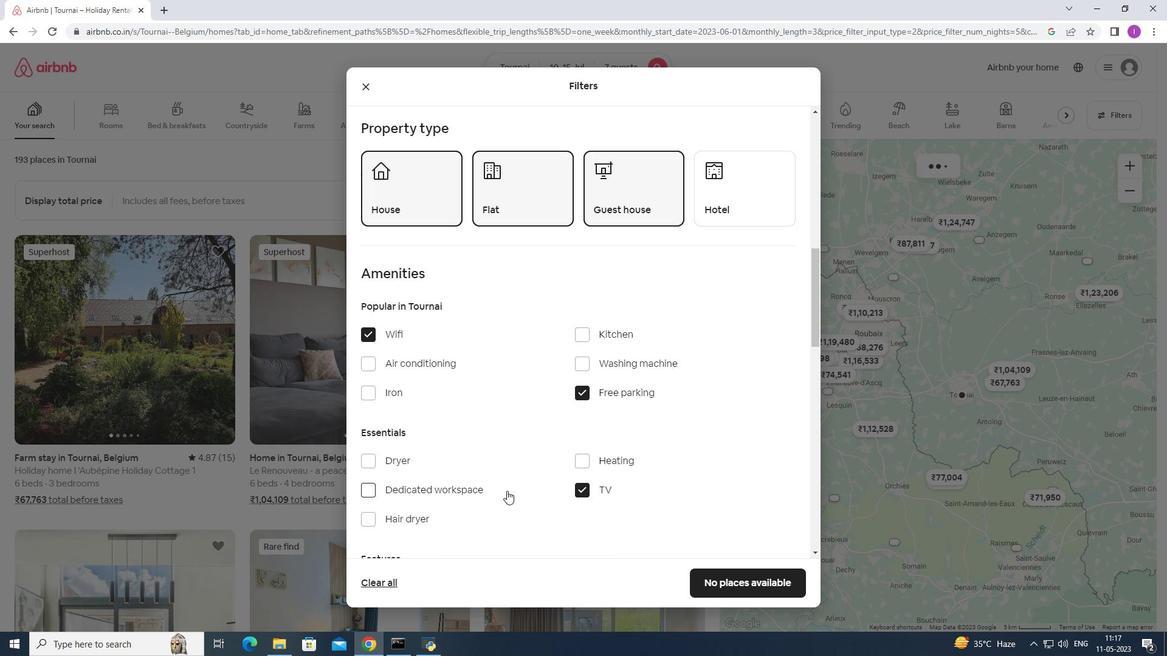 
Action: Mouse scrolled (456, 500) with delta (0, 0)
Screenshot: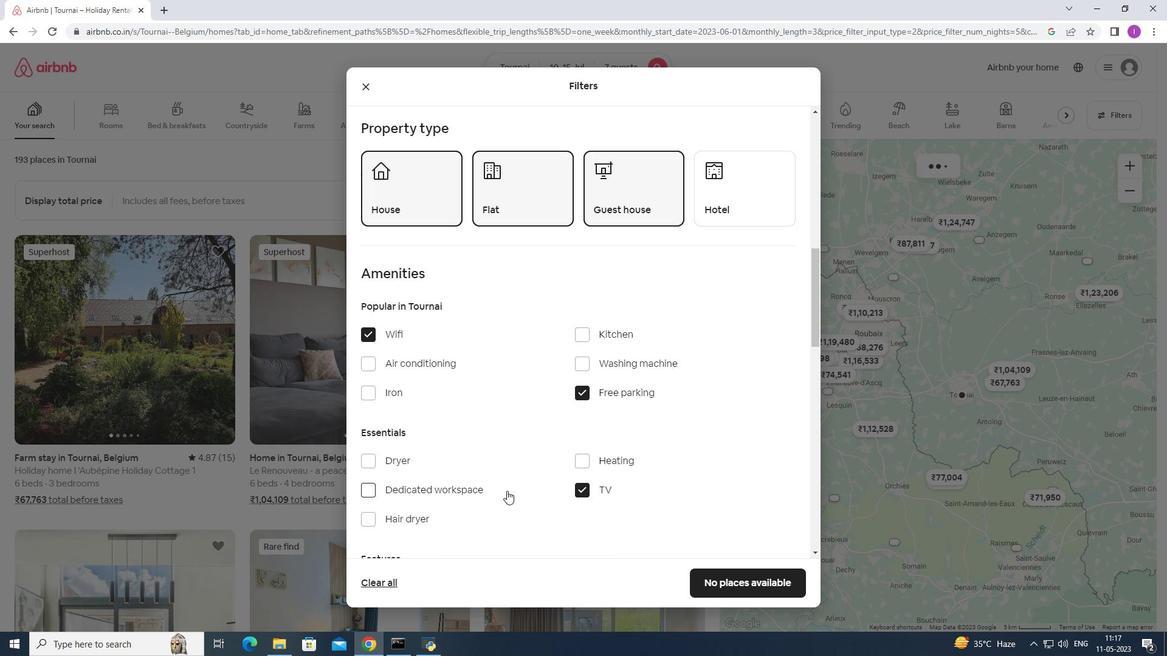 
Action: Mouse moved to (455, 501)
Screenshot: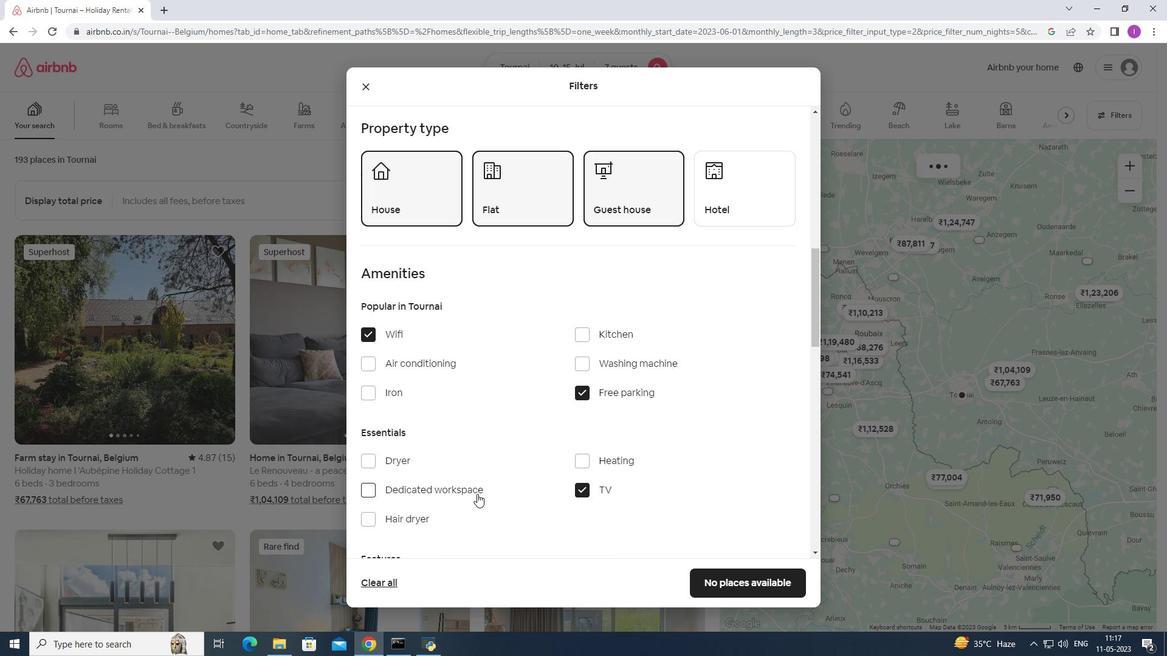 
Action: Mouse scrolled (455, 500) with delta (0, 0)
Screenshot: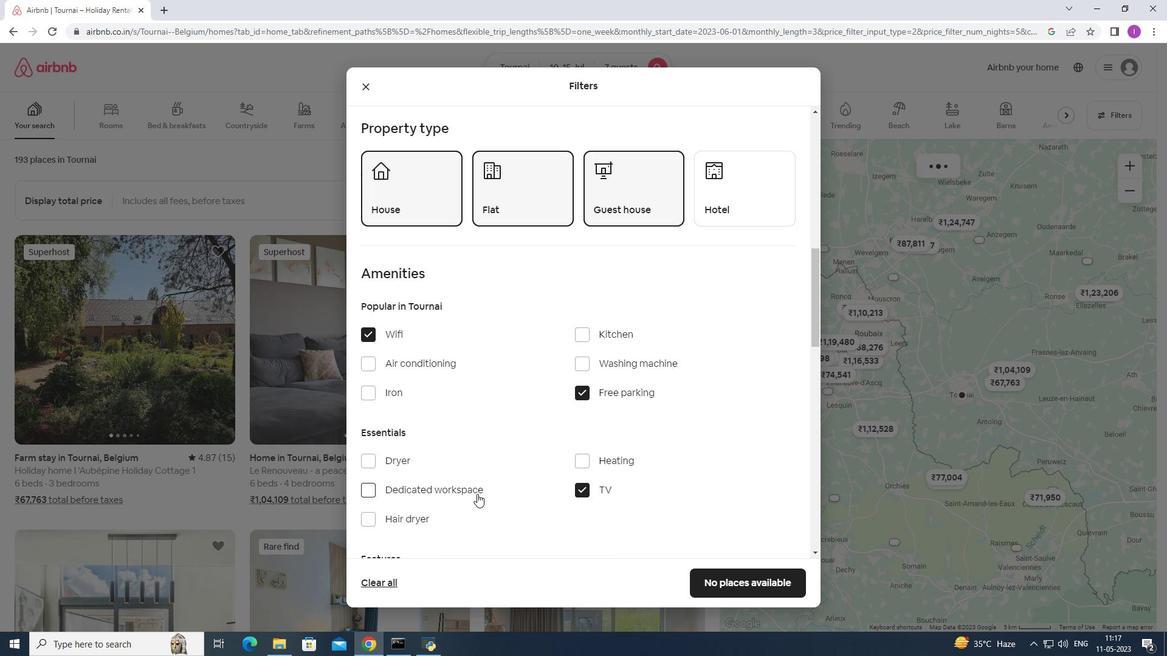
Action: Mouse scrolled (455, 500) with delta (0, 0)
Screenshot: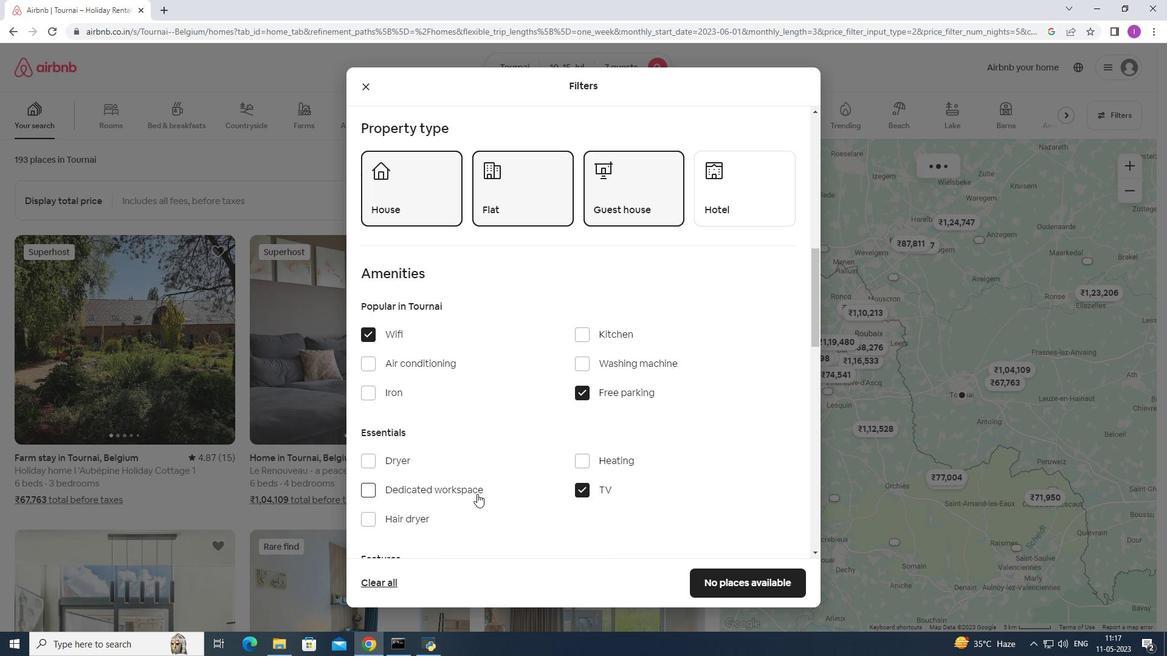
Action: Mouse moved to (376, 407)
Screenshot: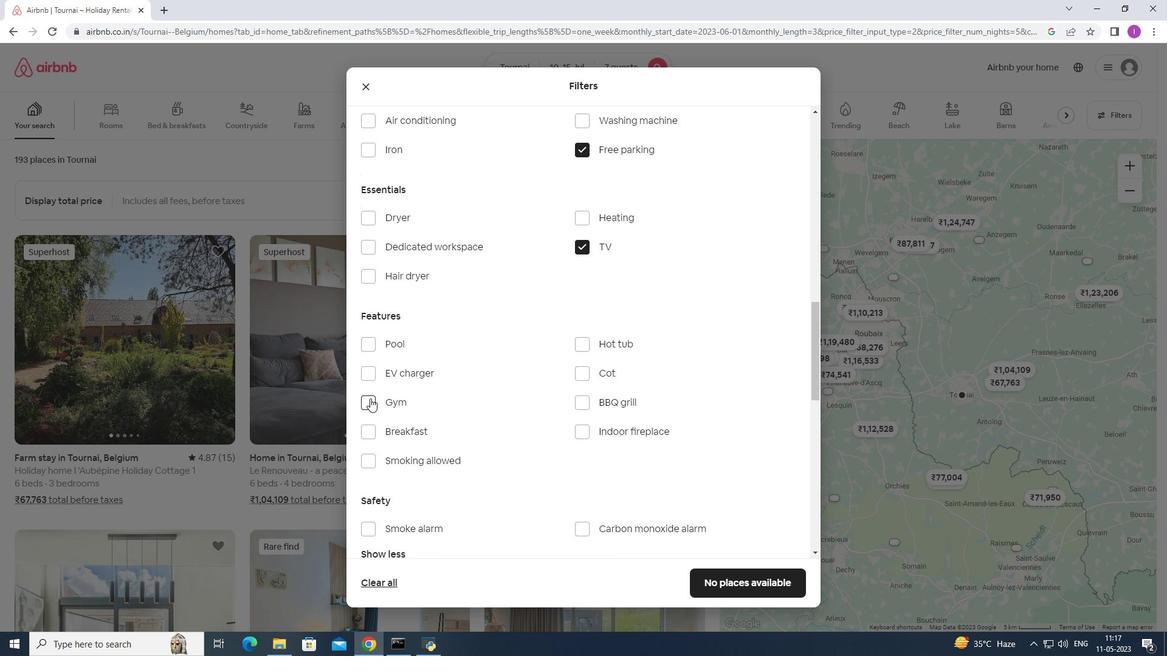 
Action: Mouse pressed left at (376, 407)
Screenshot: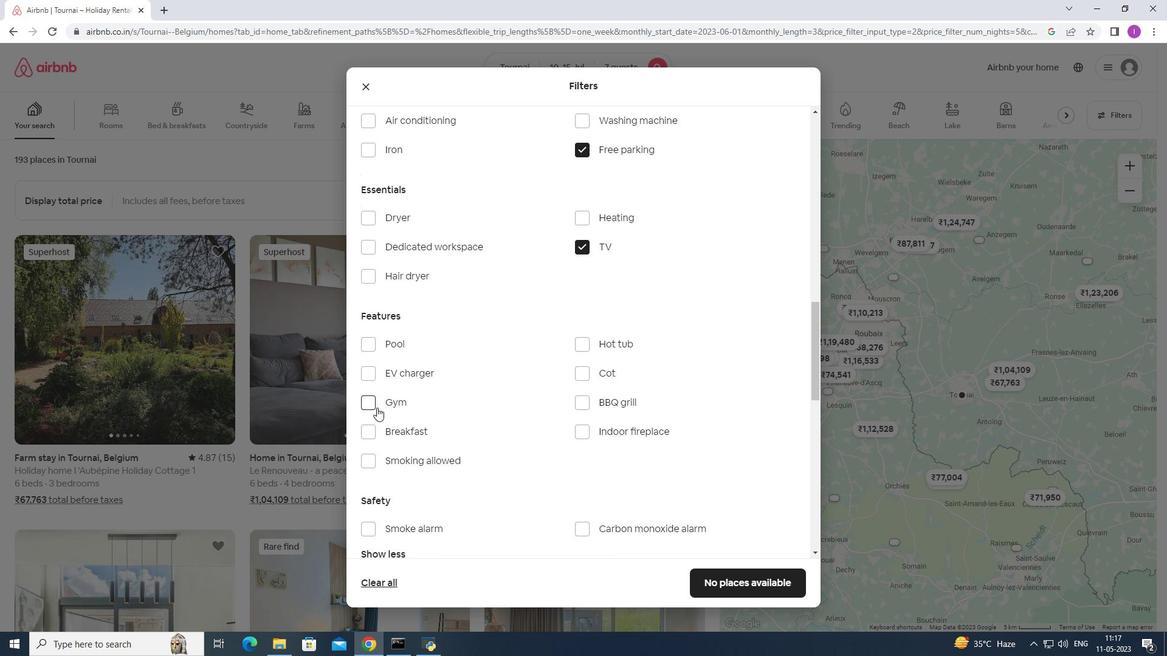 
Action: Mouse moved to (373, 437)
Screenshot: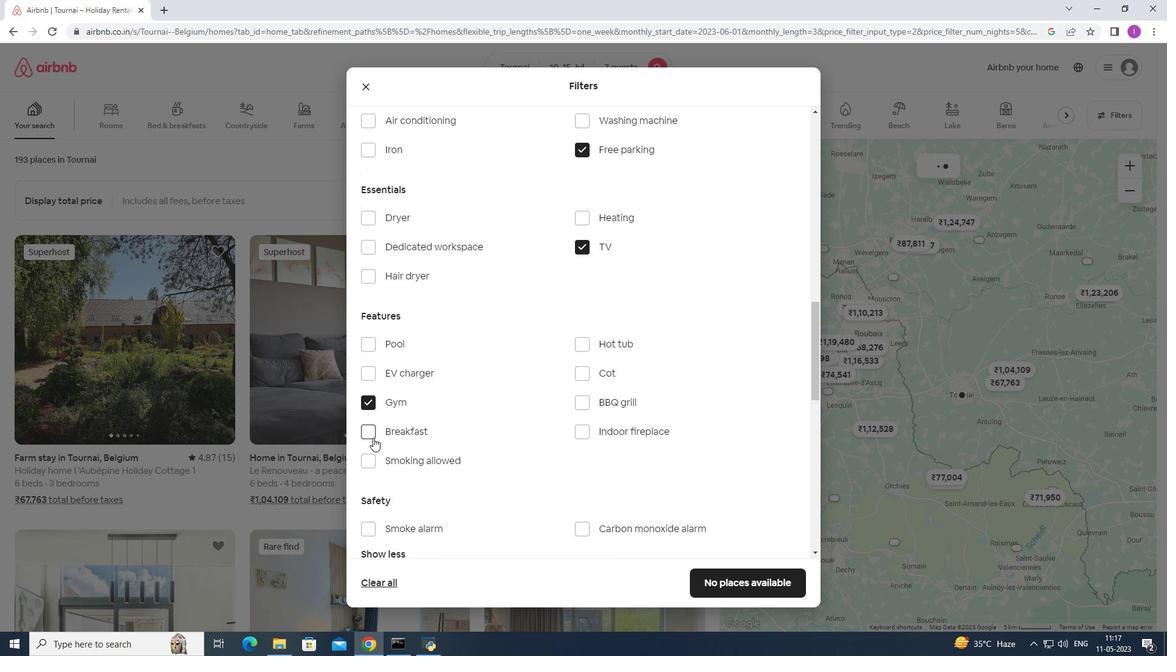 
Action: Mouse pressed left at (373, 437)
Screenshot: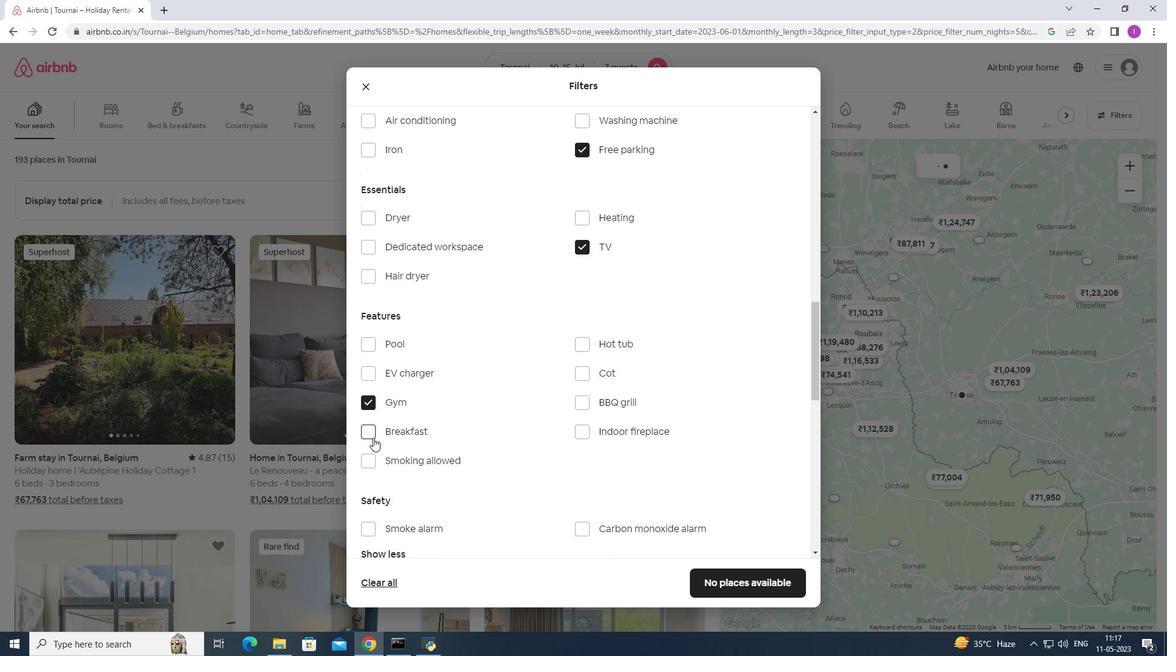 
Action: Mouse moved to (471, 438)
Screenshot: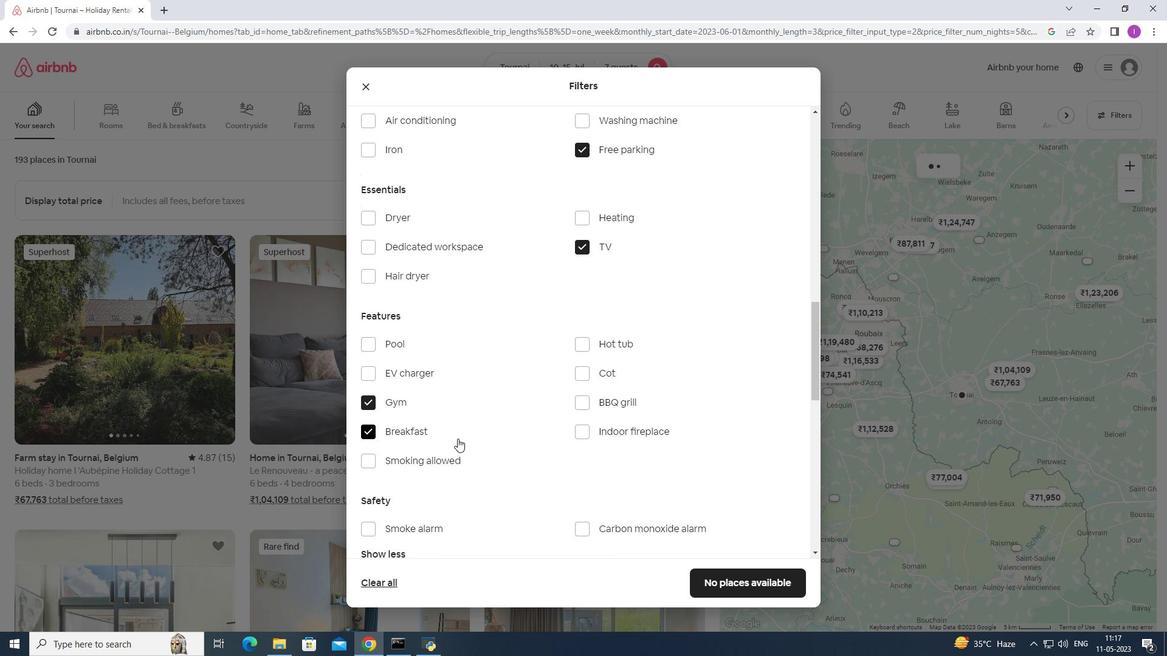 
Action: Mouse scrolled (471, 437) with delta (0, 0)
Screenshot: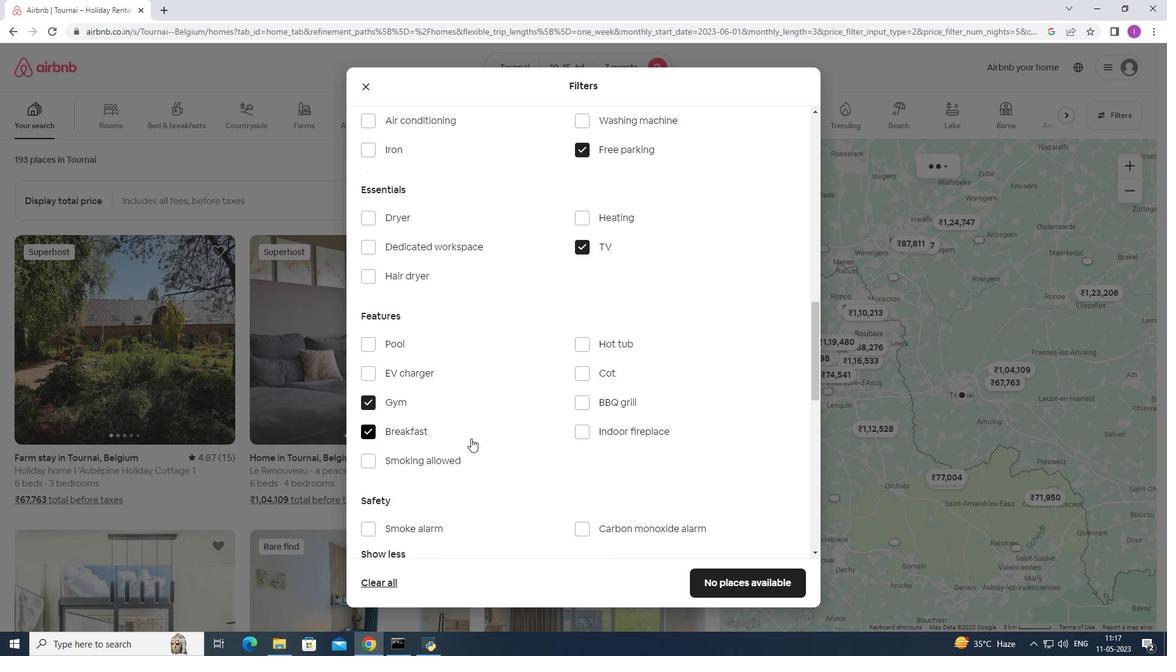 
Action: Mouse scrolled (471, 437) with delta (0, 0)
Screenshot: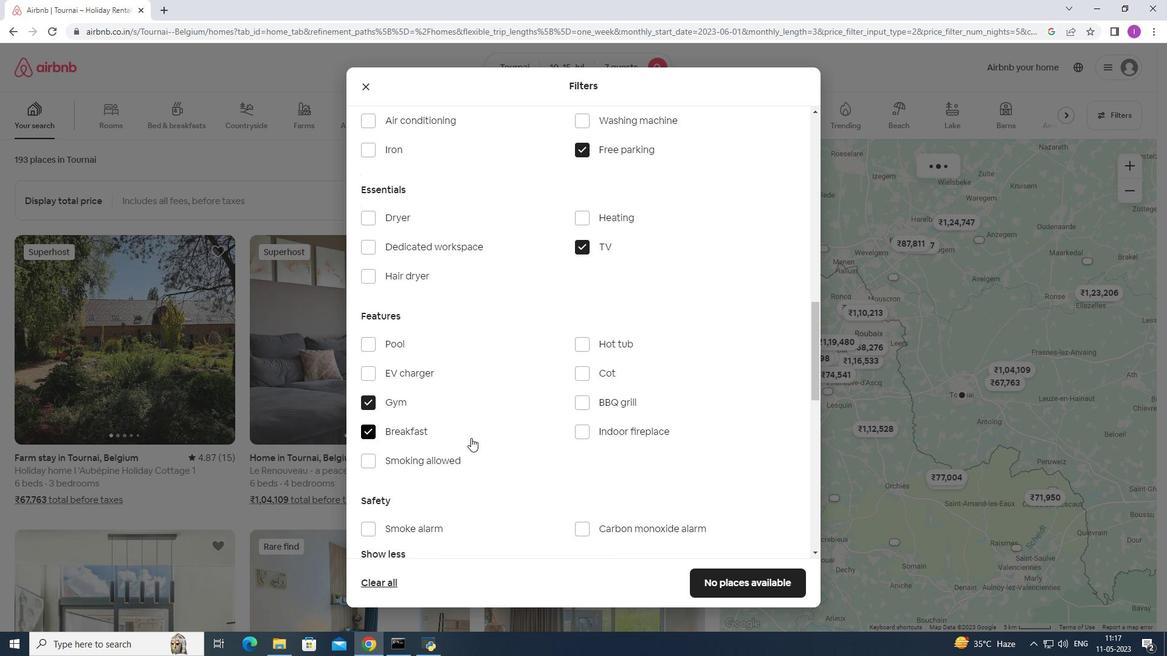 
Action: Mouse scrolled (471, 437) with delta (0, 0)
Screenshot: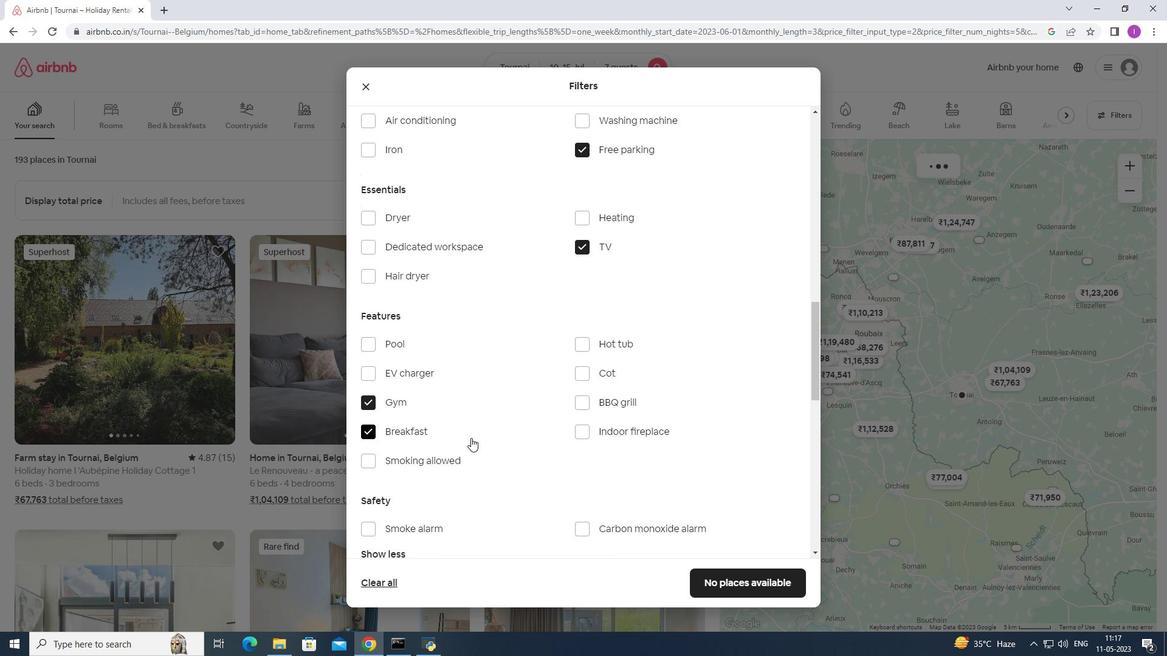 
Action: Mouse scrolled (471, 437) with delta (0, 0)
Screenshot: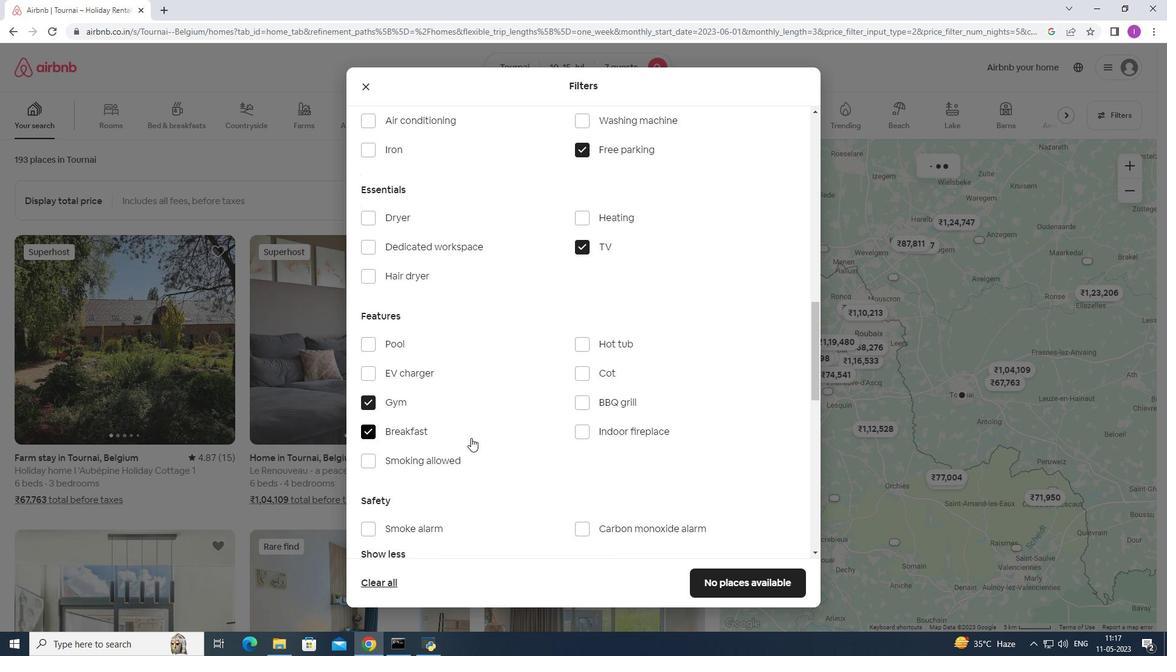 
Action: Mouse moved to (488, 417)
Screenshot: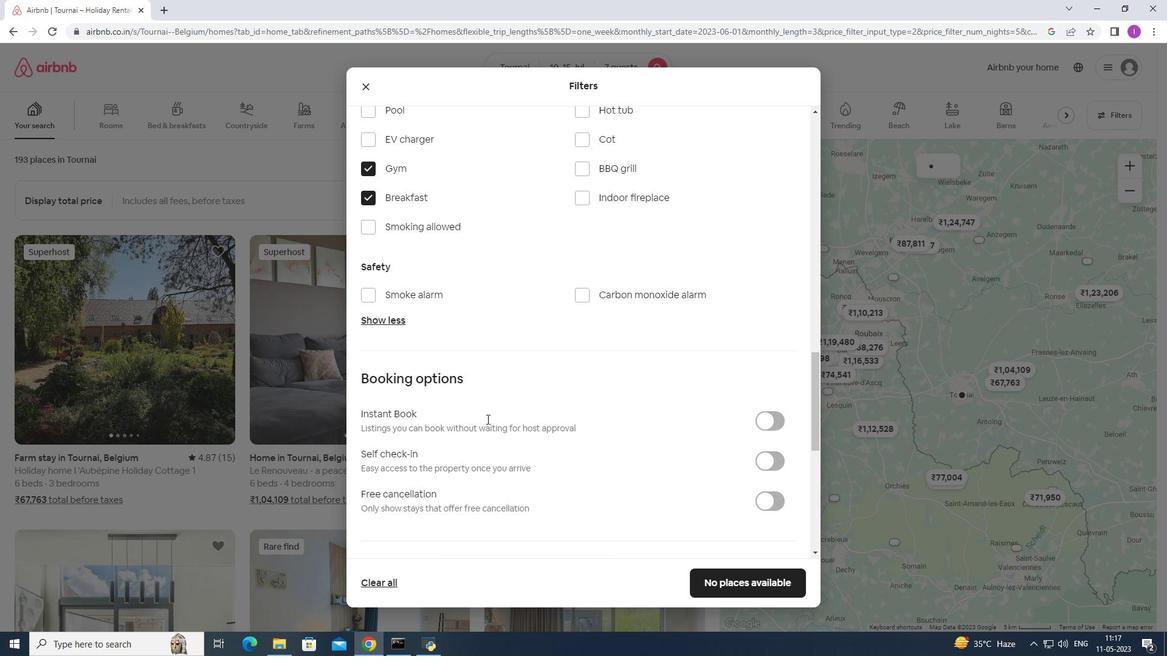
Action: Mouse scrolled (488, 416) with delta (0, 0)
Screenshot: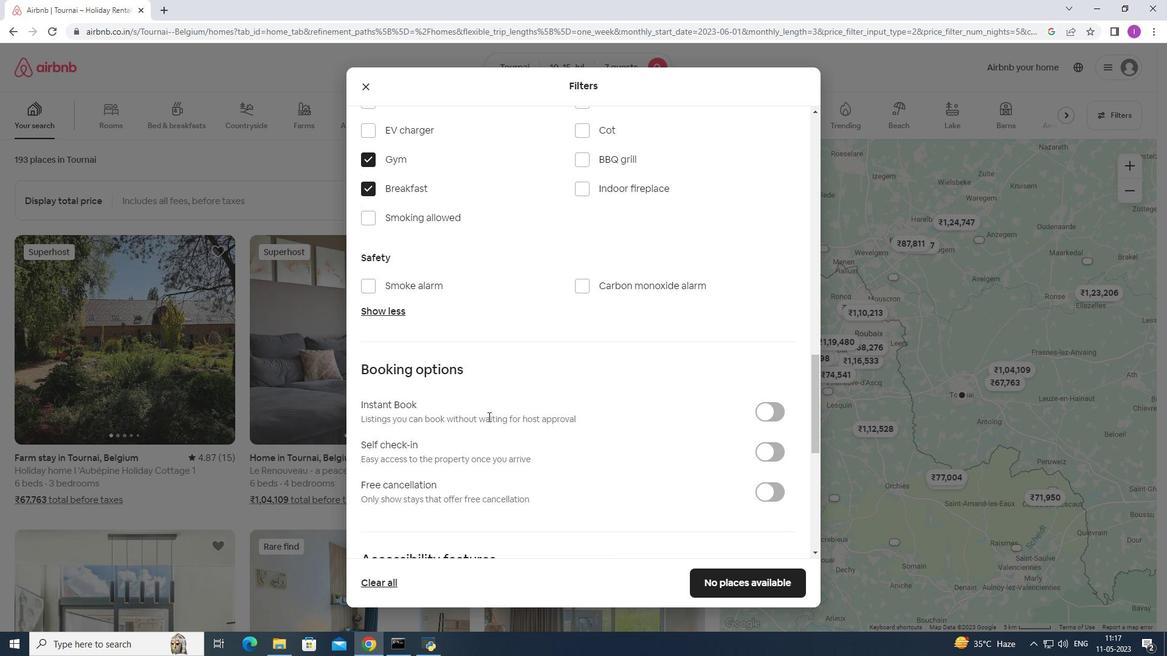 
Action: Mouse moved to (489, 421)
Screenshot: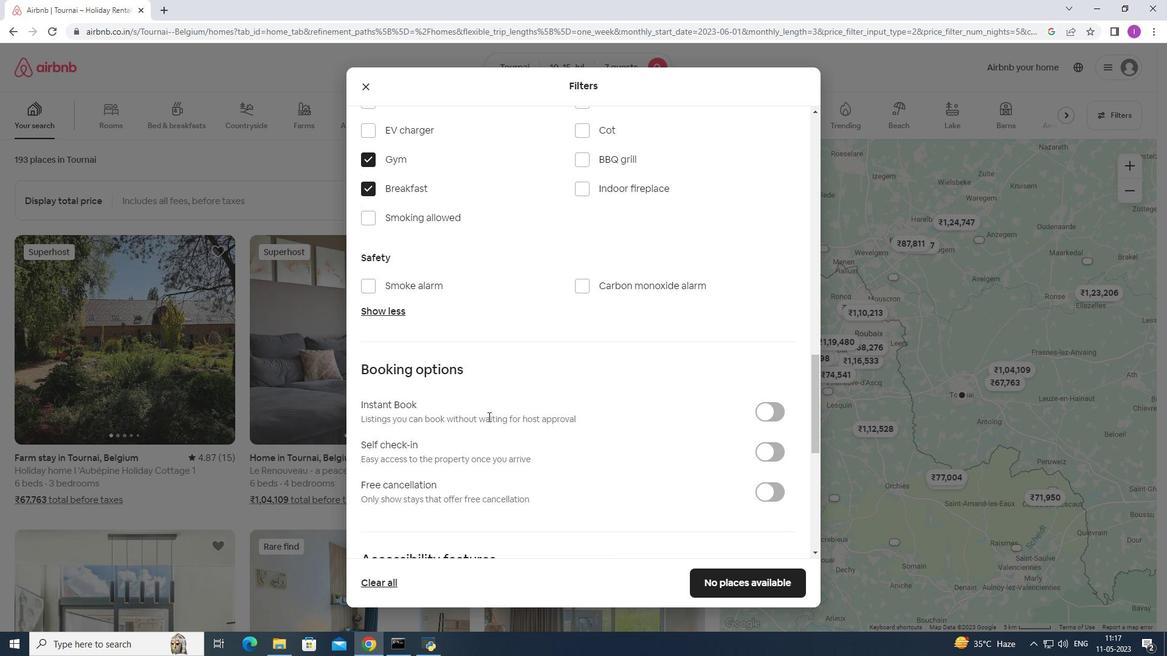 
Action: Mouse scrolled (489, 420) with delta (0, 0)
Screenshot: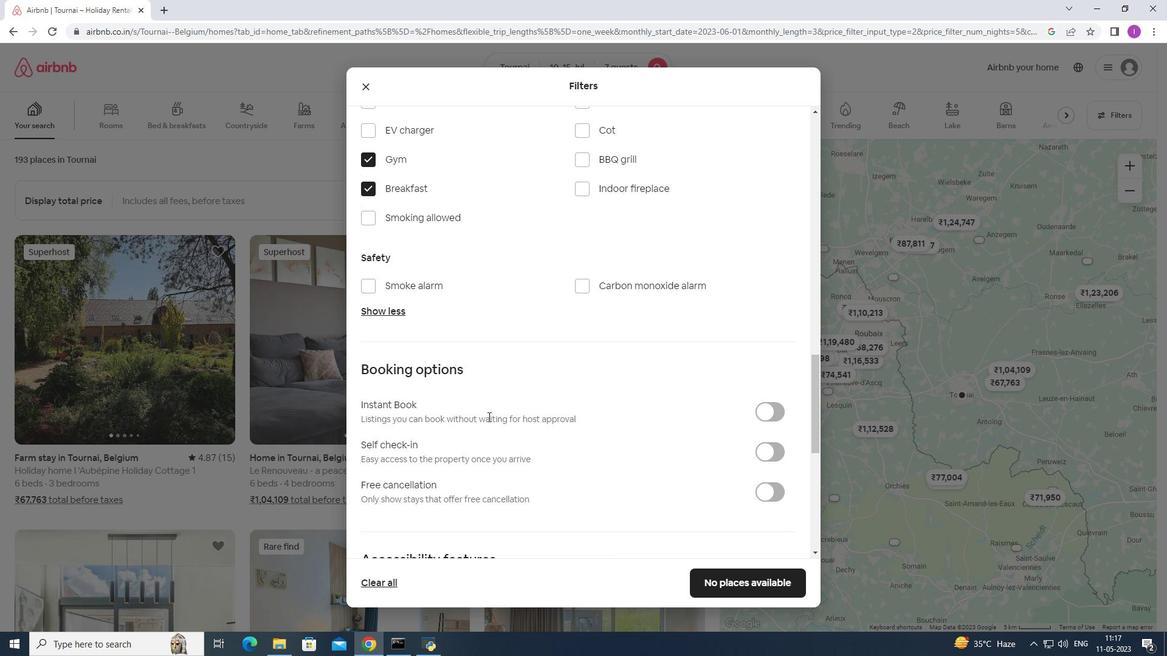 
Action: Mouse moved to (765, 336)
Screenshot: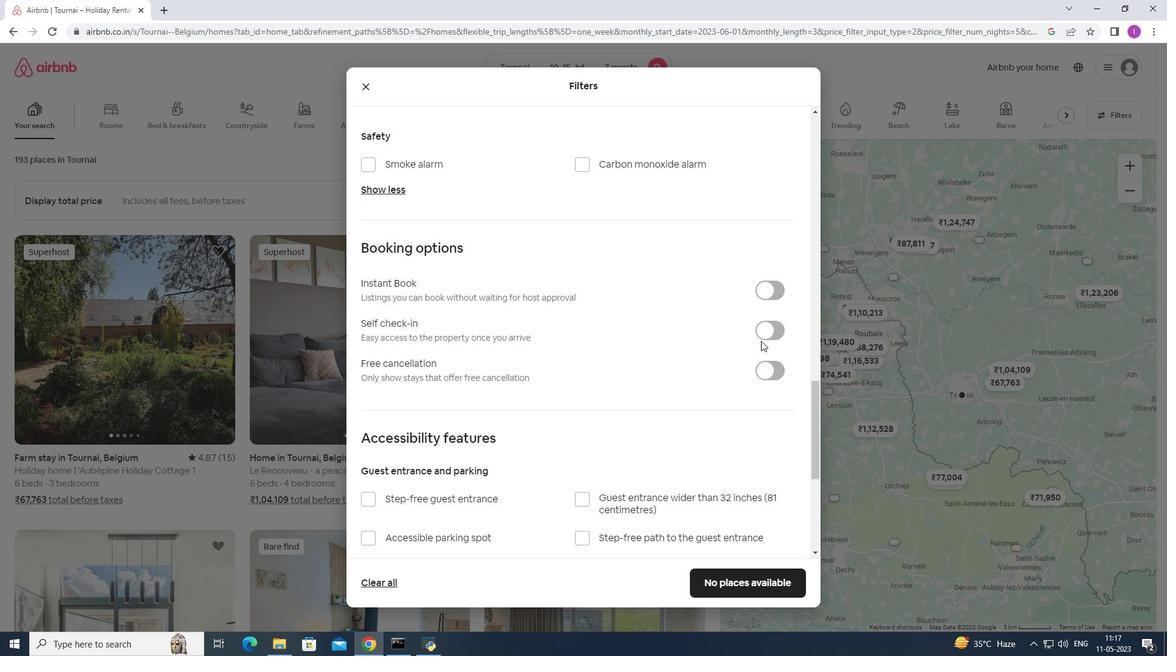 
Action: Mouse pressed left at (765, 336)
Screenshot: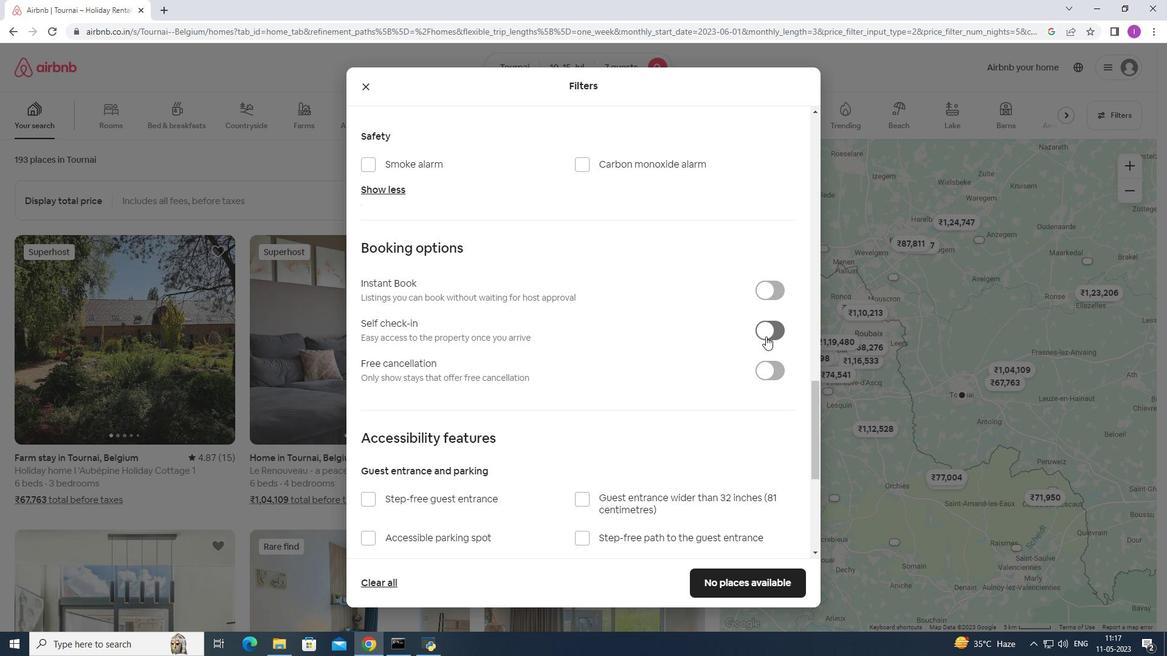 
Action: Mouse moved to (581, 380)
Screenshot: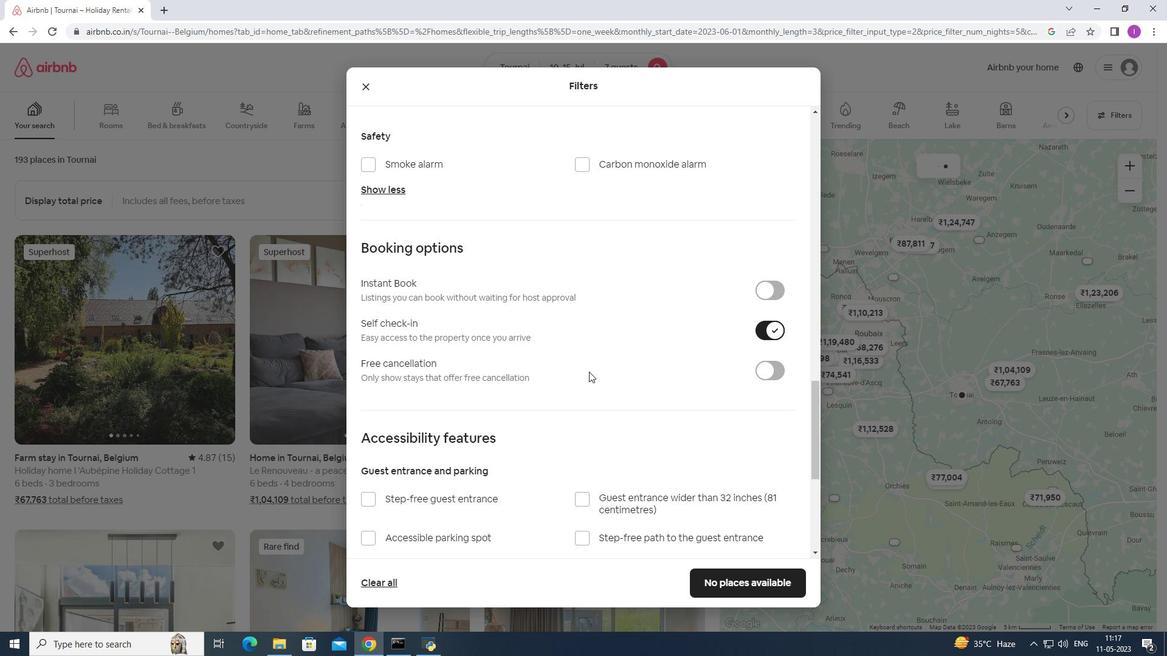 
Action: Mouse scrolled (581, 379) with delta (0, 0)
Screenshot: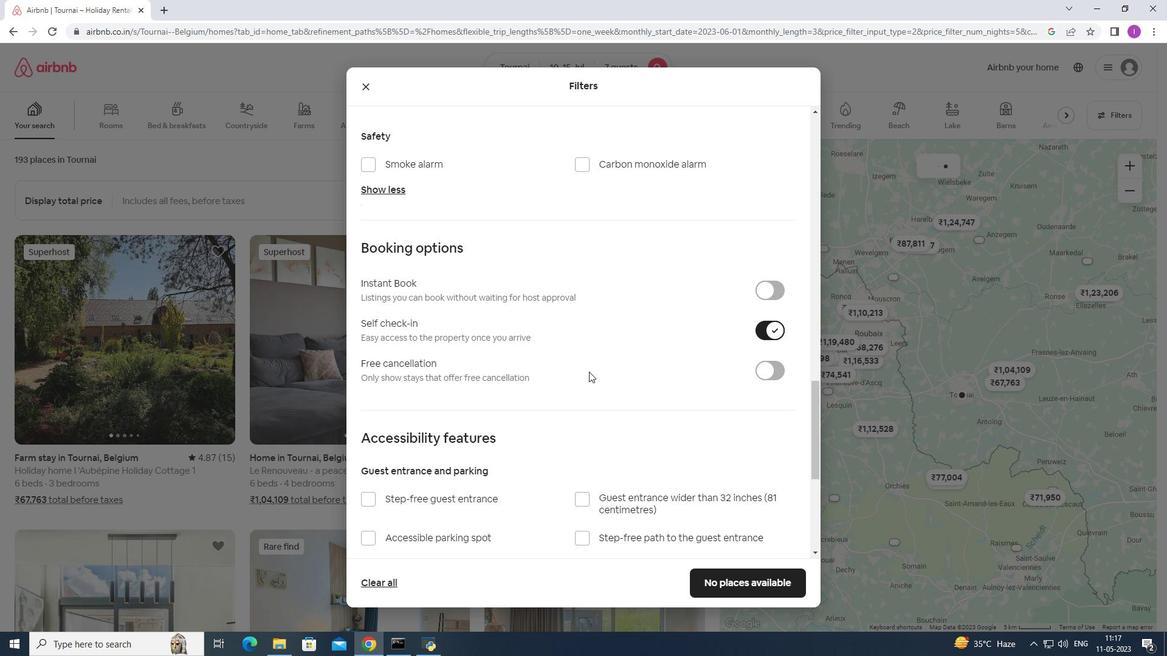 
Action: Mouse moved to (581, 382)
Screenshot: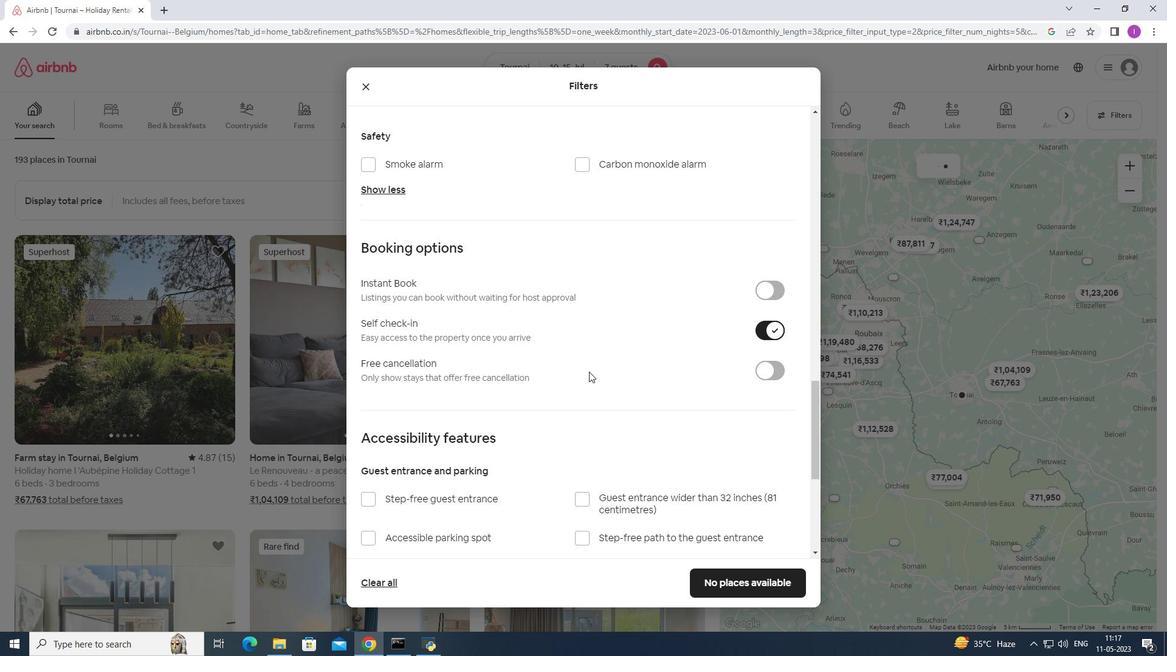 
Action: Mouse scrolled (581, 381) with delta (0, 0)
Screenshot: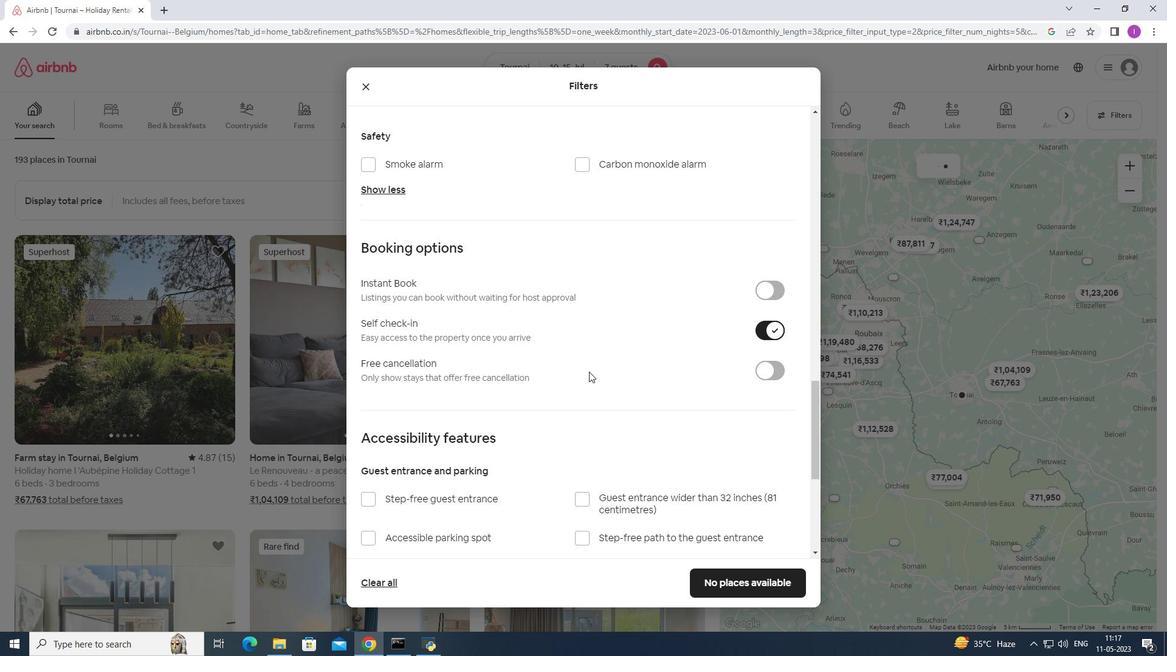 
Action: Mouse moved to (581, 382)
Screenshot: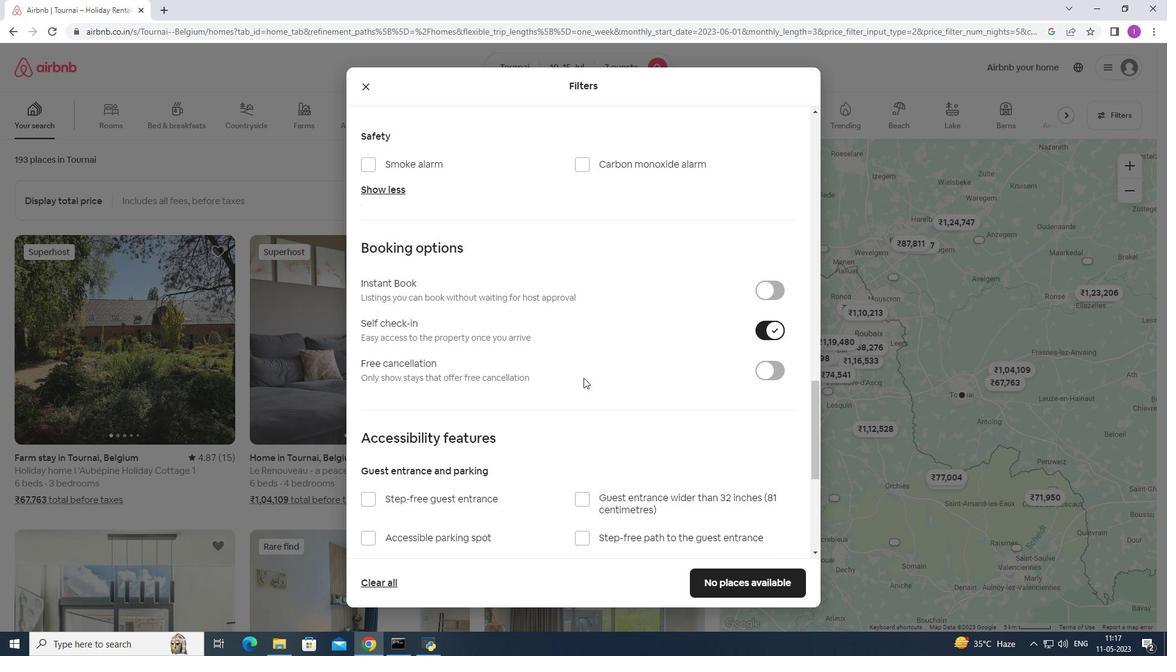 
Action: Mouse scrolled (581, 382) with delta (0, 0)
Screenshot: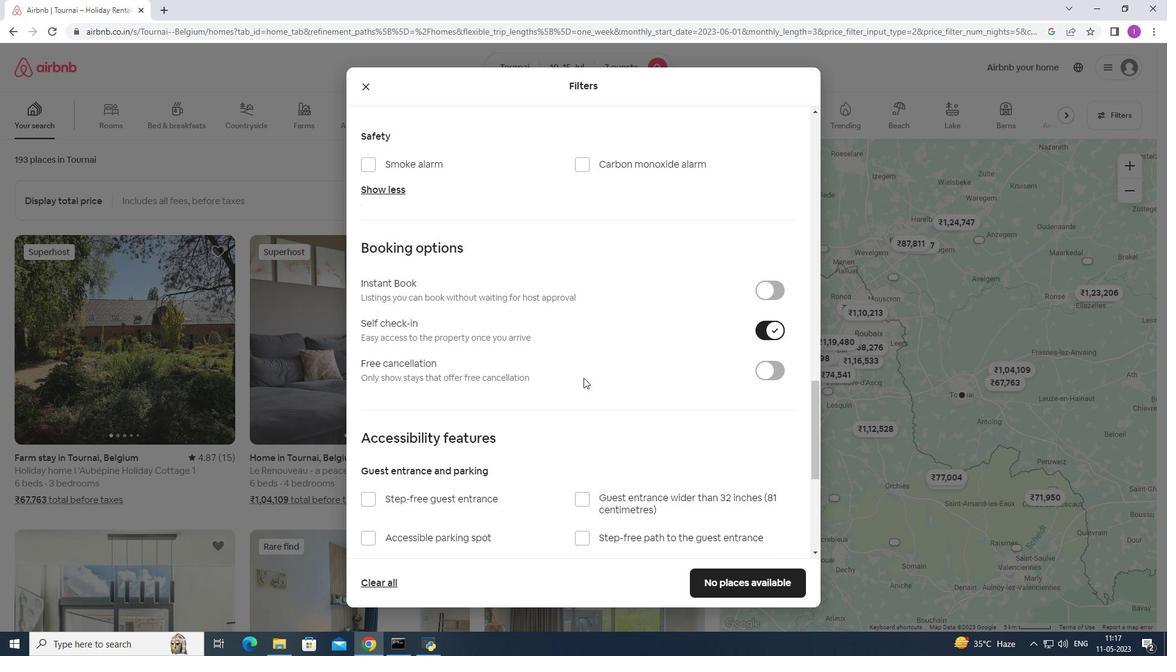 
Action: Mouse moved to (581, 382)
Screenshot: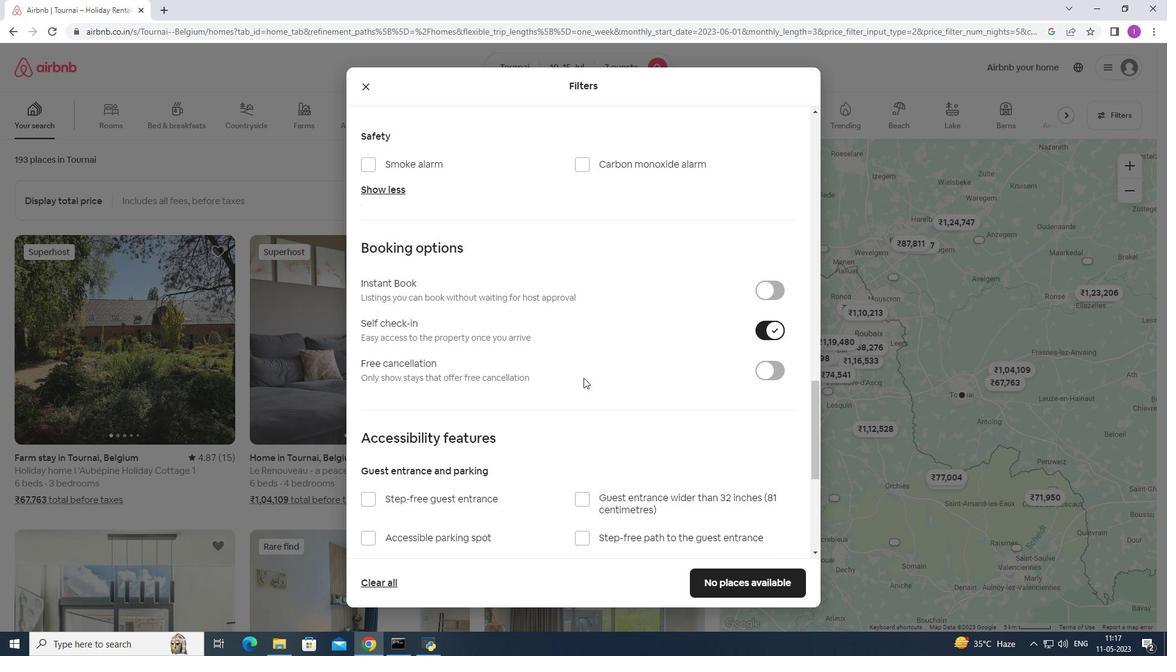 
Action: Mouse scrolled (581, 382) with delta (0, 0)
Screenshot: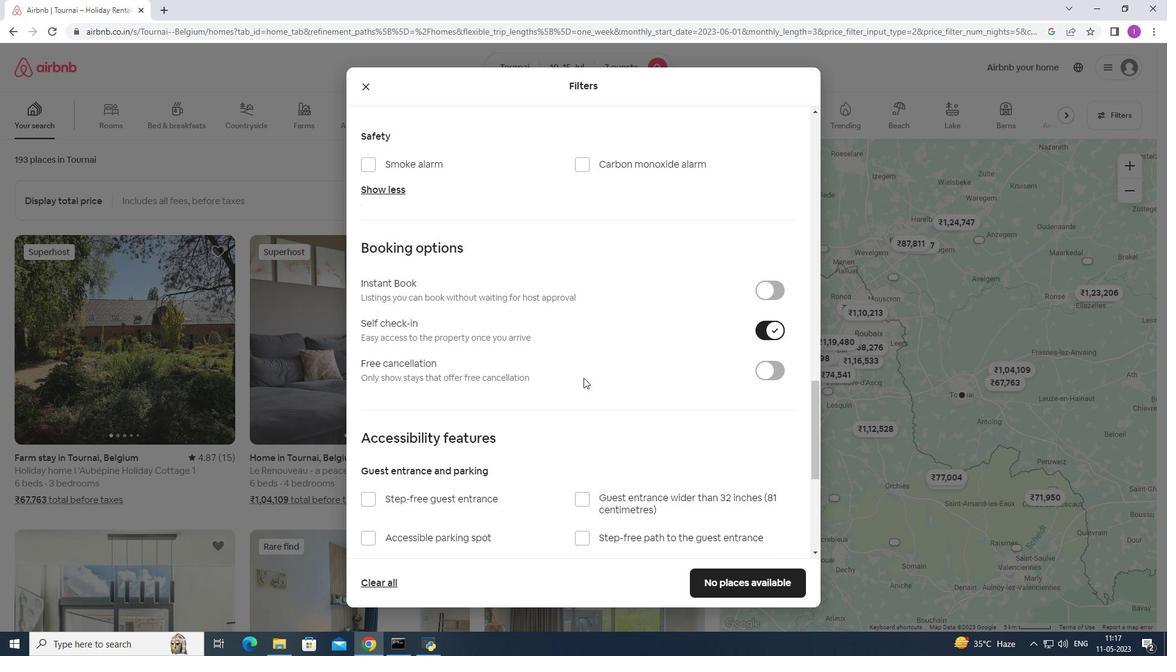 
Action: Mouse scrolled (581, 382) with delta (0, 0)
Screenshot: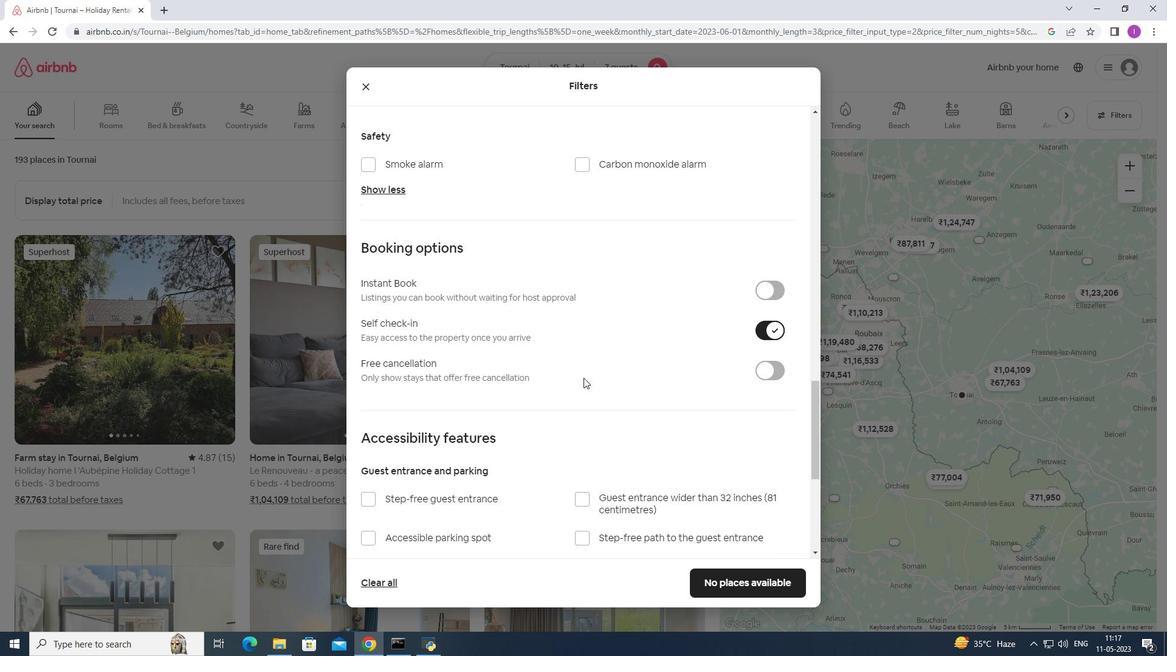 
Action: Mouse moved to (578, 364)
Screenshot: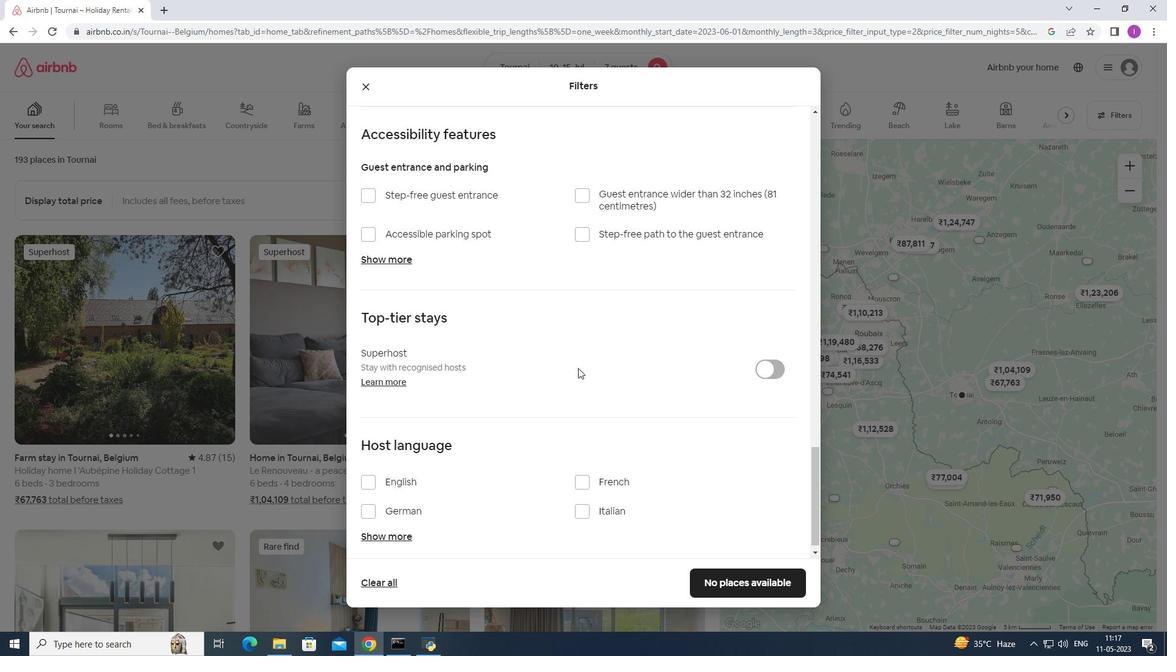 
Action: Mouse scrolled (578, 363) with delta (0, 0)
Screenshot: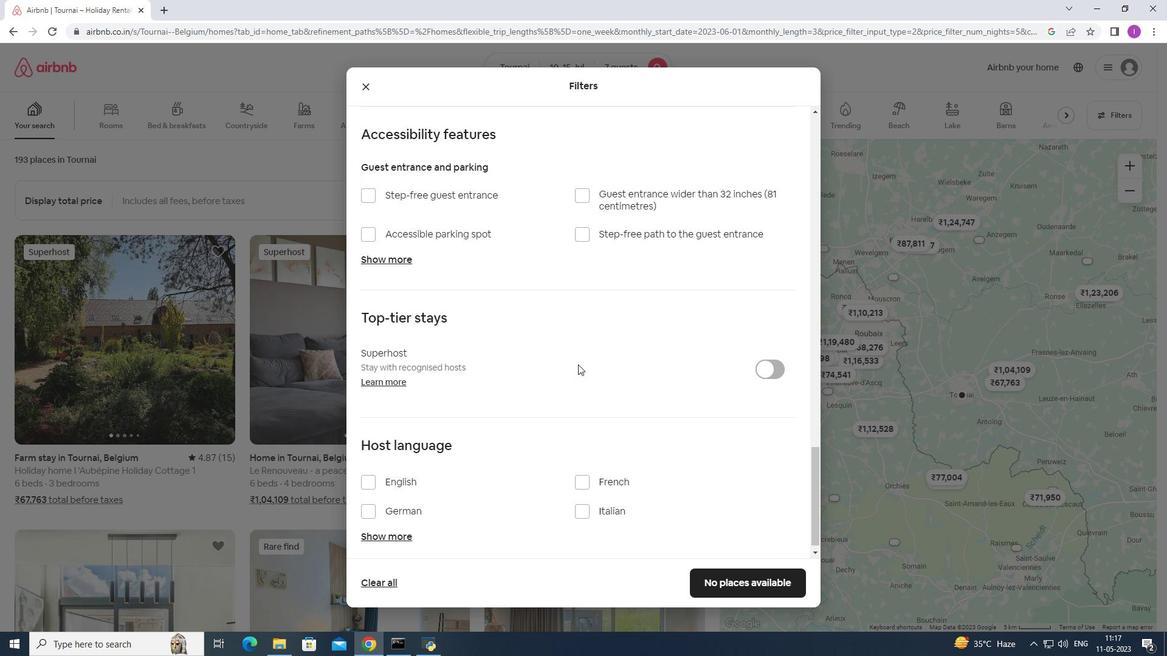 
Action: Mouse scrolled (578, 363) with delta (0, 0)
Screenshot: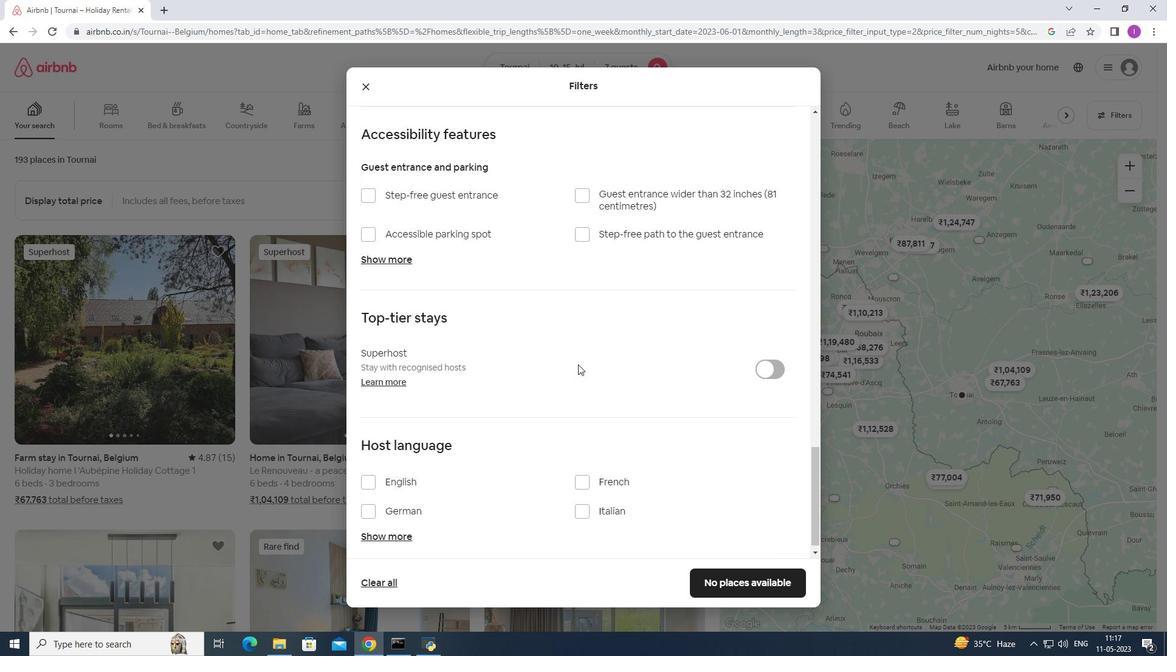 
Action: Mouse scrolled (578, 363) with delta (0, 0)
Screenshot: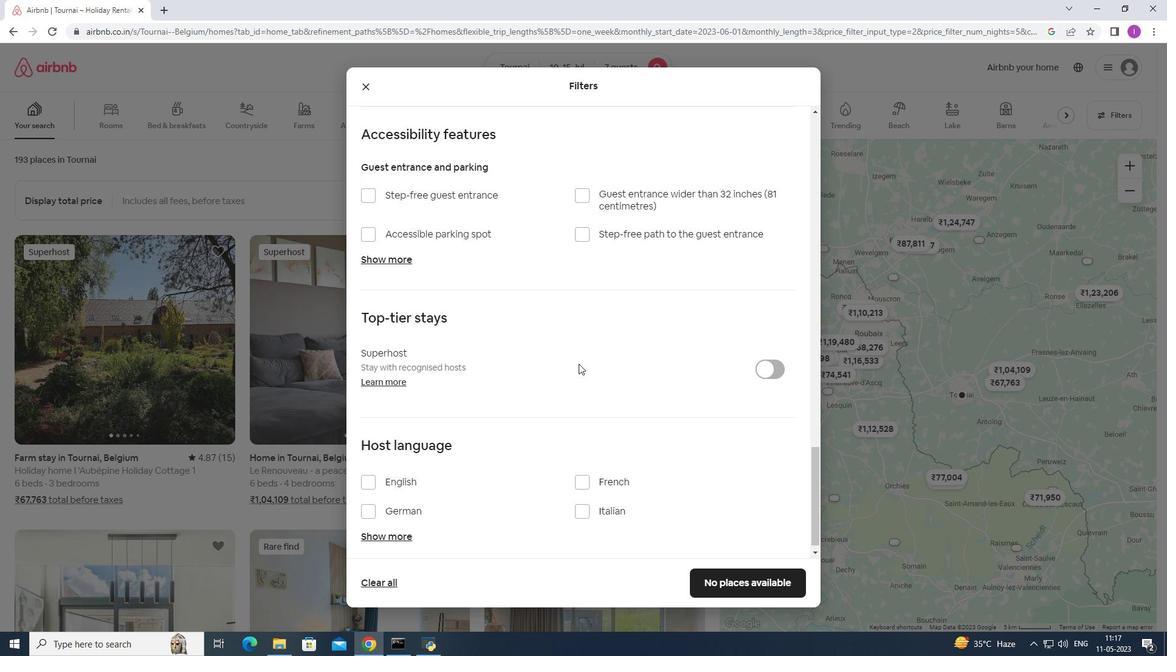 
Action: Mouse moved to (371, 472)
Screenshot: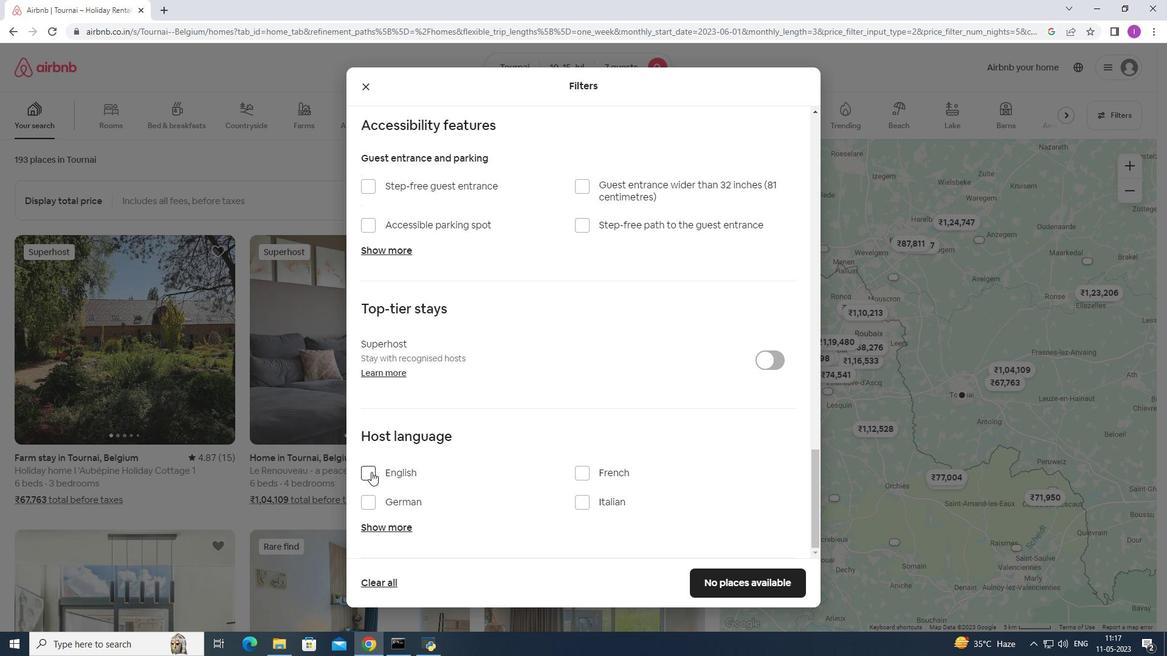
Action: Mouse pressed left at (371, 472)
Screenshot: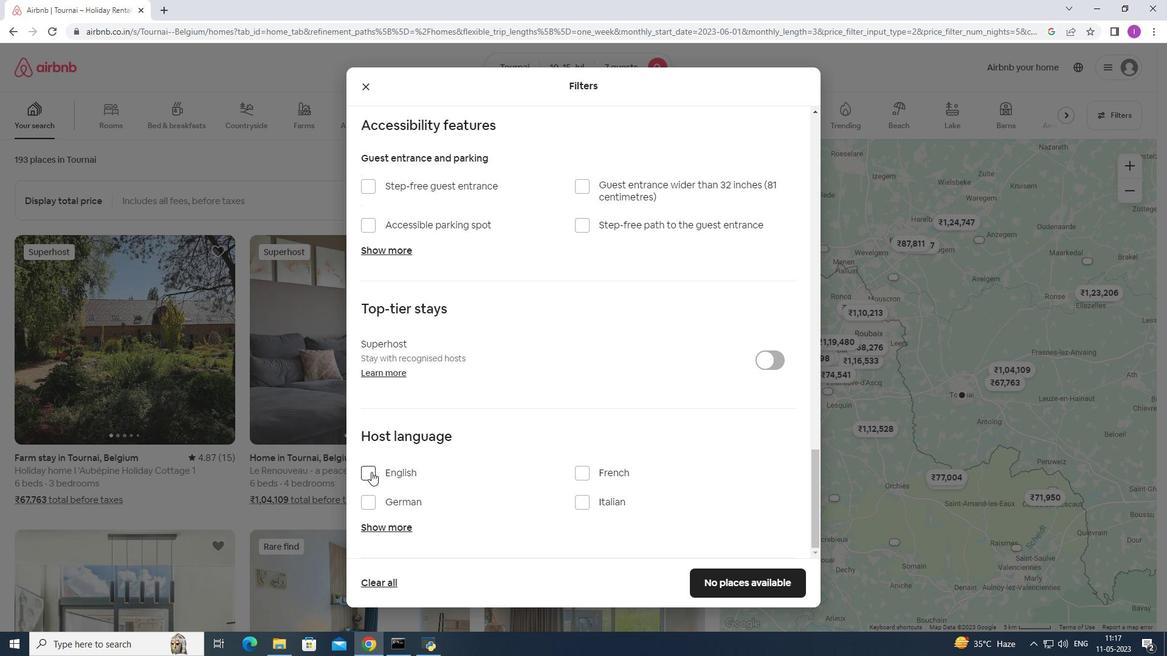 
Action: Mouse moved to (781, 581)
Screenshot: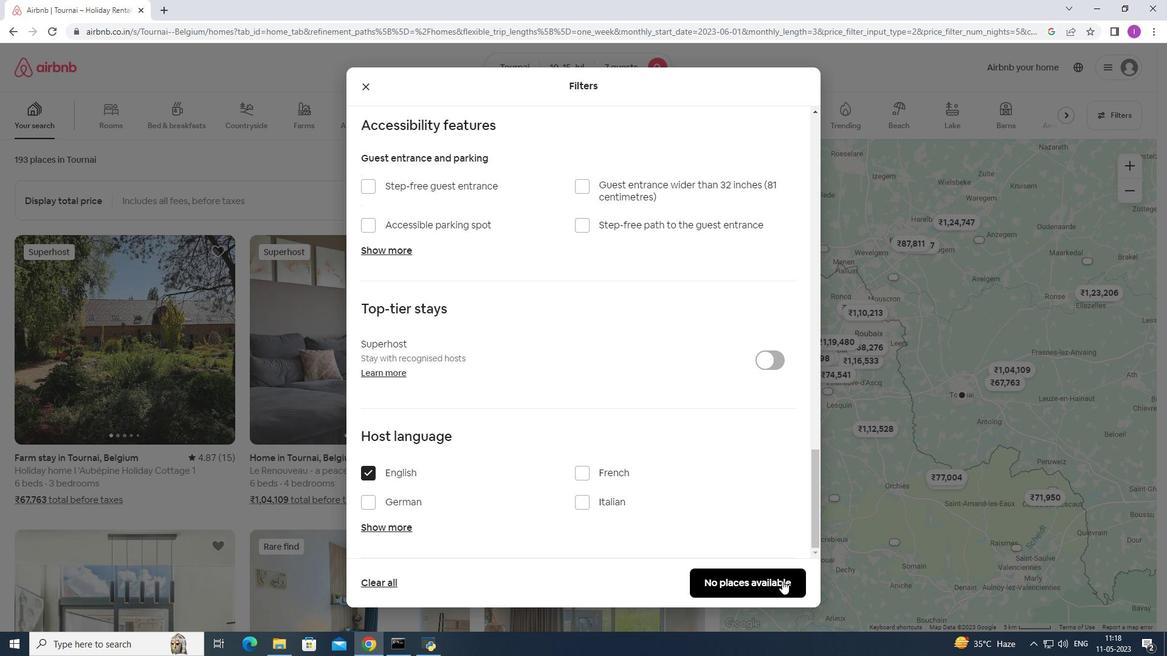 
Action: Mouse pressed left at (781, 581)
Screenshot: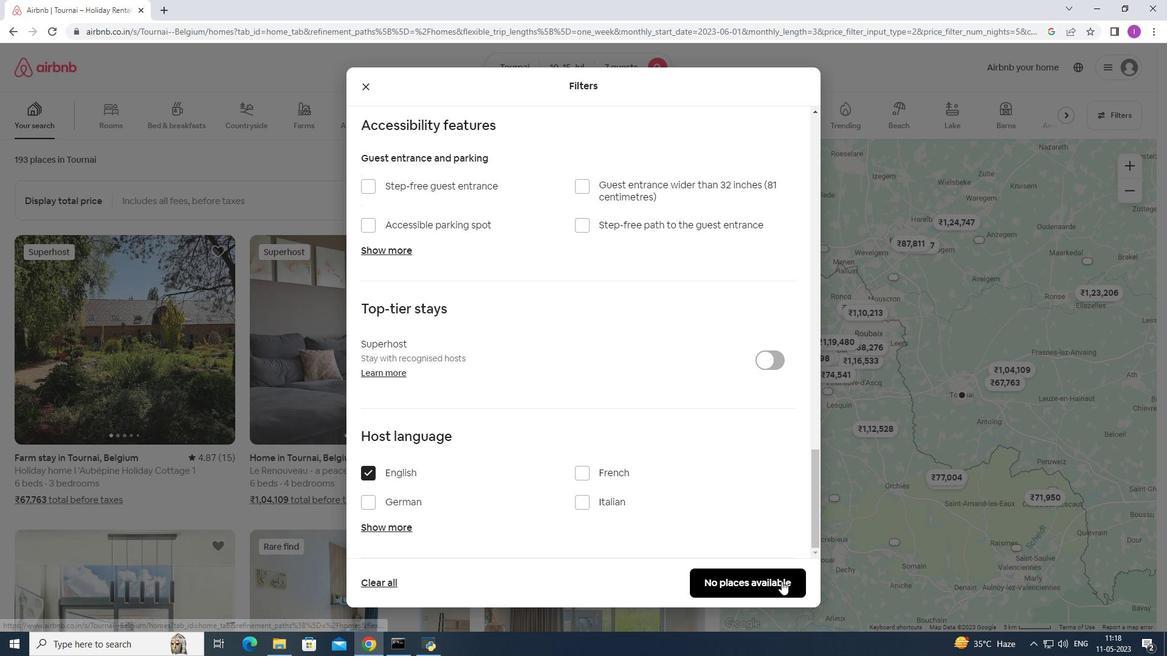 
Action: Mouse moved to (782, 578)
Screenshot: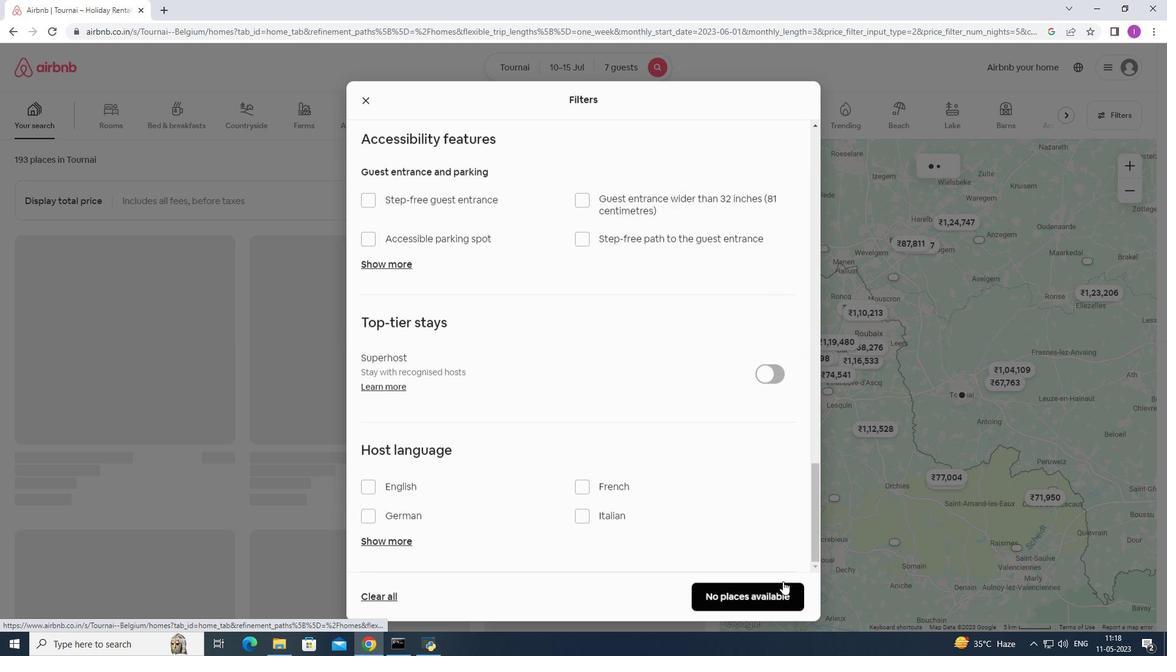 
